 Task: Find connections with filter location Ngozi with filter topic #Crowdfundingwith filter profile language Spanish with filter current company Pristyn Care with filter school Sardar Patel College of Engineering (SPCE),Mumbai with filter industry Artificial Rubber and Synthetic Fiber Manufacturing with filter service category Strategic Planning with filter keywords title Managing Partner
Action: Mouse moved to (211, 252)
Screenshot: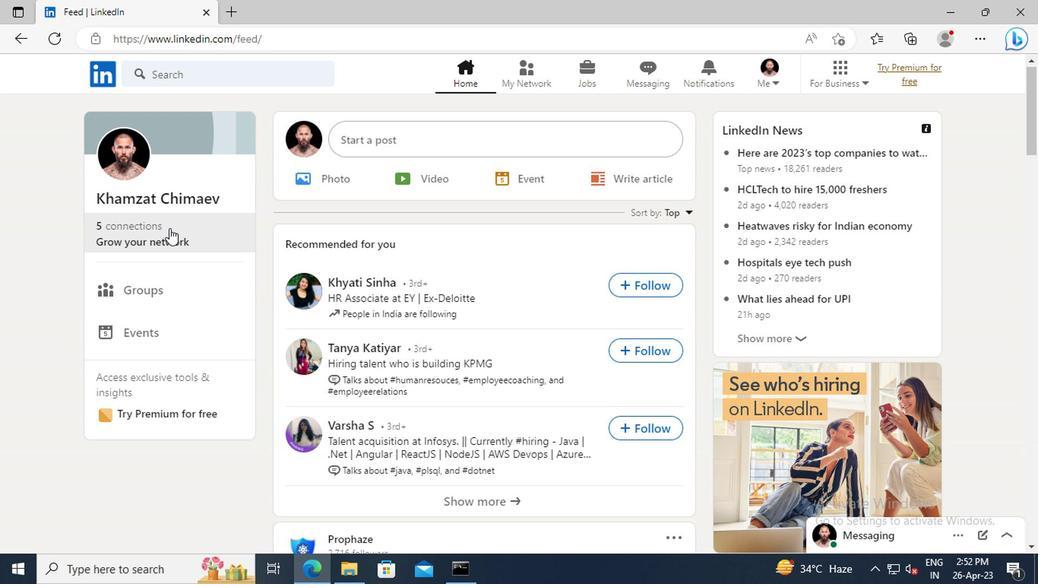 
Action: Mouse pressed left at (211, 252)
Screenshot: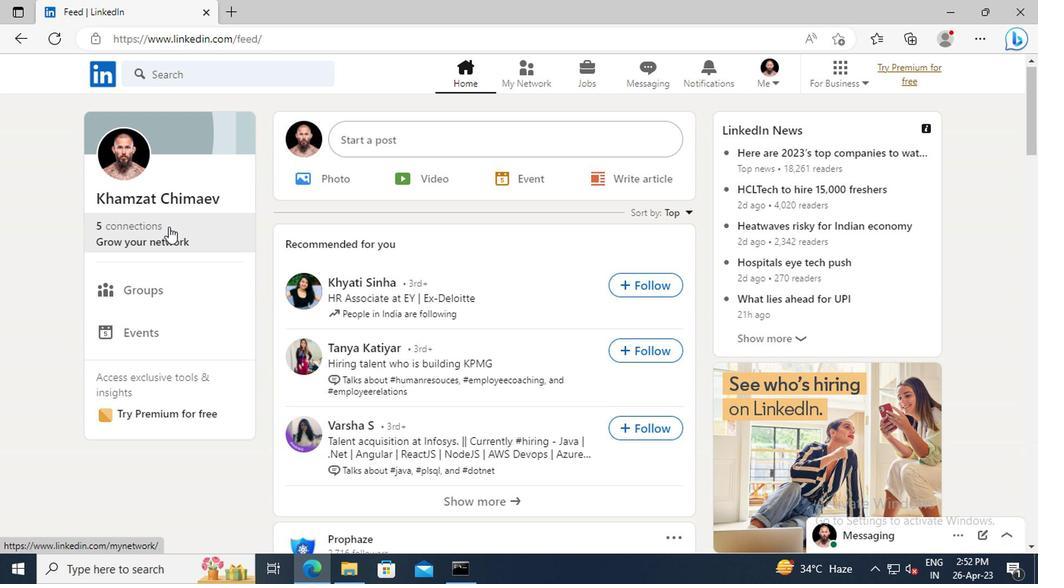 
Action: Mouse moved to (260, 206)
Screenshot: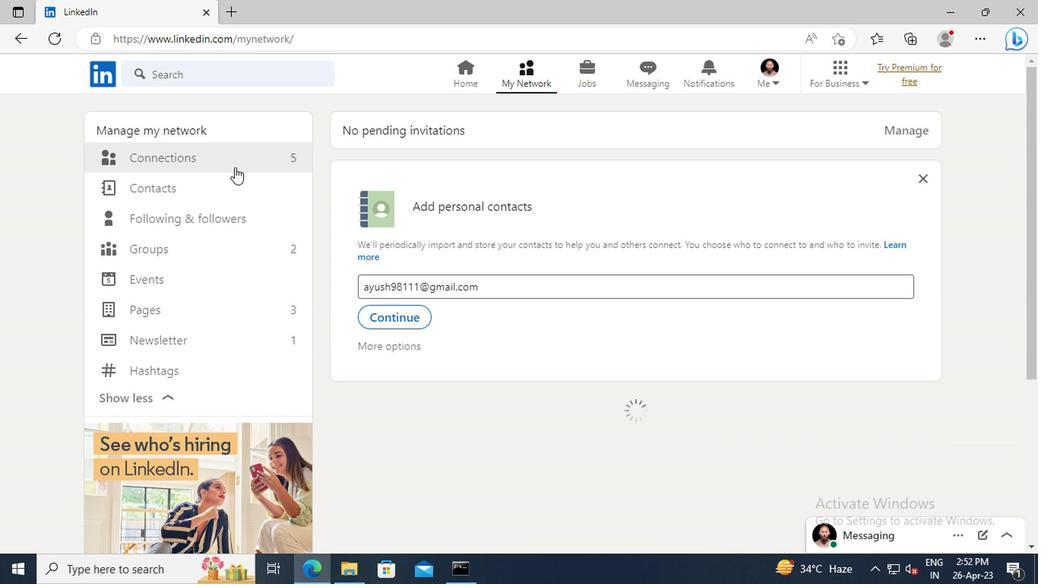 
Action: Mouse pressed left at (260, 206)
Screenshot: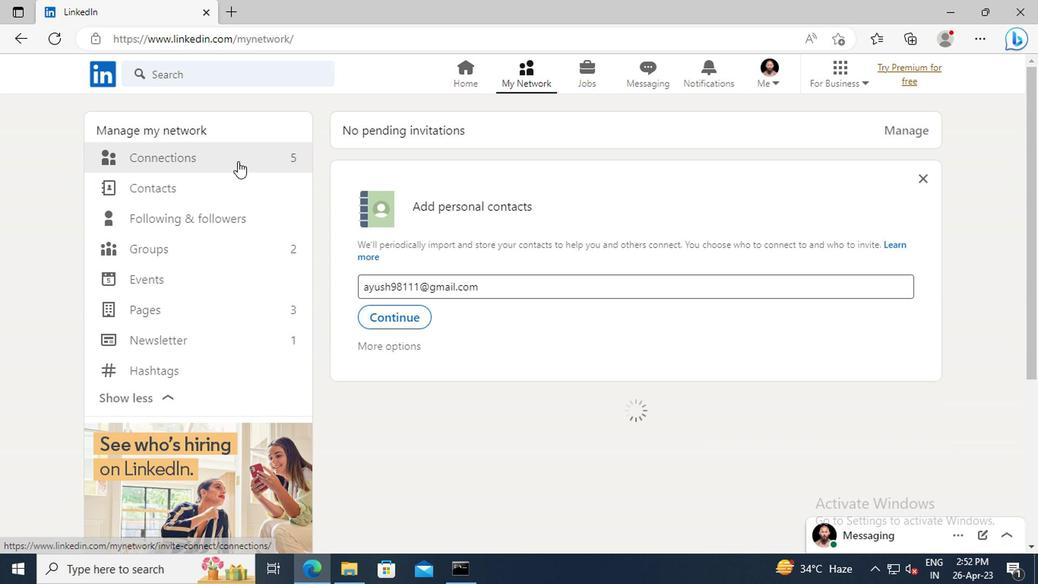 
Action: Mouse moved to (545, 208)
Screenshot: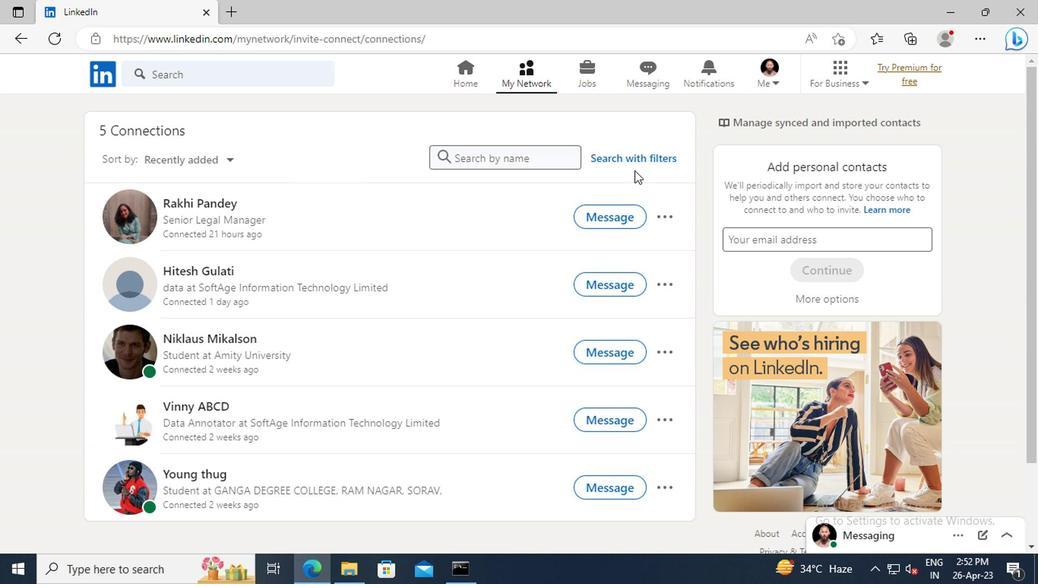 
Action: Mouse pressed left at (545, 208)
Screenshot: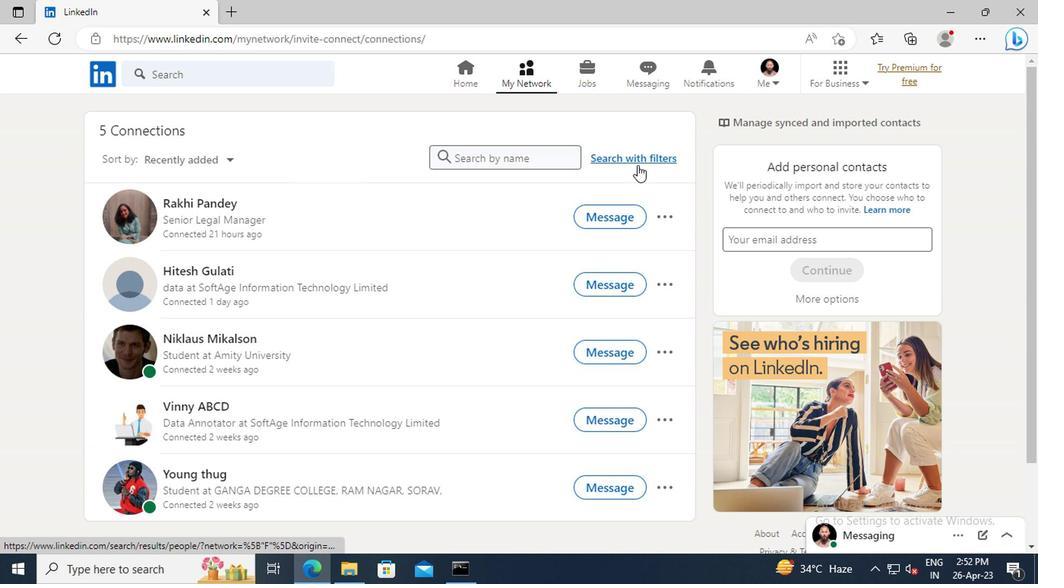 
Action: Mouse moved to (506, 178)
Screenshot: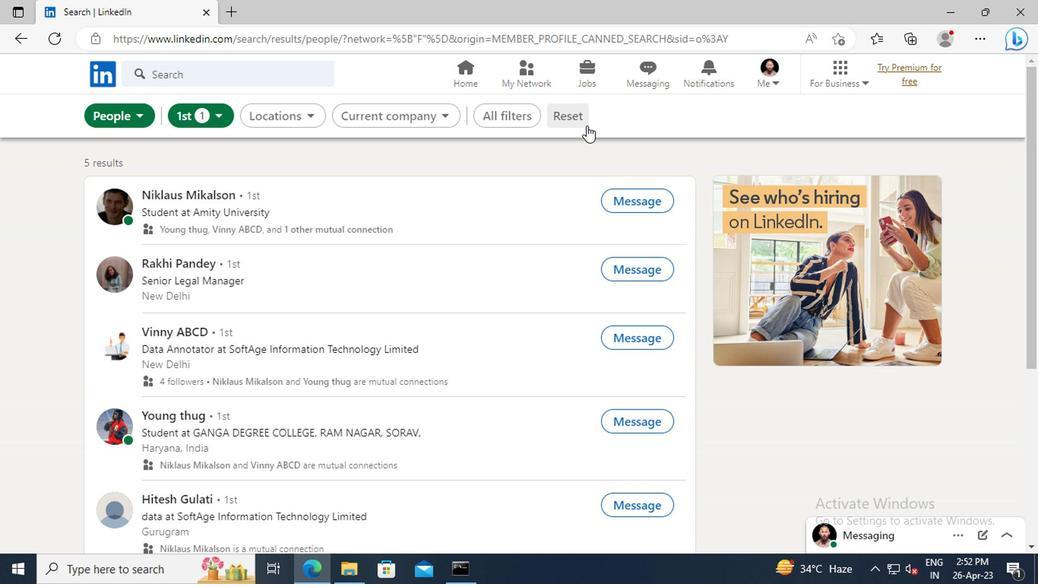 
Action: Mouse pressed left at (506, 178)
Screenshot: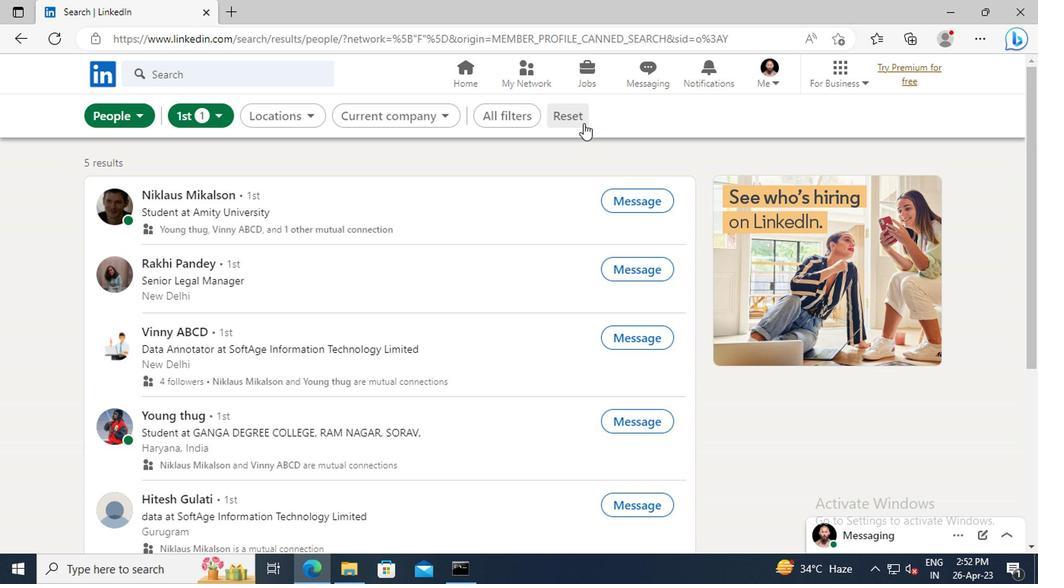 
Action: Mouse moved to (484, 173)
Screenshot: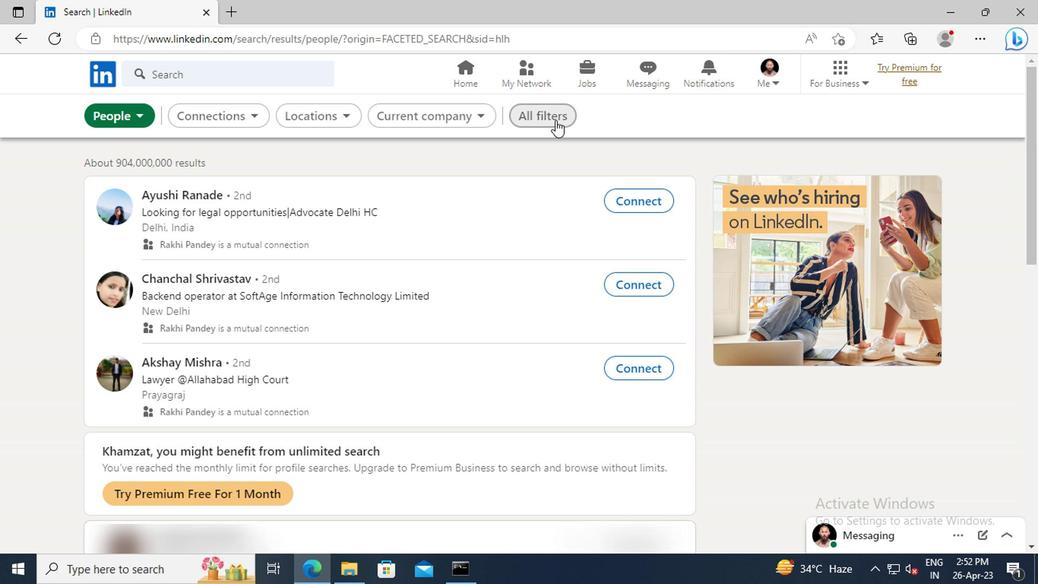 
Action: Mouse pressed left at (484, 173)
Screenshot: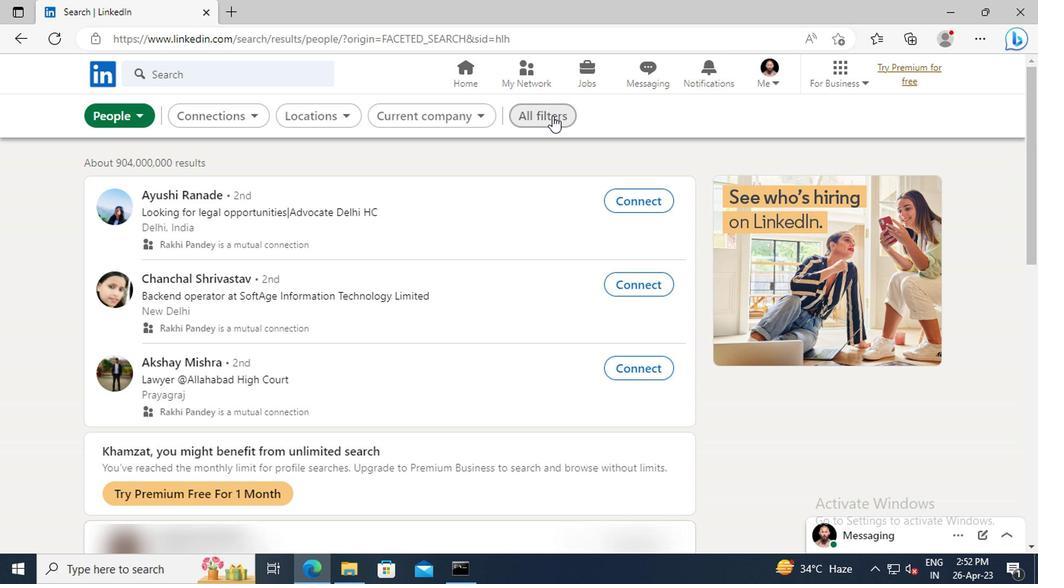
Action: Mouse moved to (696, 281)
Screenshot: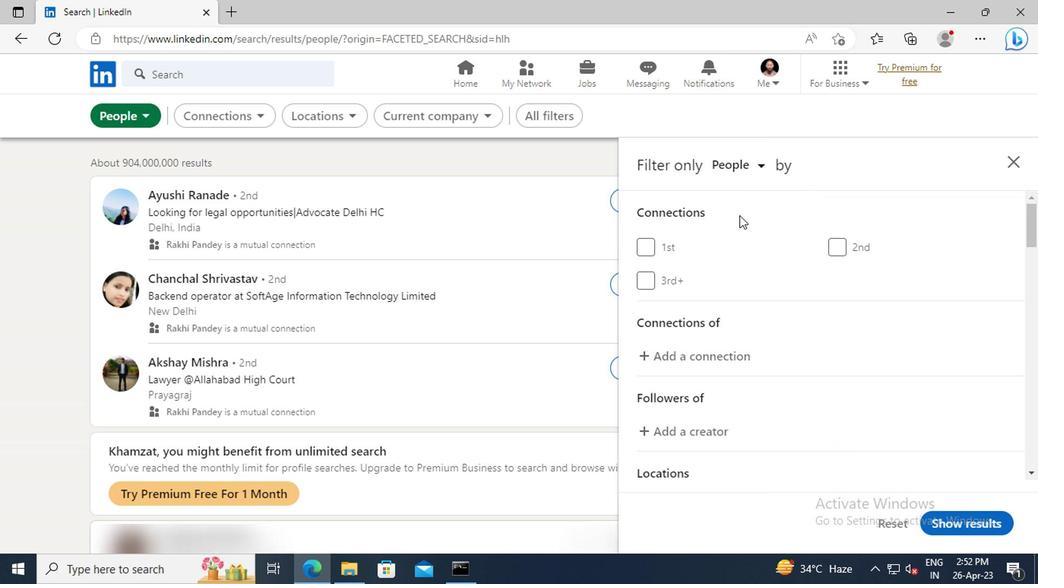 
Action: Mouse scrolled (696, 280) with delta (0, 0)
Screenshot: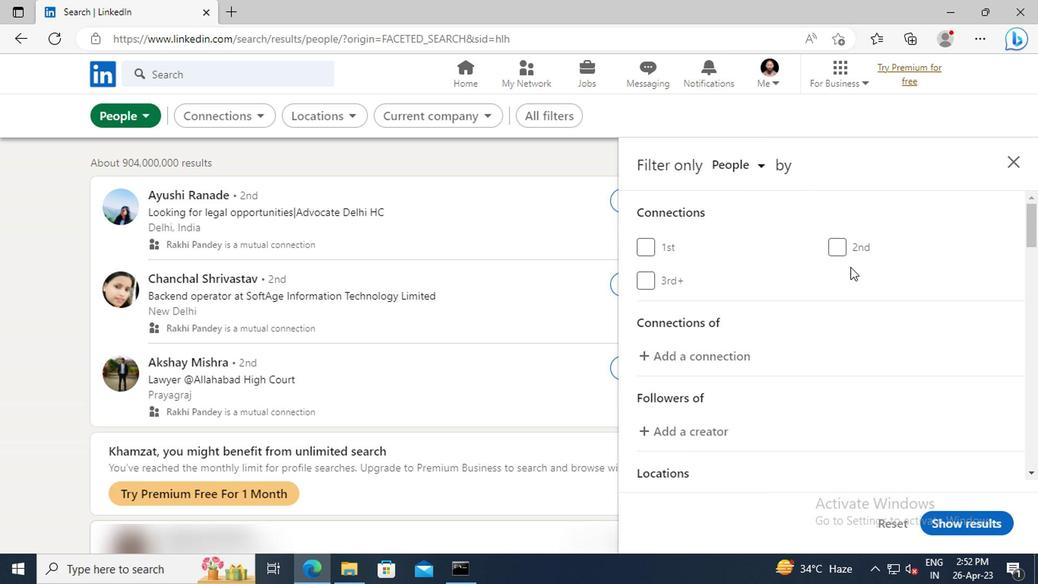 
Action: Mouse scrolled (696, 280) with delta (0, 0)
Screenshot: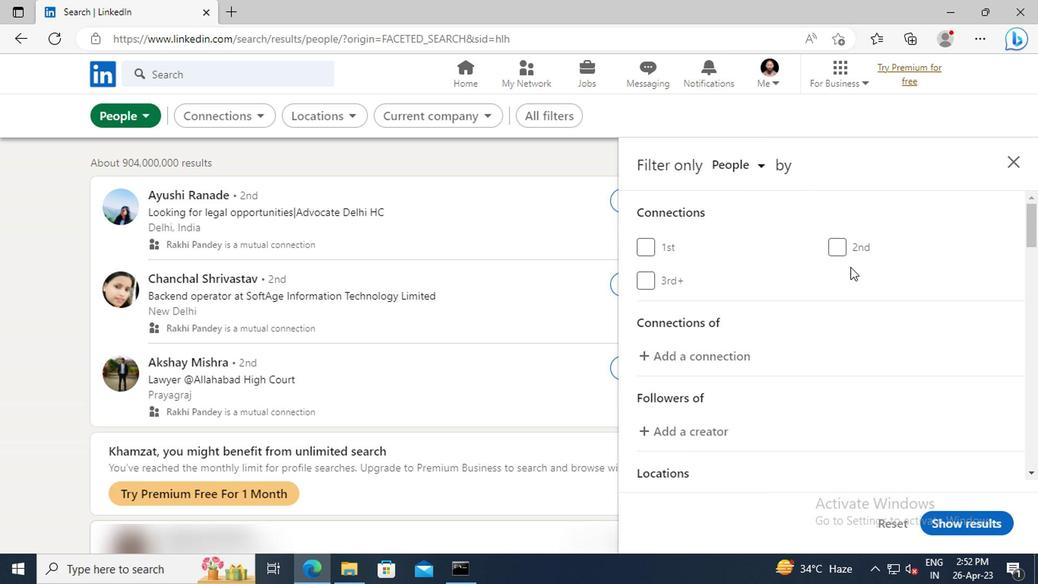 
Action: Mouse scrolled (696, 280) with delta (0, 0)
Screenshot: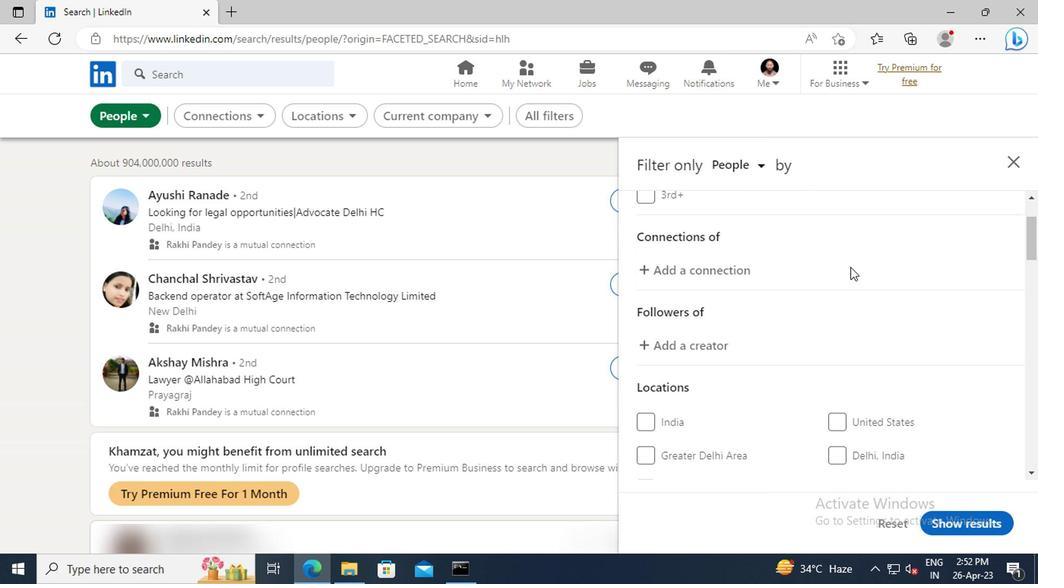 
Action: Mouse scrolled (696, 280) with delta (0, 0)
Screenshot: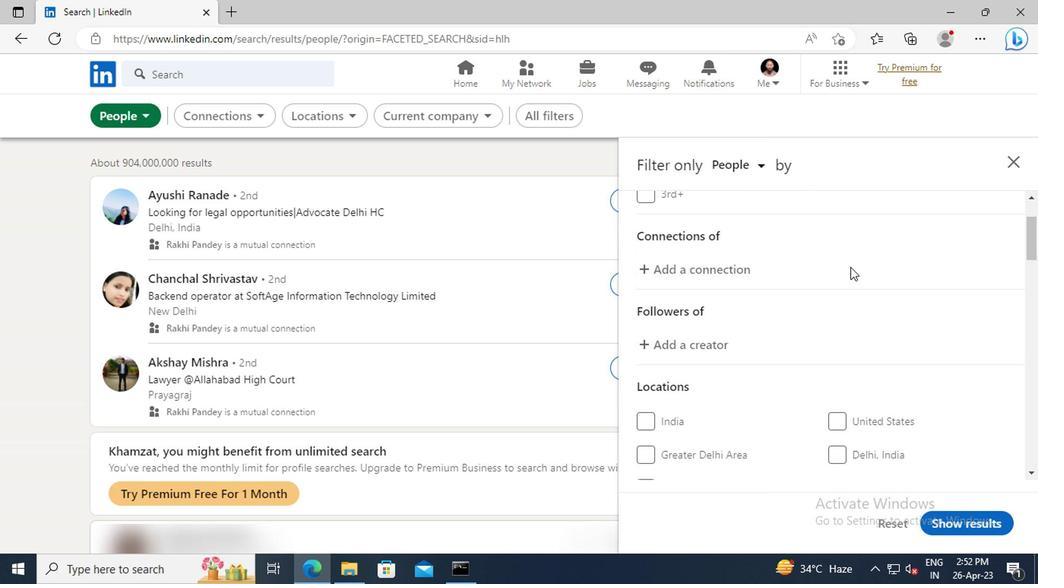 
Action: Mouse scrolled (696, 280) with delta (0, 0)
Screenshot: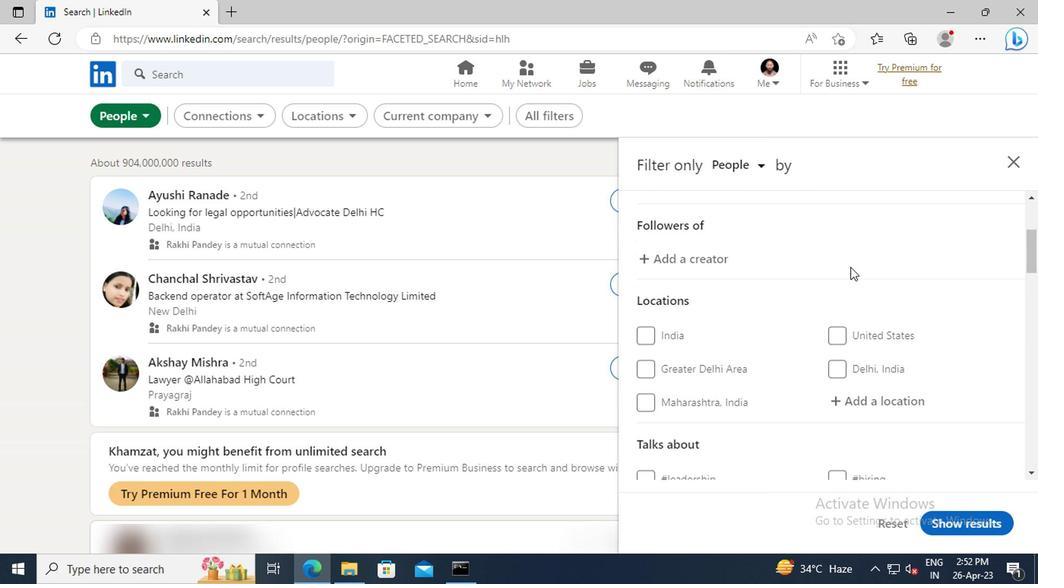 
Action: Mouse scrolled (696, 280) with delta (0, 0)
Screenshot: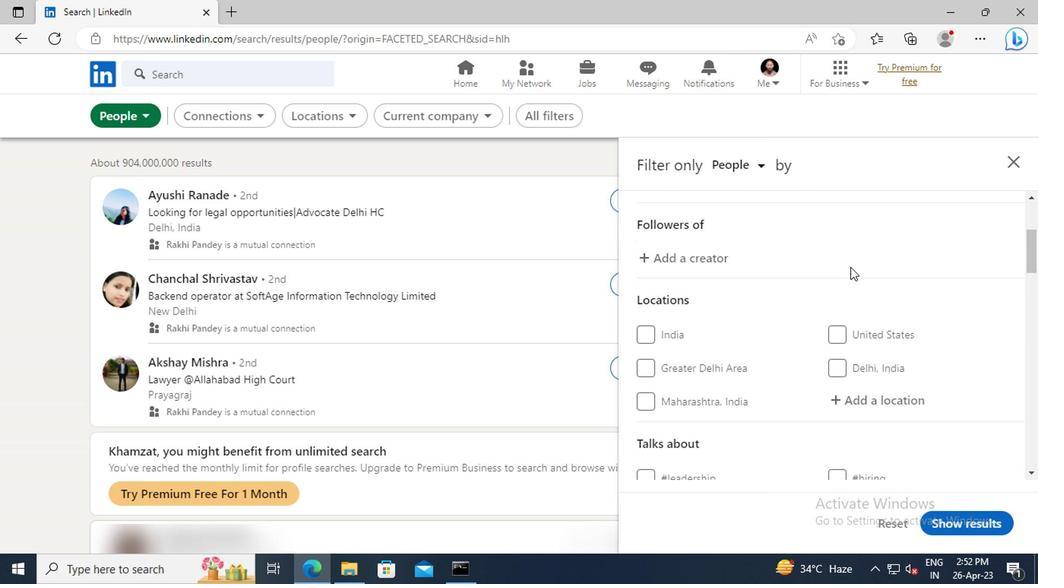 
Action: Mouse moved to (703, 316)
Screenshot: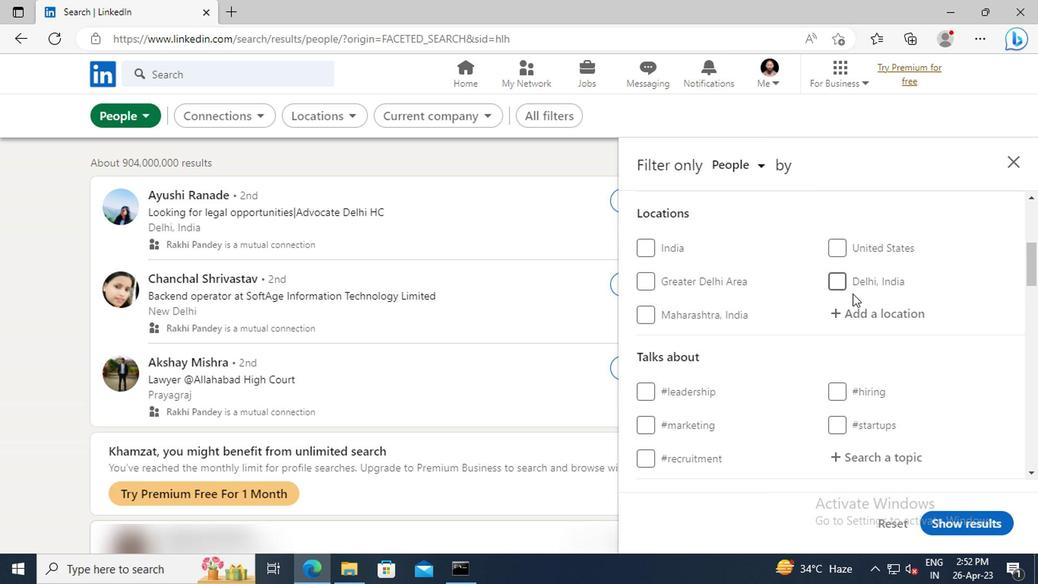 
Action: Mouse pressed left at (703, 316)
Screenshot: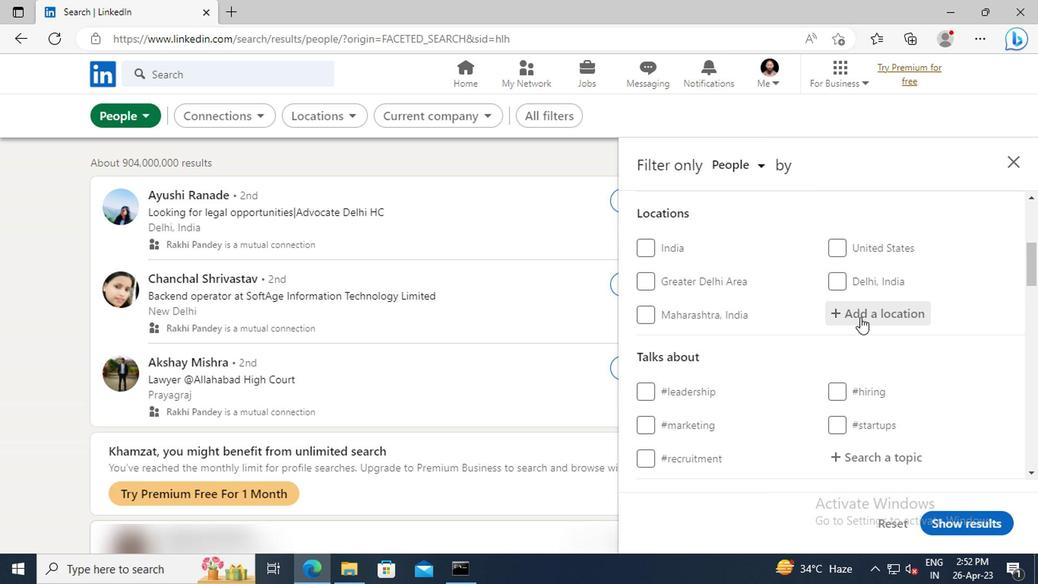 
Action: Key pressed <Key.shift>NGOZI
Screenshot: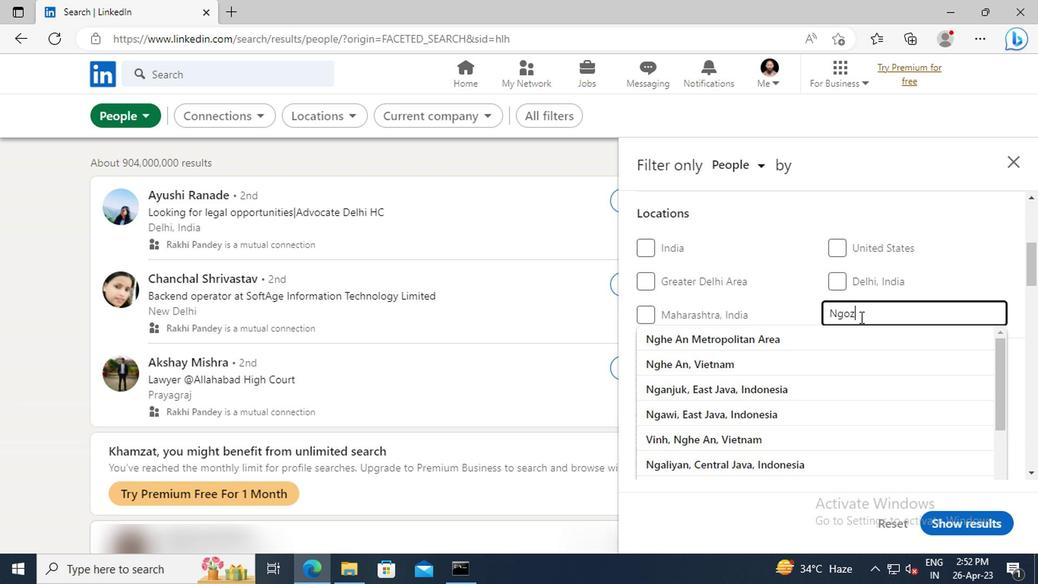 
Action: Mouse moved to (702, 329)
Screenshot: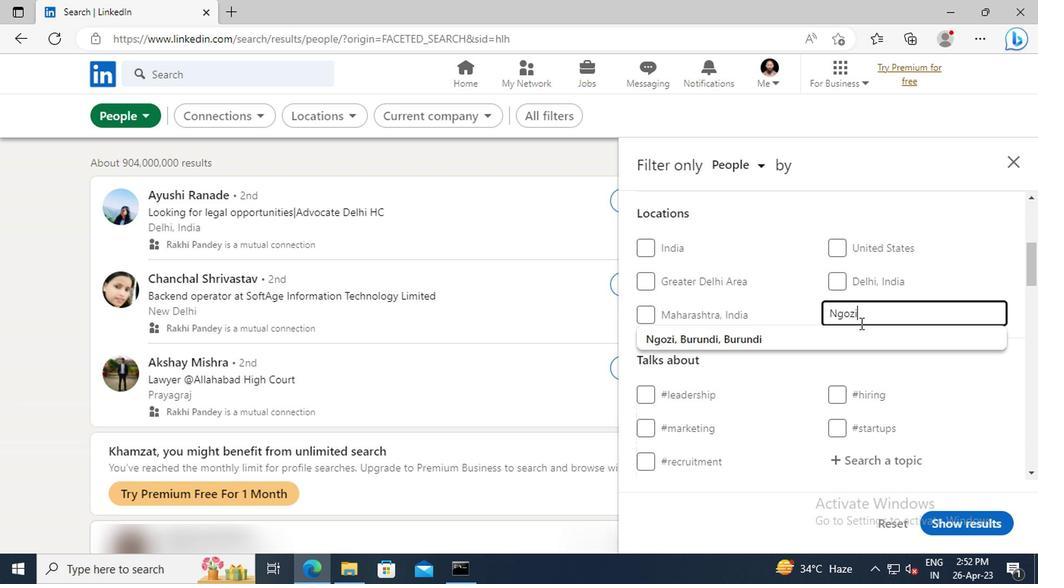
Action: Mouse pressed left at (702, 329)
Screenshot: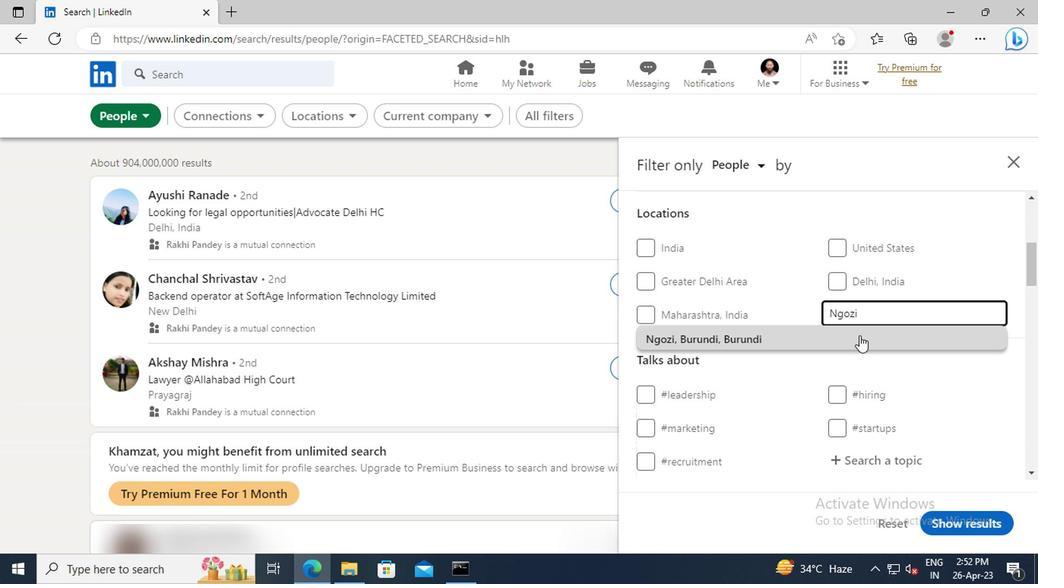 
Action: Mouse moved to (699, 297)
Screenshot: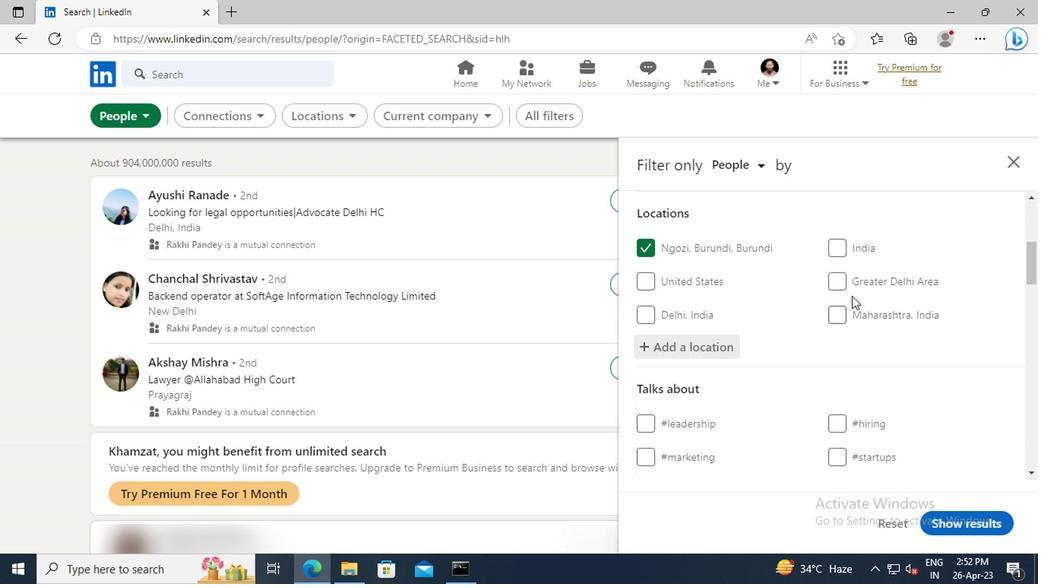 
Action: Mouse scrolled (699, 297) with delta (0, 0)
Screenshot: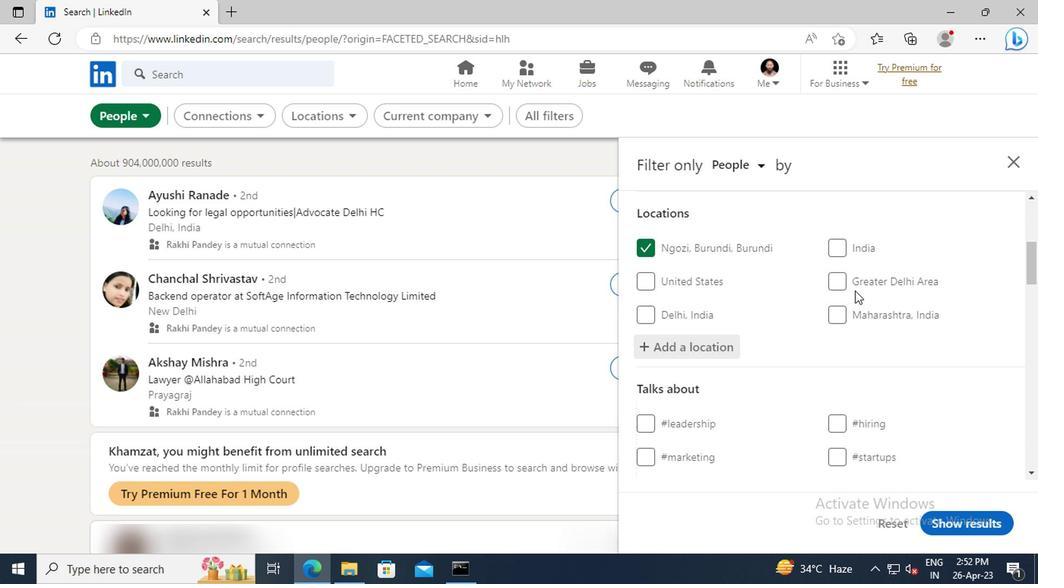 
Action: Mouse scrolled (699, 297) with delta (0, 0)
Screenshot: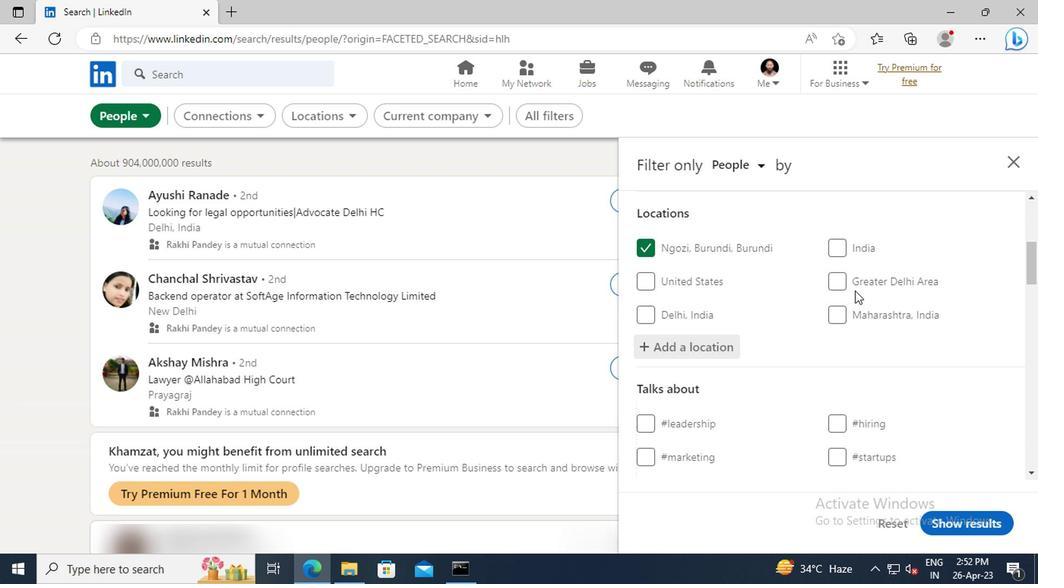 
Action: Mouse scrolled (699, 297) with delta (0, 0)
Screenshot: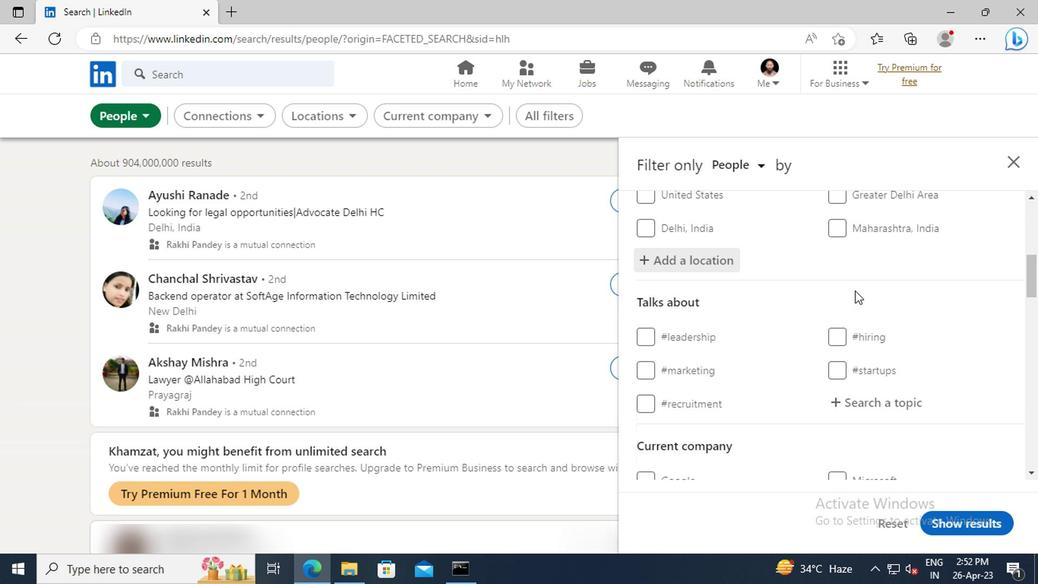 
Action: Mouse scrolled (699, 297) with delta (0, 0)
Screenshot: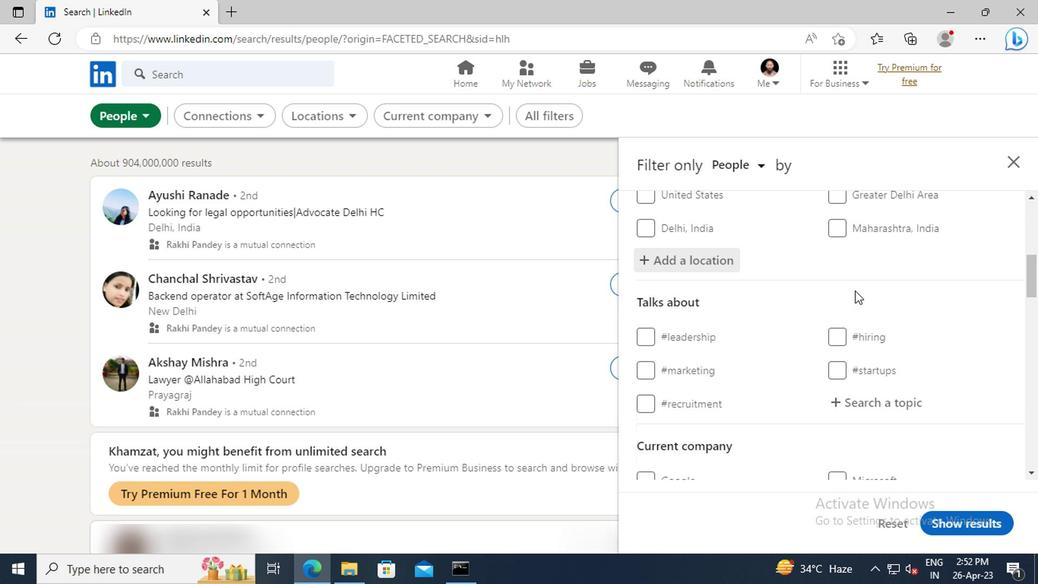
Action: Mouse moved to (707, 315)
Screenshot: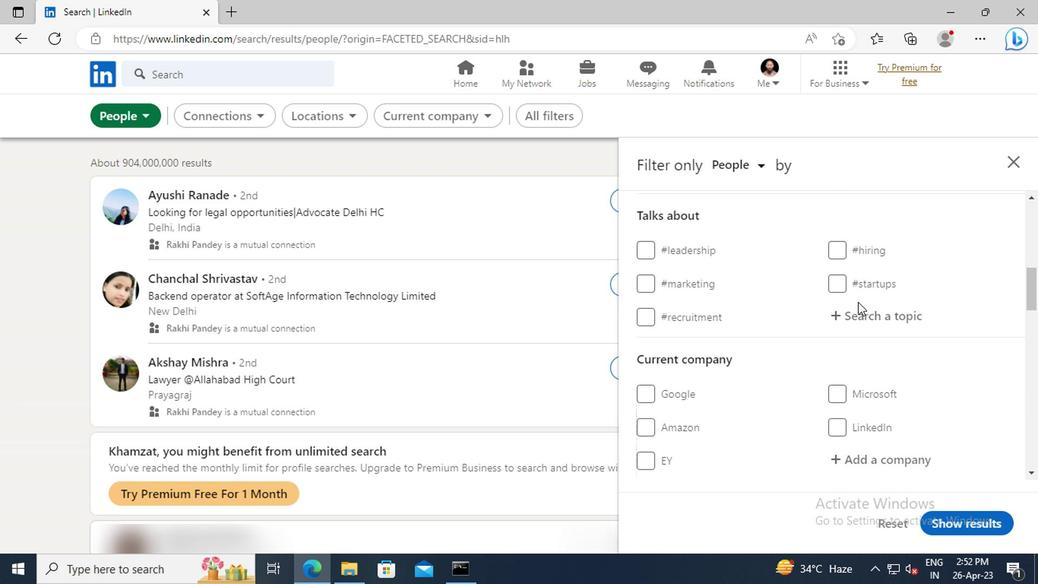 
Action: Mouse pressed left at (707, 315)
Screenshot: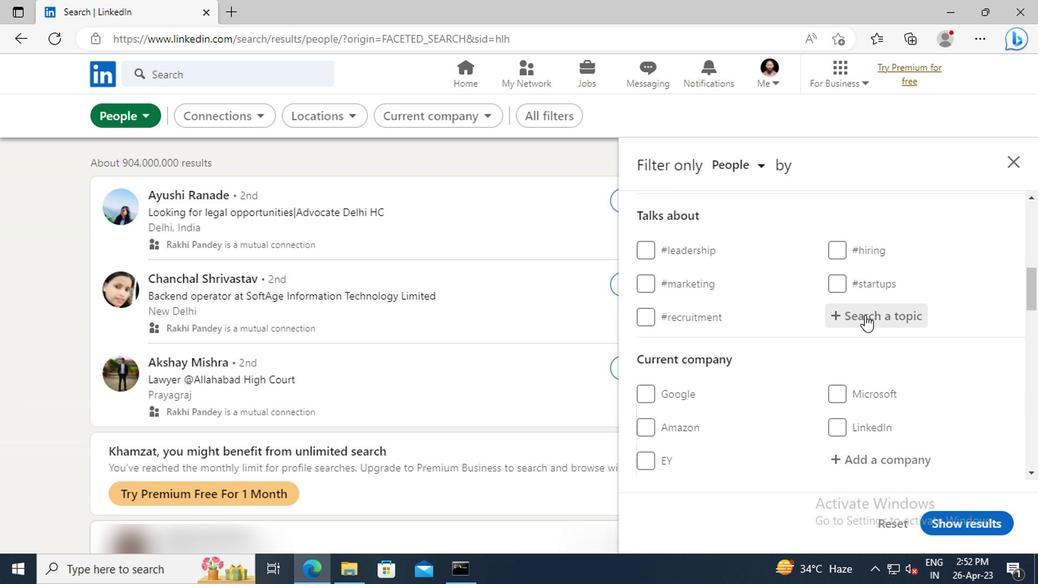 
Action: Key pressed <Key.shift>#<Key.shift>CROWDFUNDINGWITH<Key.enter>
Screenshot: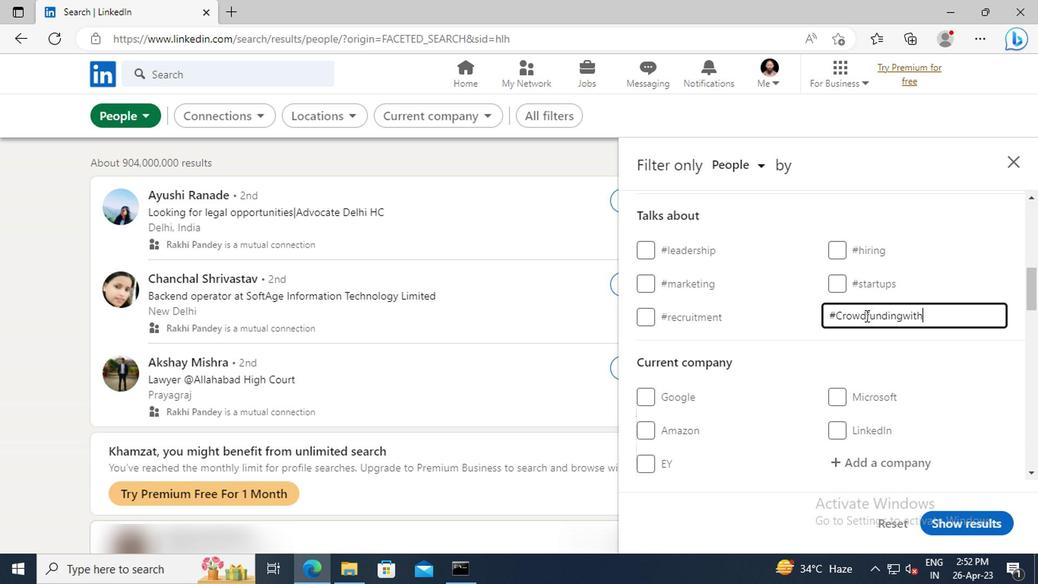 
Action: Mouse moved to (707, 305)
Screenshot: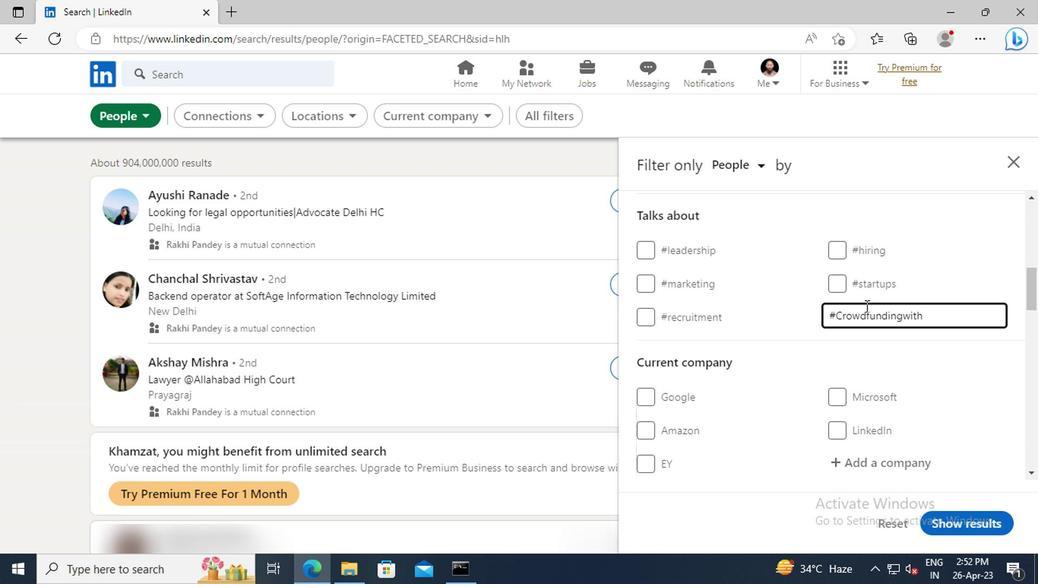 
Action: Mouse scrolled (707, 304) with delta (0, 0)
Screenshot: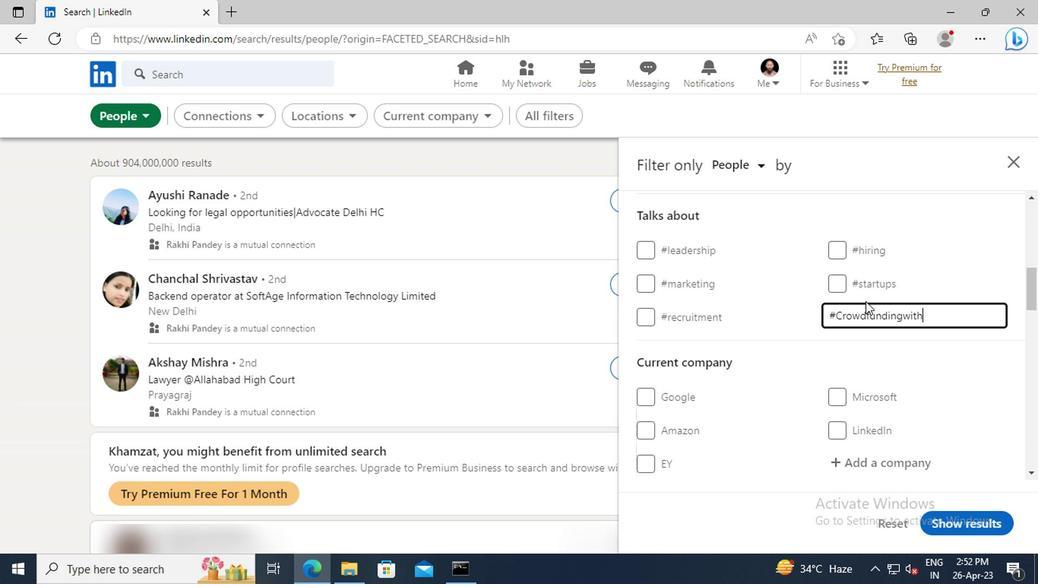 
Action: Mouse scrolled (707, 304) with delta (0, 0)
Screenshot: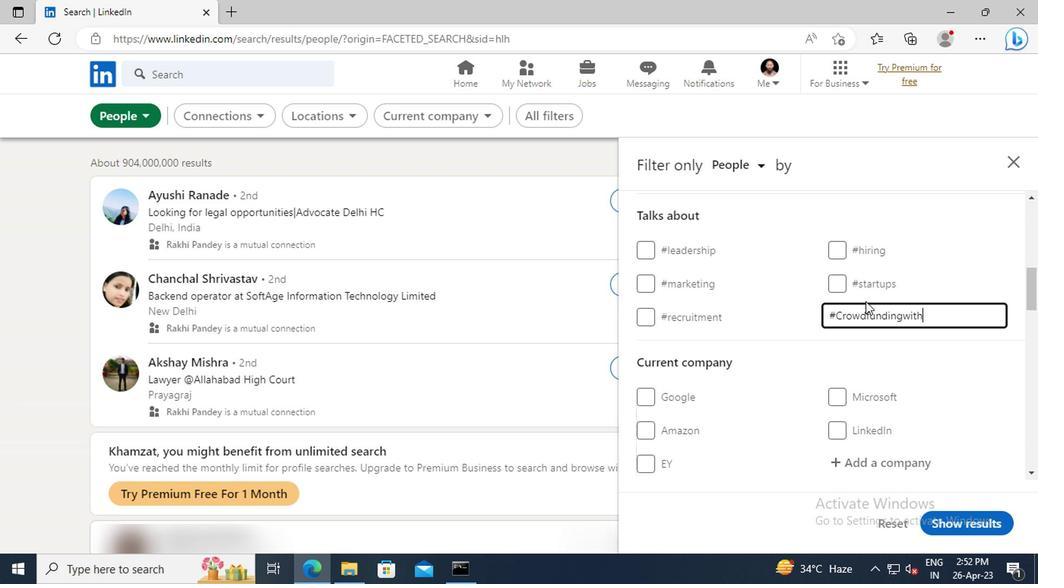 
Action: Mouse scrolled (707, 304) with delta (0, 0)
Screenshot: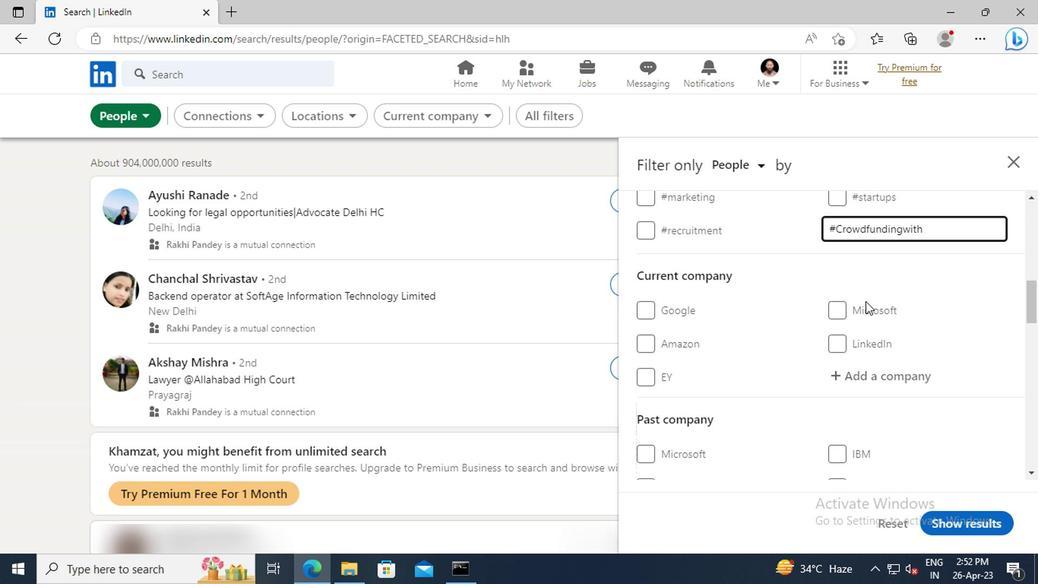
Action: Mouse scrolled (707, 304) with delta (0, 0)
Screenshot: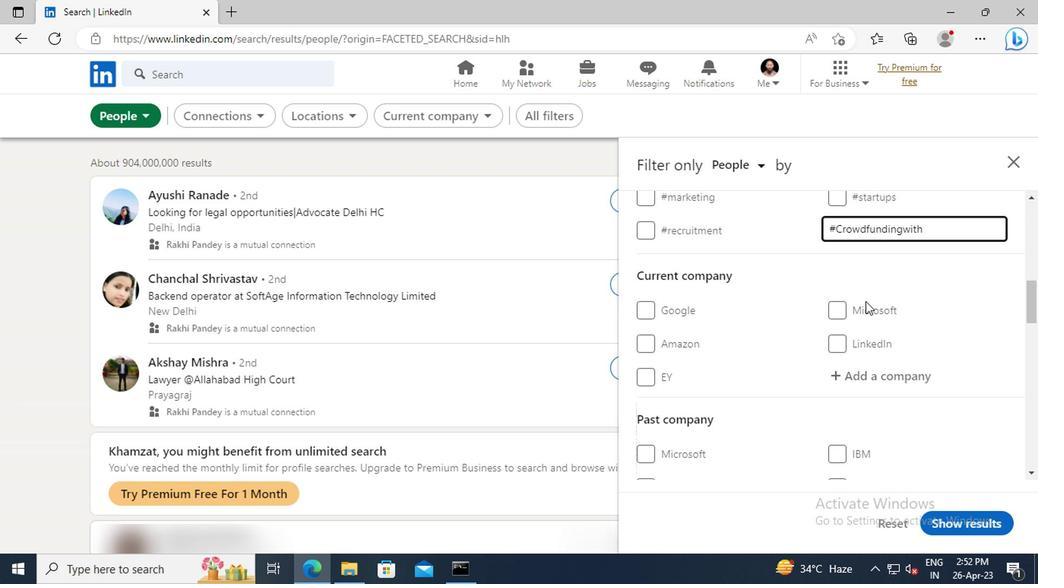 
Action: Mouse scrolled (707, 304) with delta (0, 0)
Screenshot: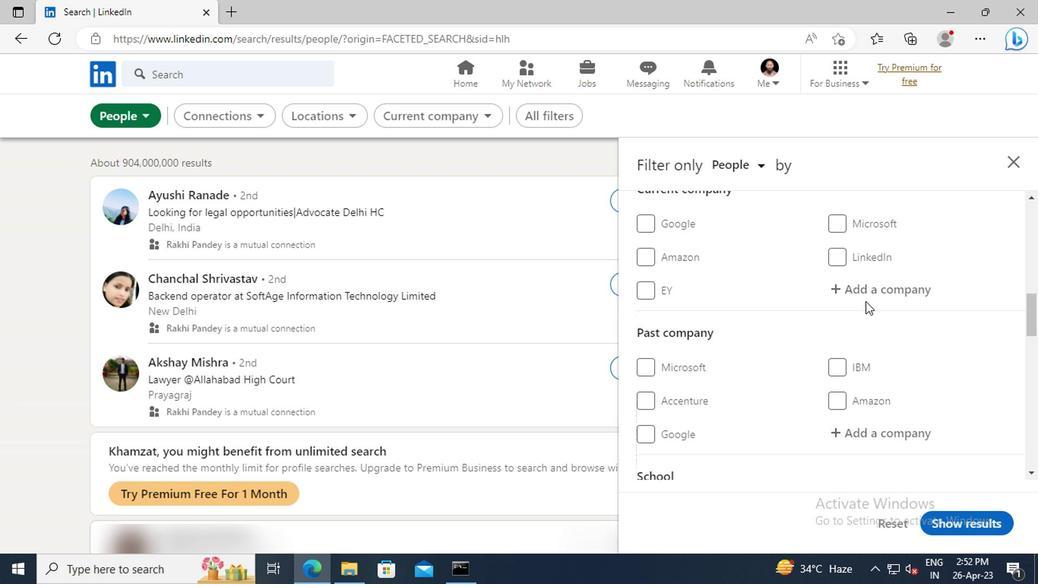 
Action: Mouse scrolled (707, 304) with delta (0, 0)
Screenshot: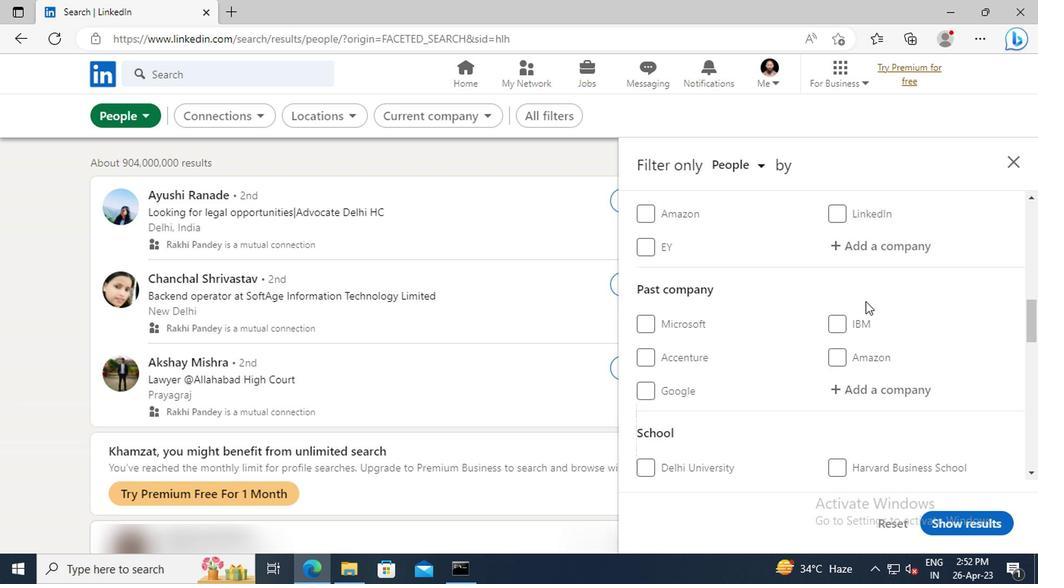 
Action: Mouse scrolled (707, 304) with delta (0, 0)
Screenshot: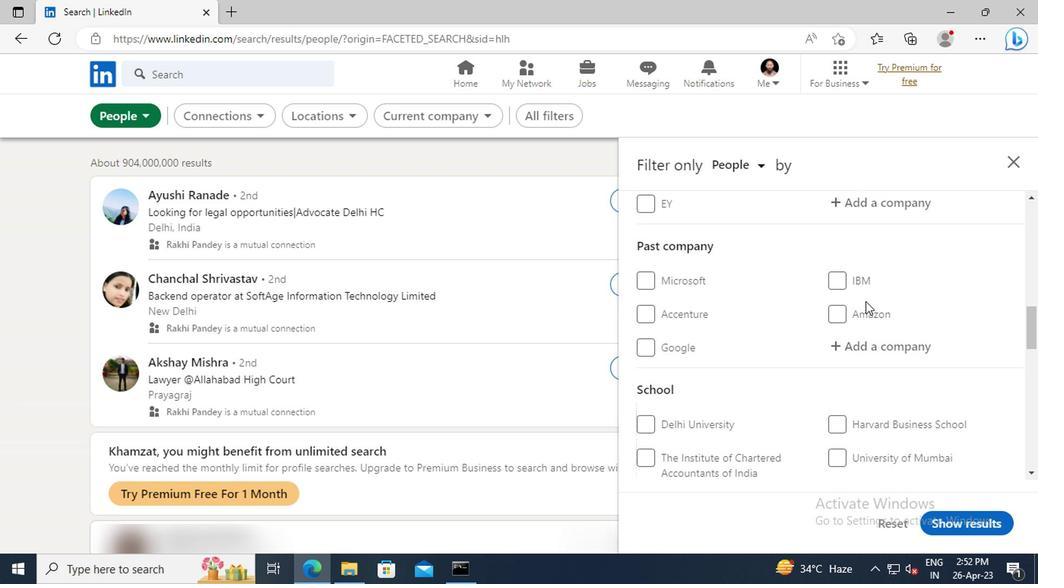 
Action: Mouse scrolled (707, 304) with delta (0, 0)
Screenshot: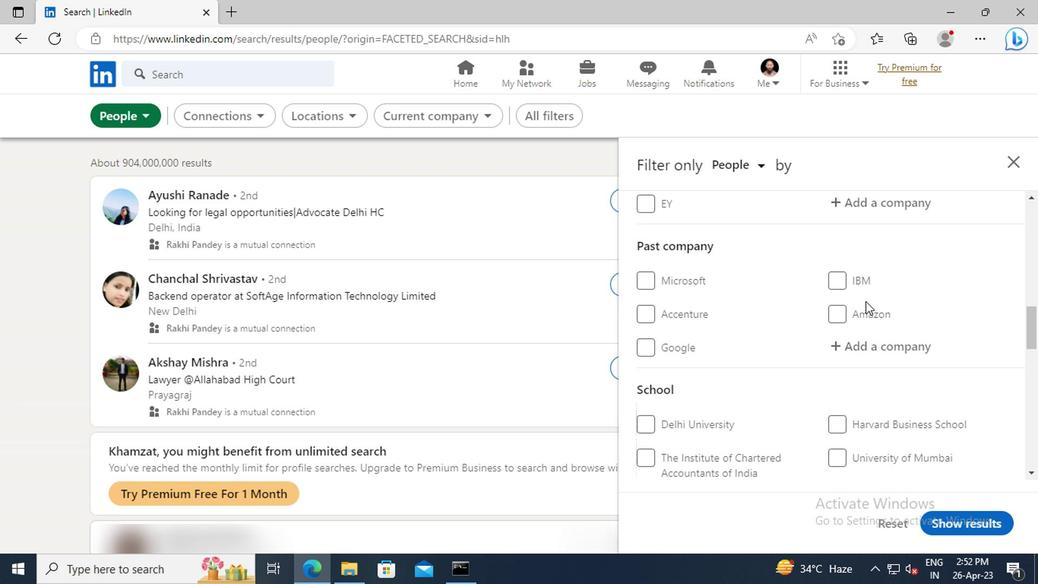 
Action: Mouse scrolled (707, 304) with delta (0, 0)
Screenshot: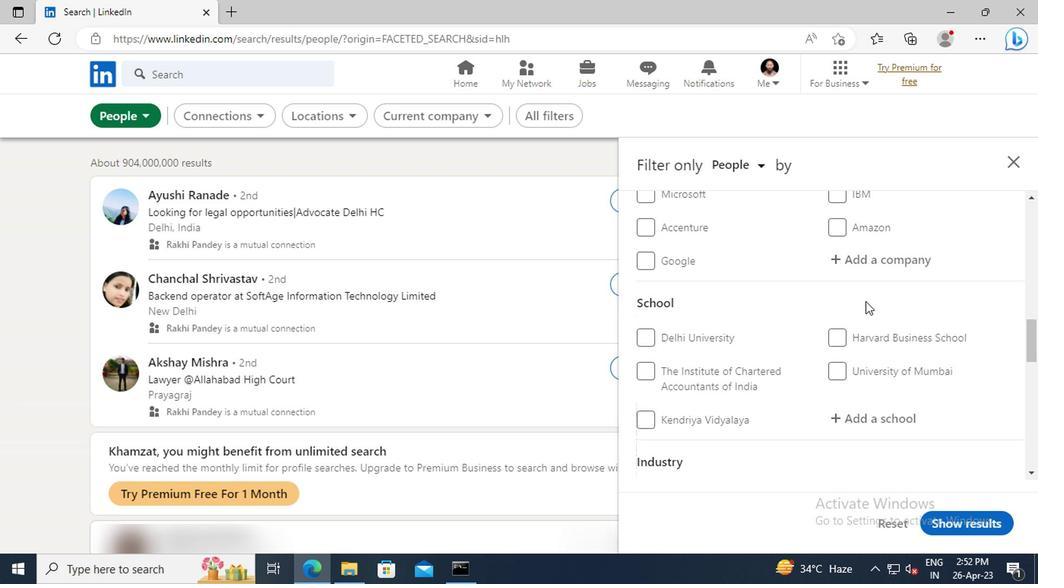 
Action: Mouse scrolled (707, 304) with delta (0, 0)
Screenshot: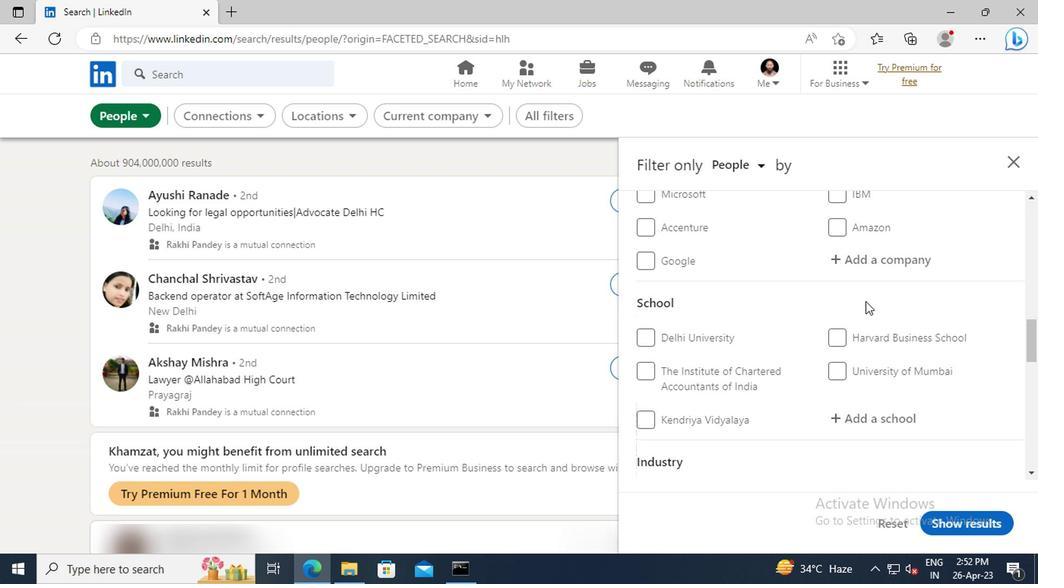 
Action: Mouse scrolled (707, 304) with delta (0, 0)
Screenshot: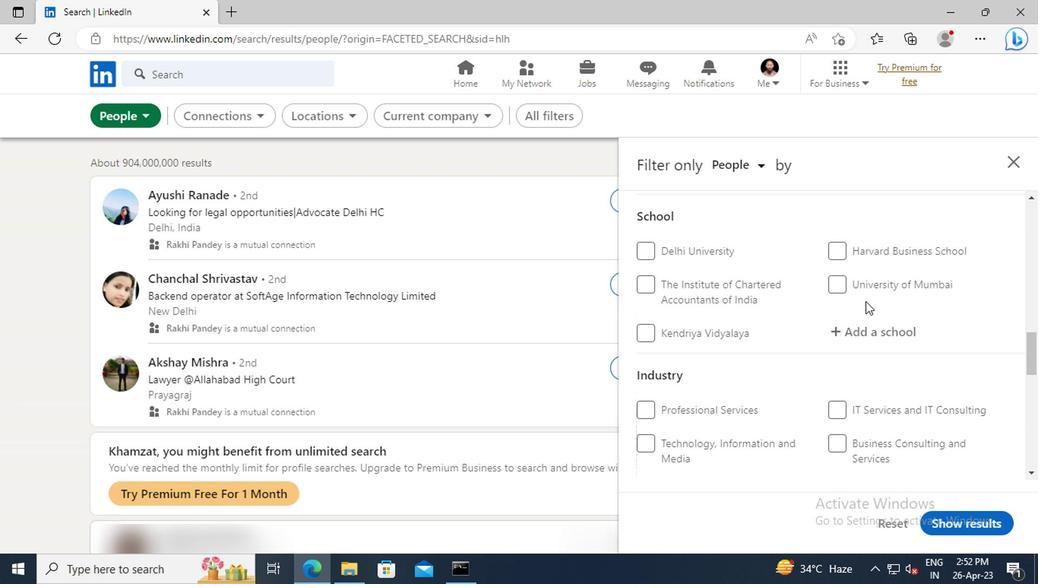 
Action: Mouse scrolled (707, 304) with delta (0, 0)
Screenshot: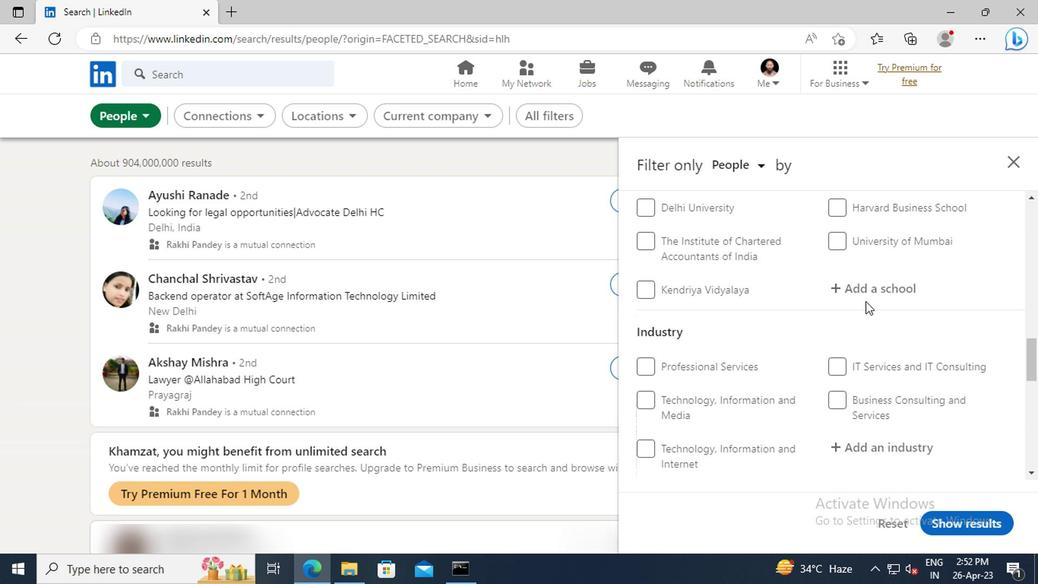 
Action: Mouse scrolled (707, 304) with delta (0, 0)
Screenshot: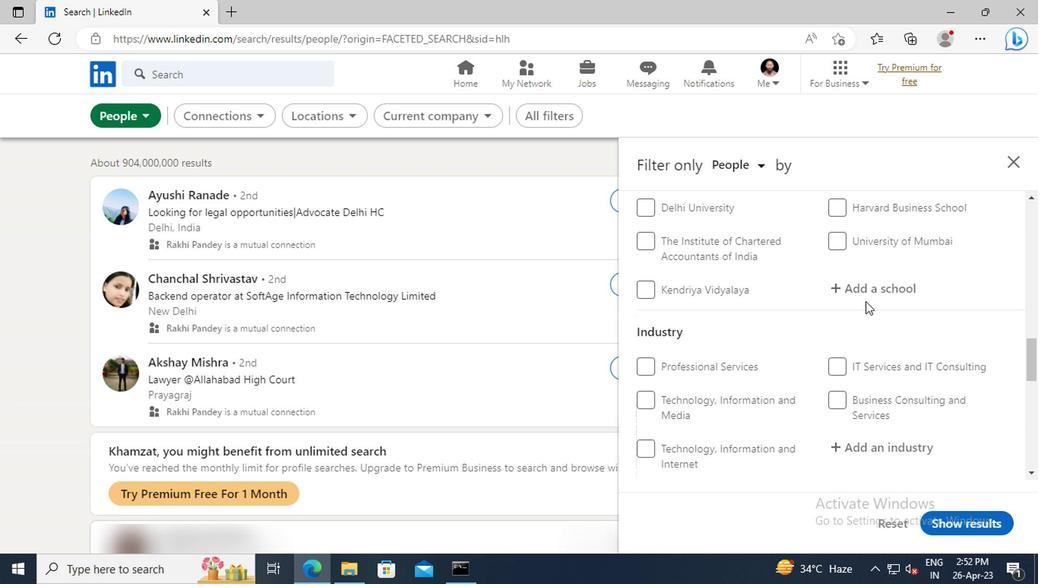 
Action: Mouse scrolled (707, 304) with delta (0, 0)
Screenshot: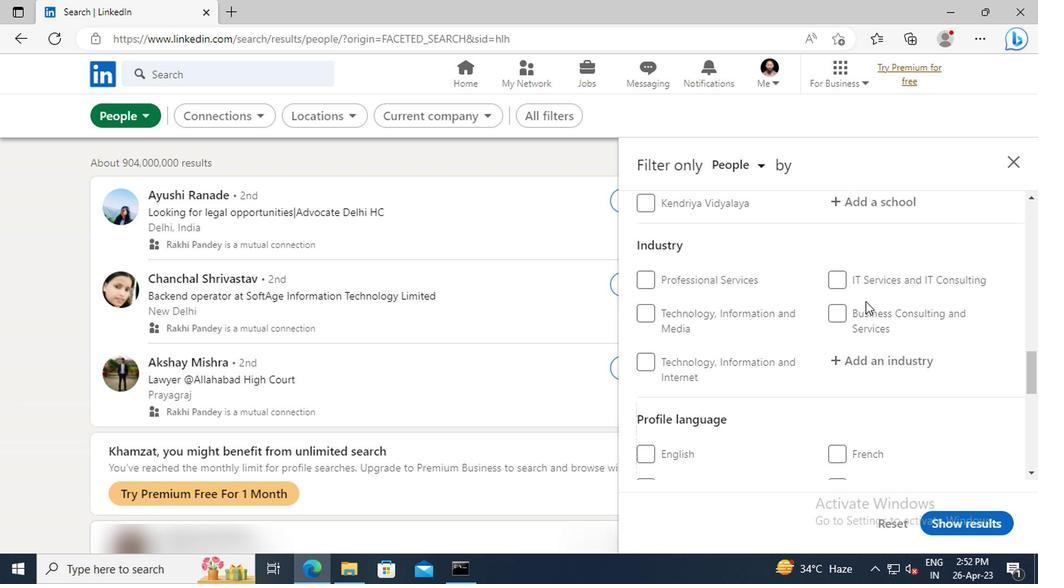 
Action: Mouse scrolled (707, 304) with delta (0, 0)
Screenshot: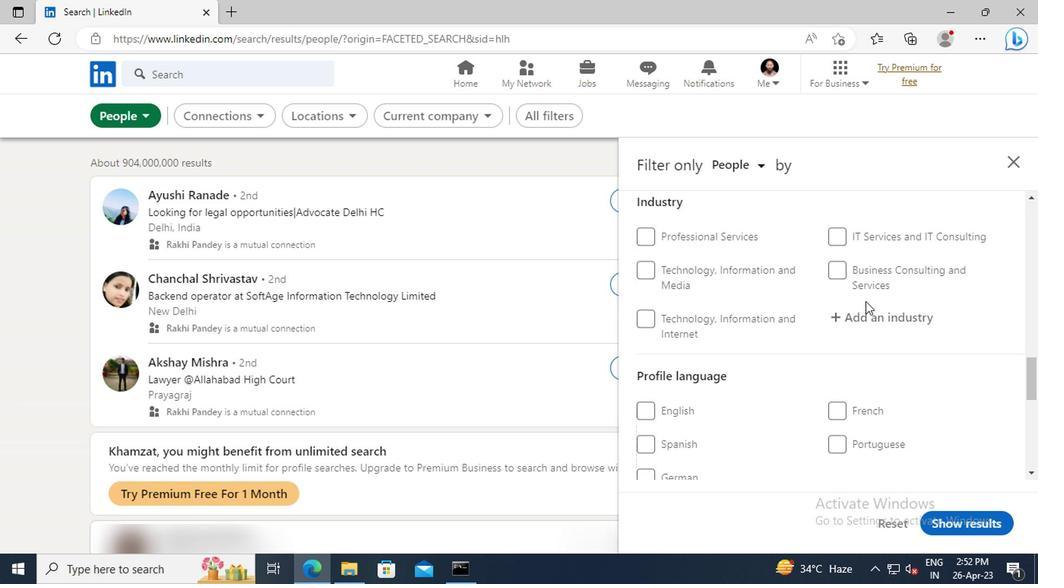 
Action: Mouse scrolled (707, 304) with delta (0, 0)
Screenshot: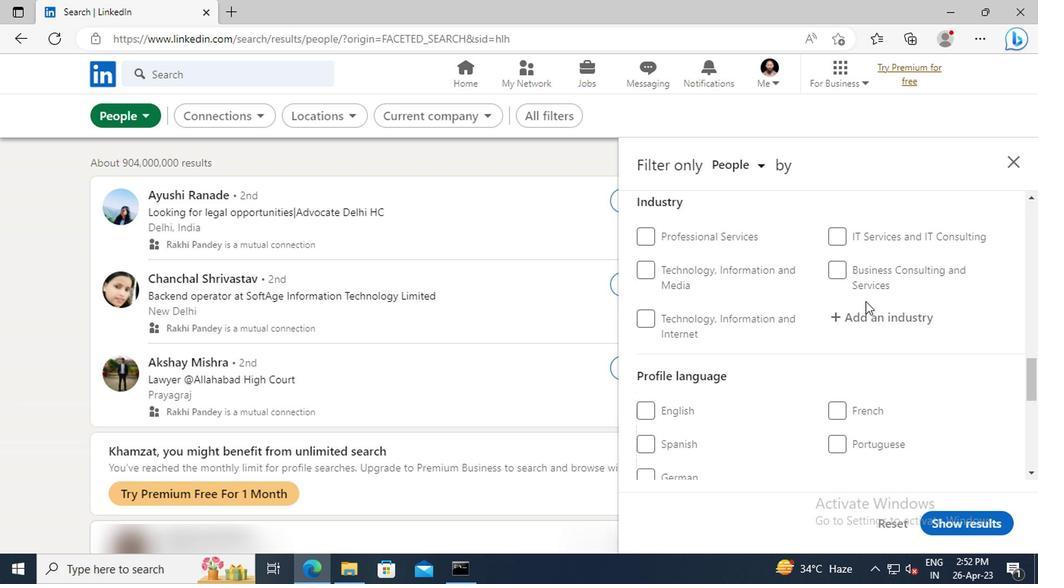 
Action: Mouse moved to (549, 347)
Screenshot: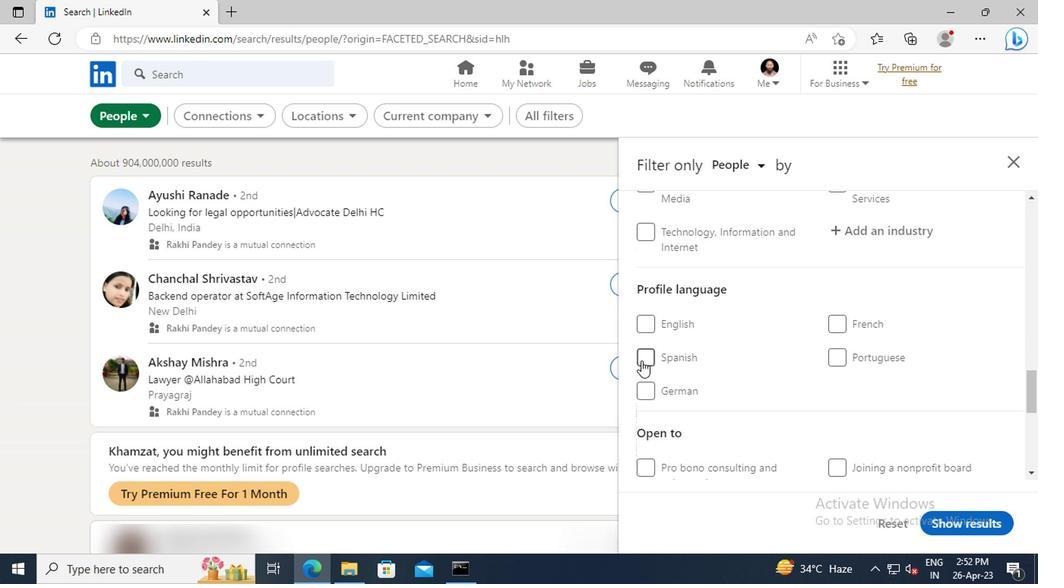 
Action: Mouse pressed left at (549, 347)
Screenshot: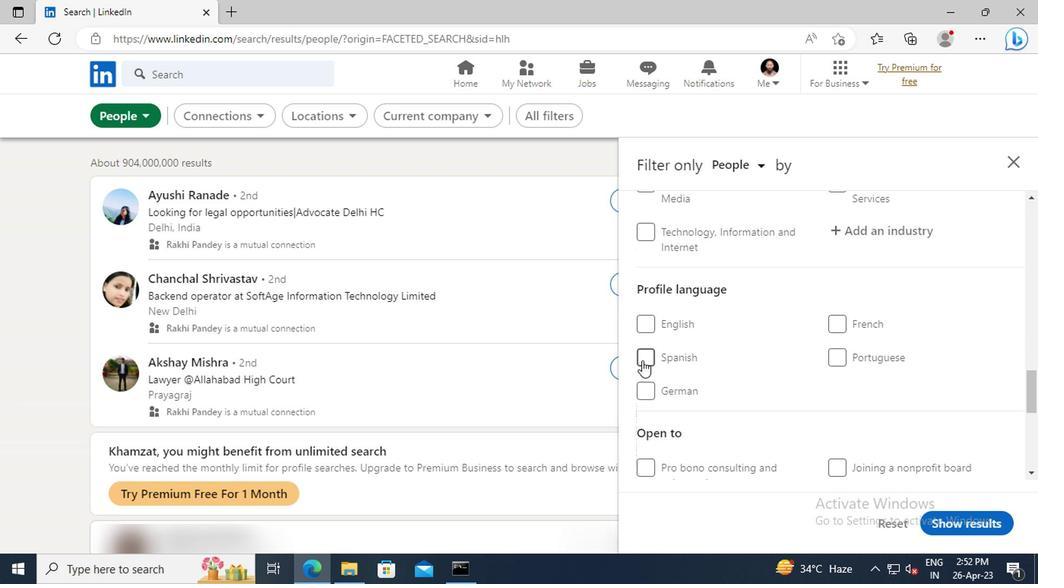 
Action: Mouse moved to (674, 347)
Screenshot: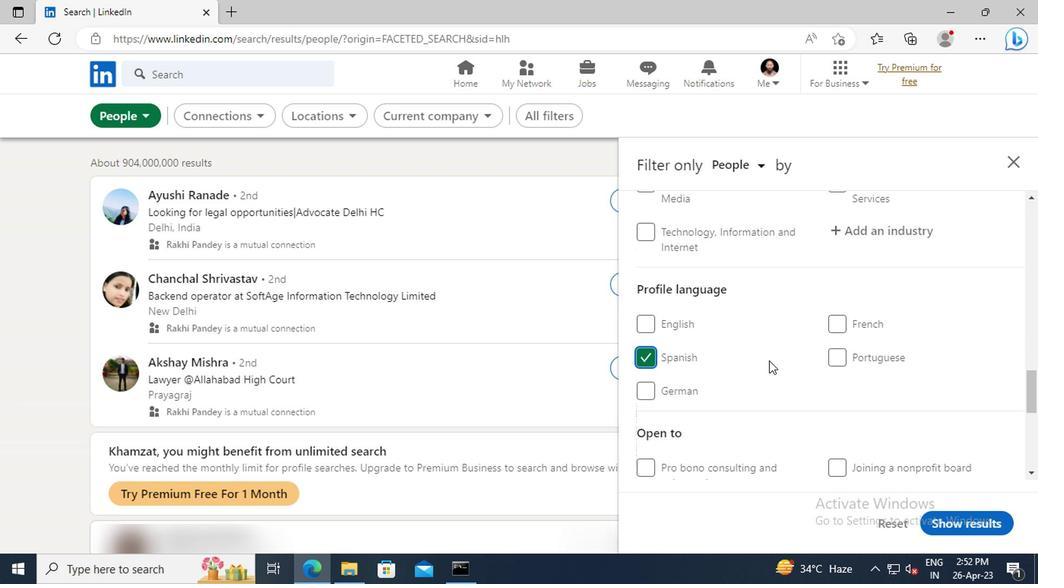 
Action: Mouse scrolled (674, 348) with delta (0, 0)
Screenshot: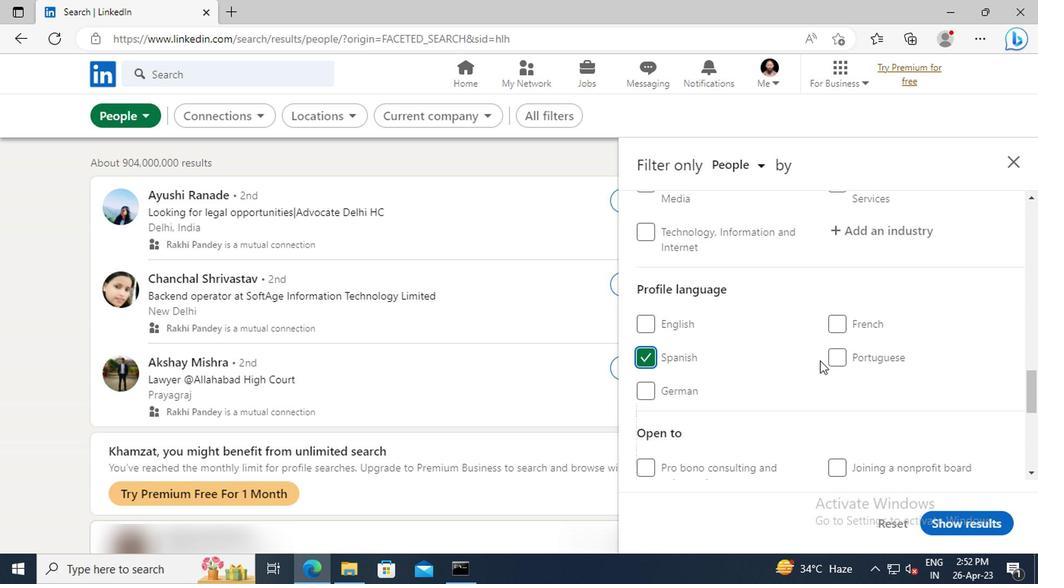 
Action: Mouse scrolled (674, 348) with delta (0, 0)
Screenshot: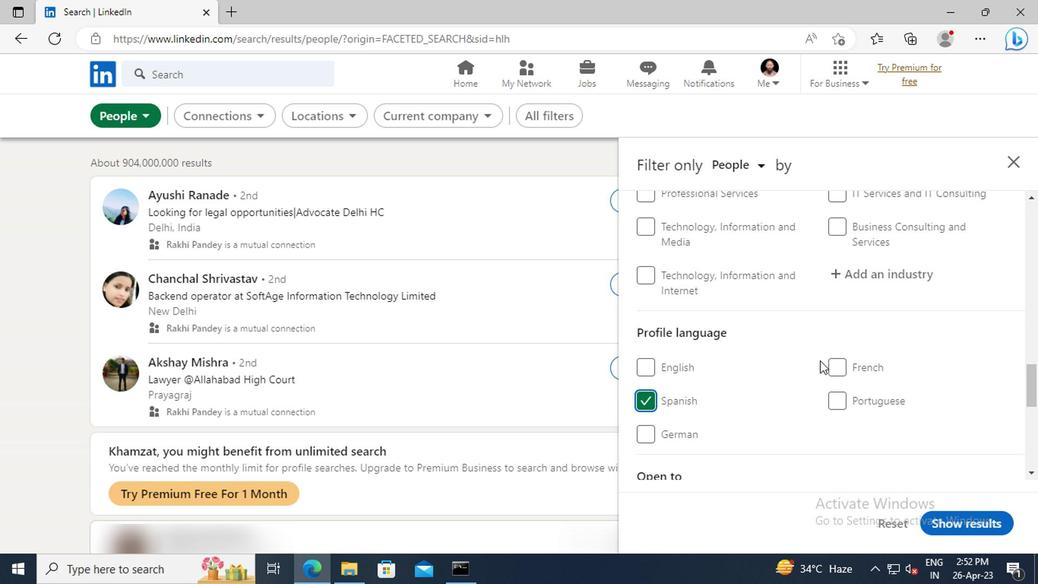 
Action: Mouse scrolled (674, 348) with delta (0, 0)
Screenshot: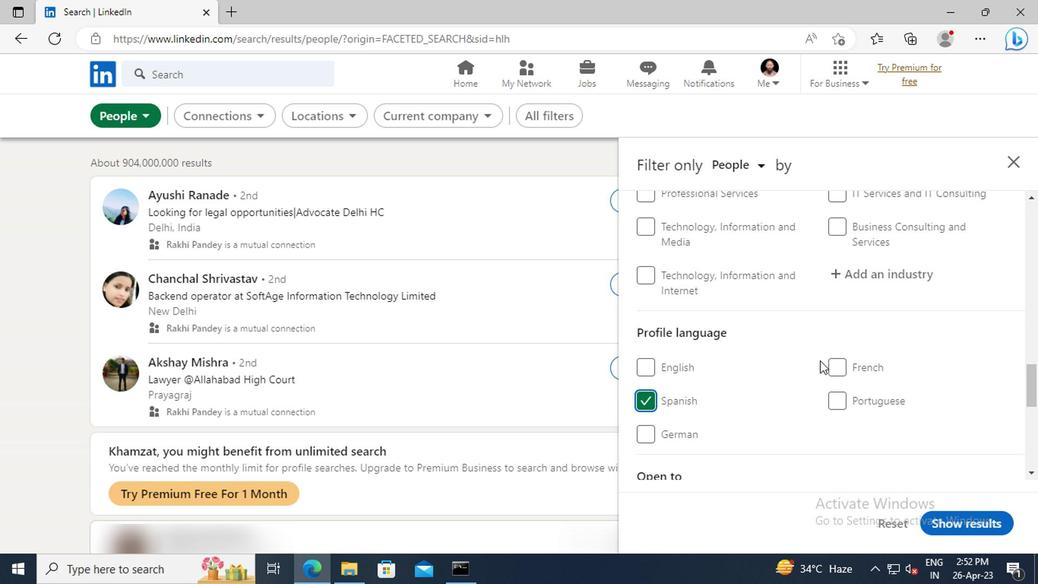 
Action: Mouse scrolled (674, 348) with delta (0, 0)
Screenshot: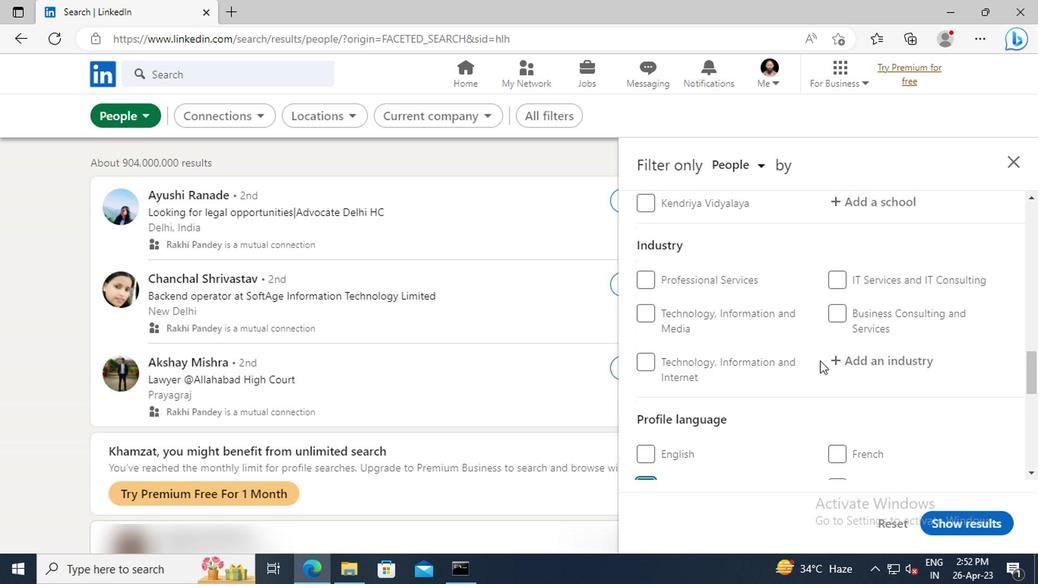 
Action: Mouse scrolled (674, 348) with delta (0, 0)
Screenshot: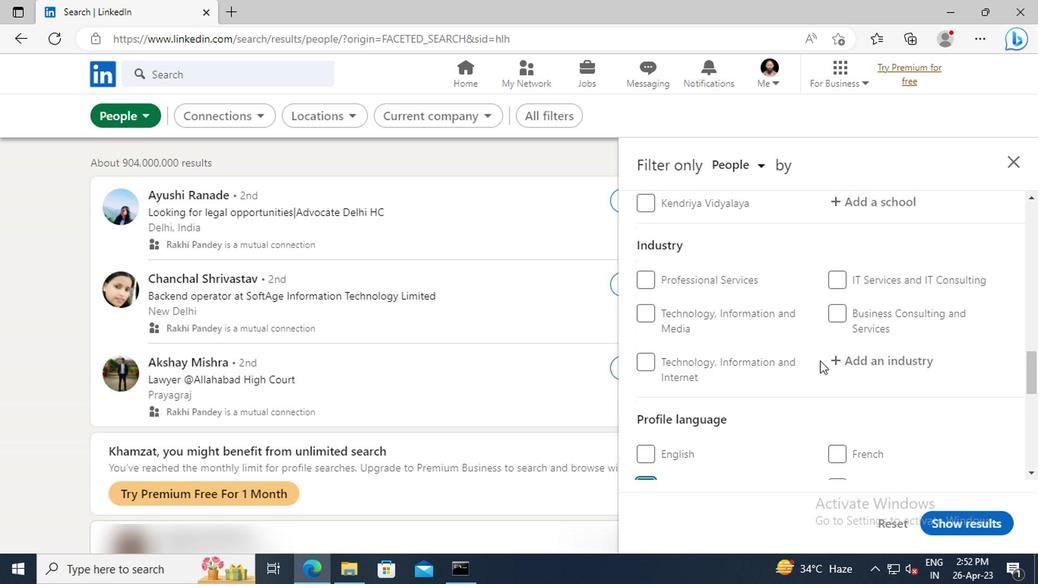 
Action: Mouse scrolled (674, 348) with delta (0, 0)
Screenshot: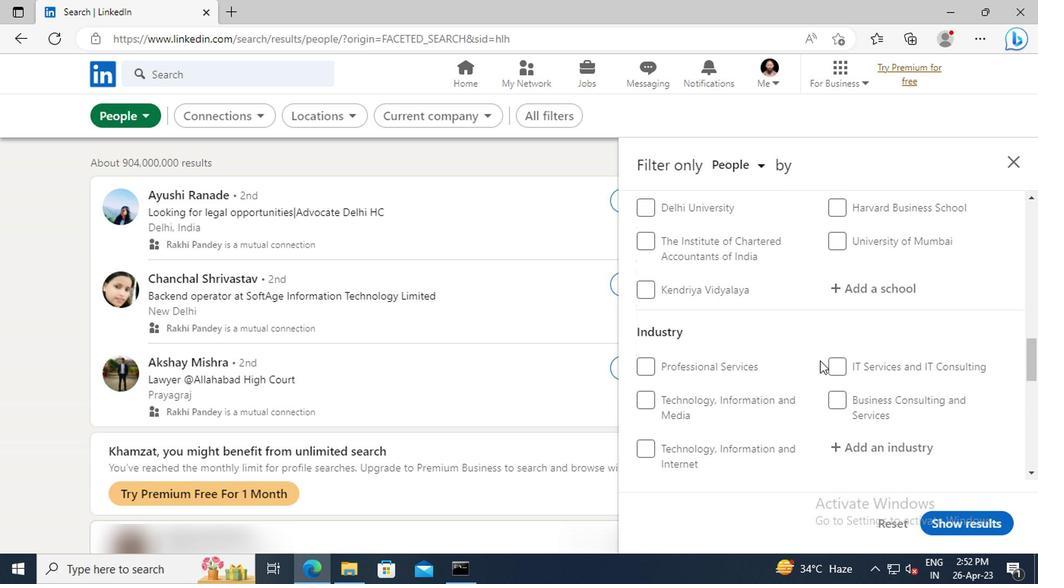 
Action: Mouse scrolled (674, 348) with delta (0, 0)
Screenshot: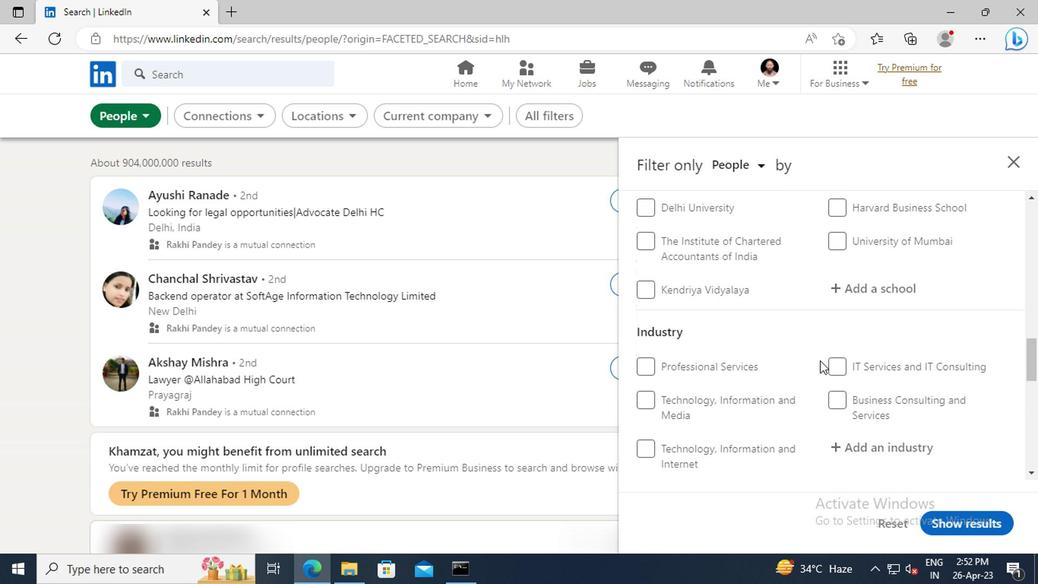 
Action: Mouse scrolled (674, 348) with delta (0, 0)
Screenshot: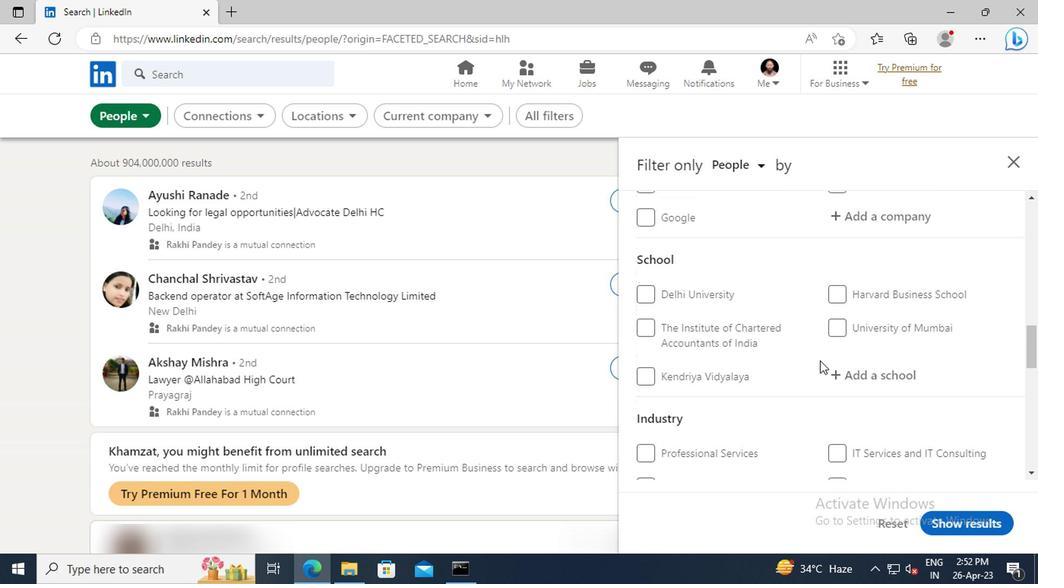 
Action: Mouse scrolled (674, 348) with delta (0, 0)
Screenshot: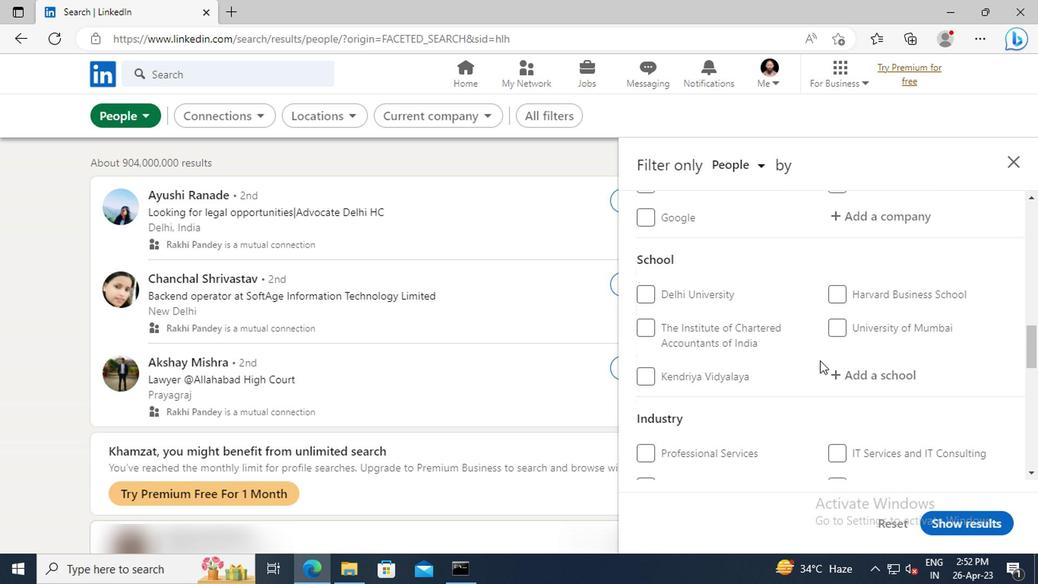 
Action: Mouse scrolled (674, 348) with delta (0, 0)
Screenshot: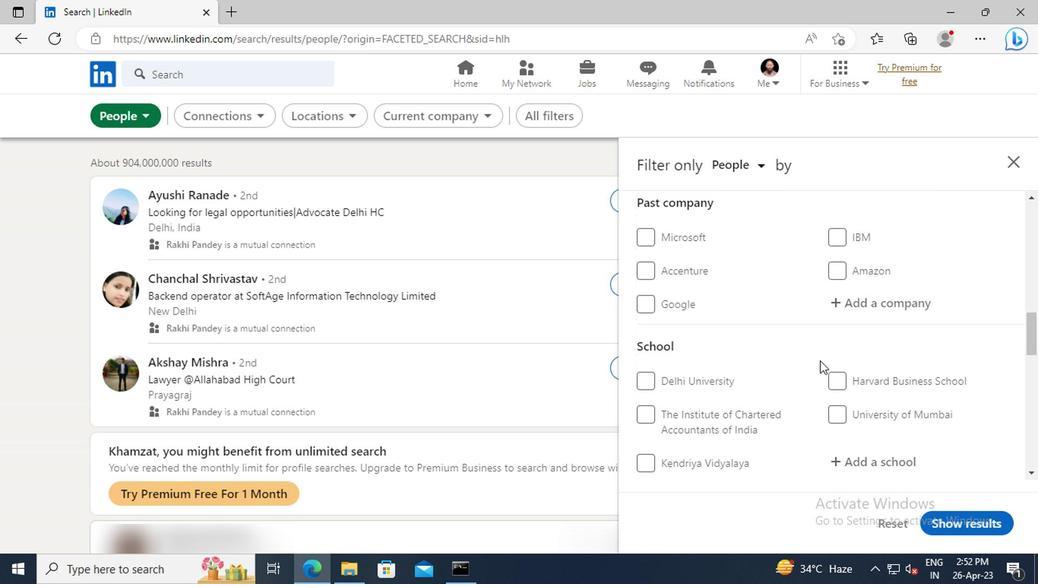 
Action: Mouse scrolled (674, 348) with delta (0, 0)
Screenshot: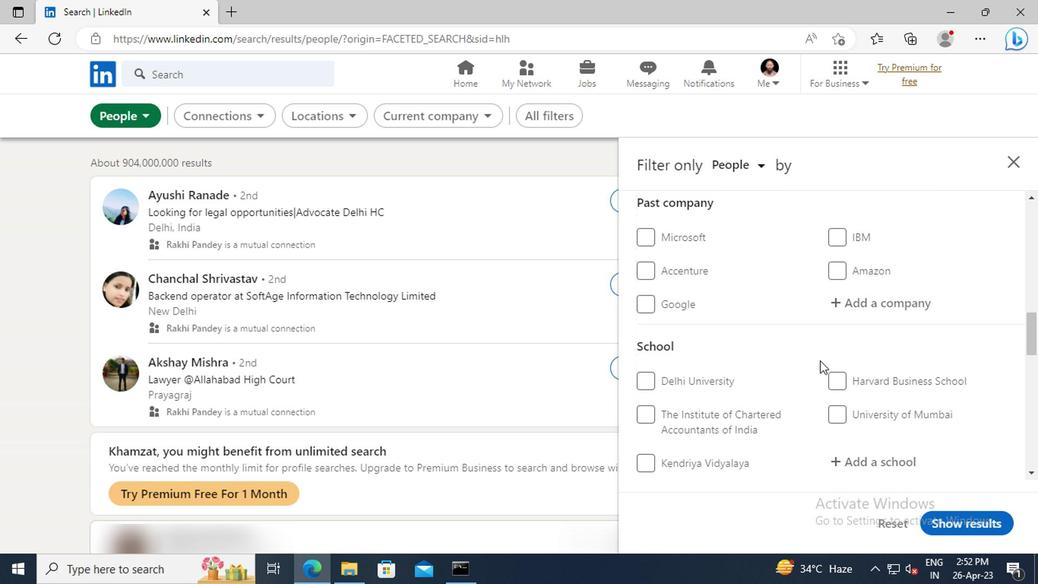 
Action: Mouse scrolled (674, 348) with delta (0, 0)
Screenshot: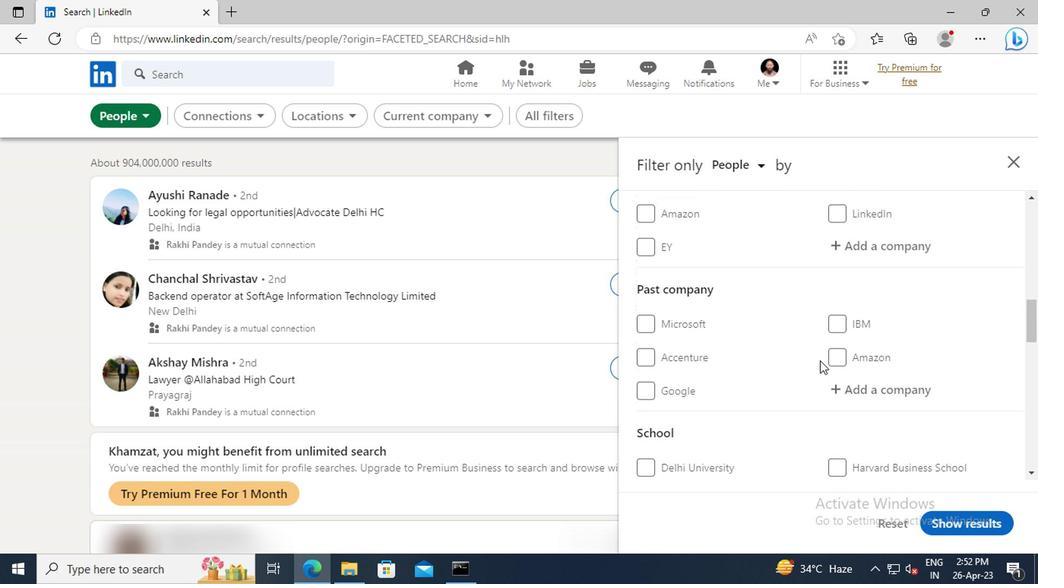 
Action: Mouse scrolled (674, 348) with delta (0, 0)
Screenshot: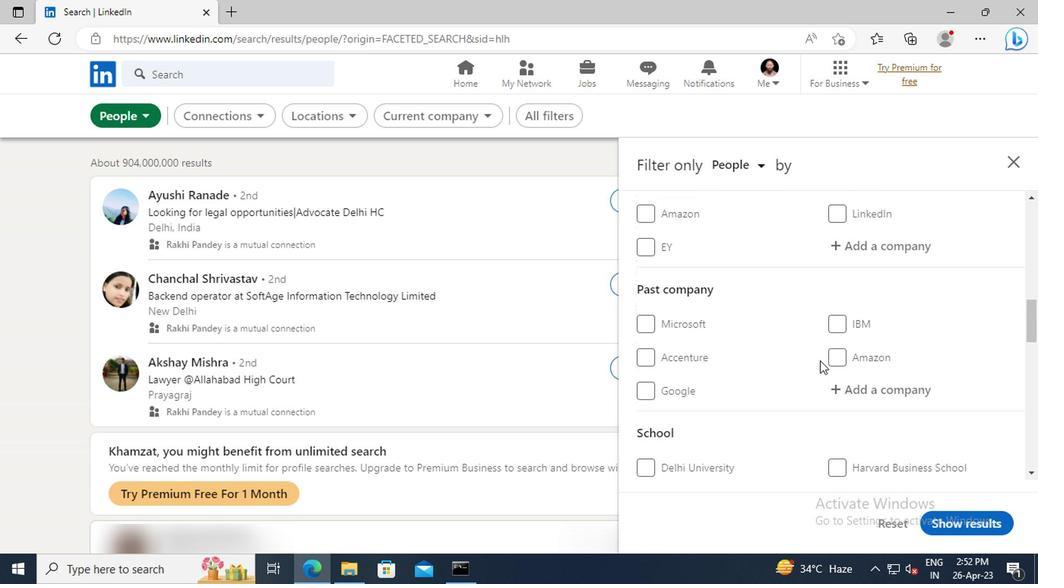 
Action: Mouse moved to (697, 330)
Screenshot: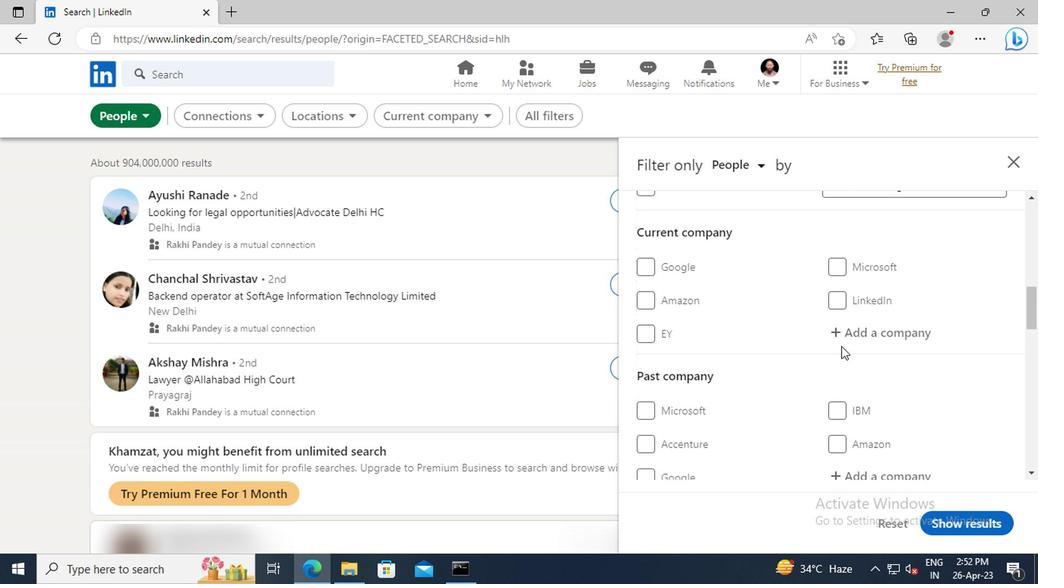 
Action: Mouse pressed left at (697, 330)
Screenshot: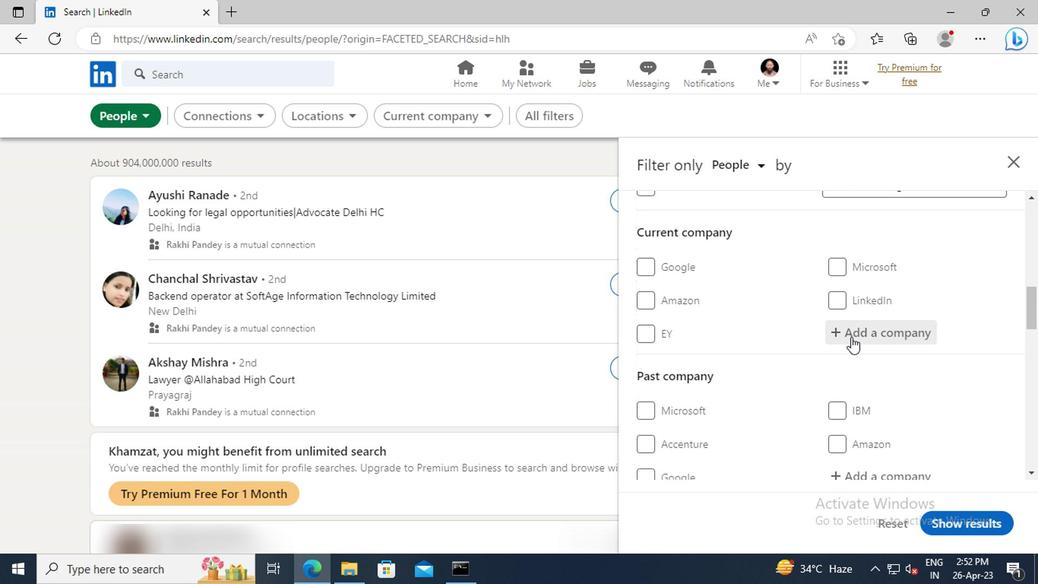 
Action: Mouse moved to (688, 326)
Screenshot: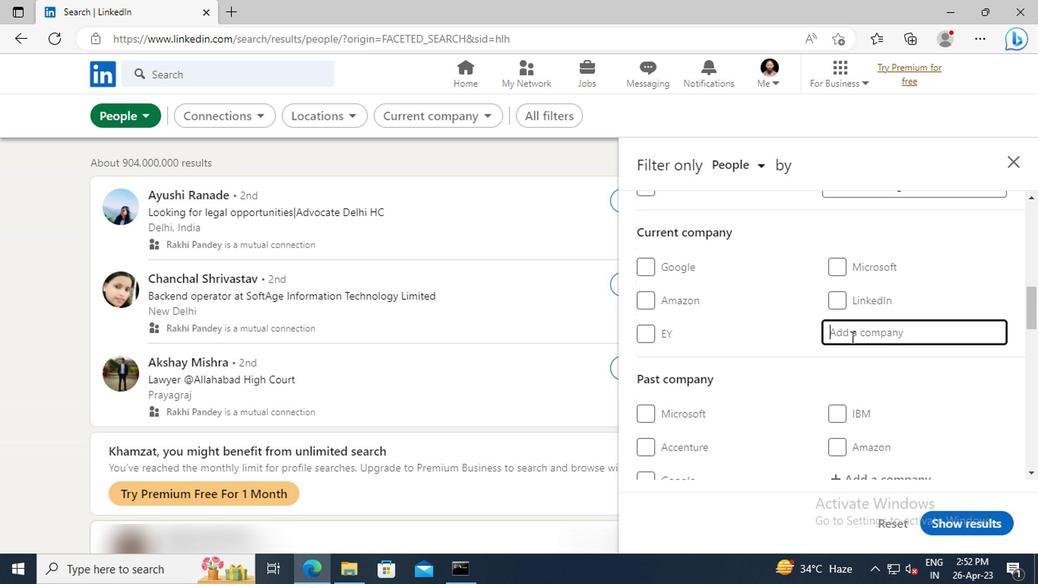 
Action: Key pressed <Key.shift>PRISTYN<Key.space><Key.shift>CARE
Screenshot: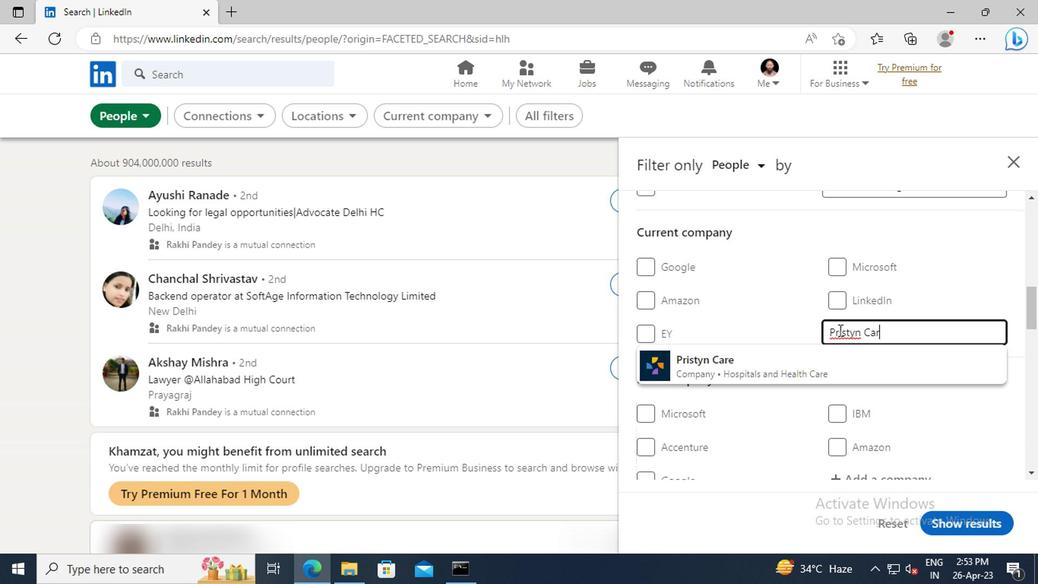 
Action: Mouse moved to (674, 347)
Screenshot: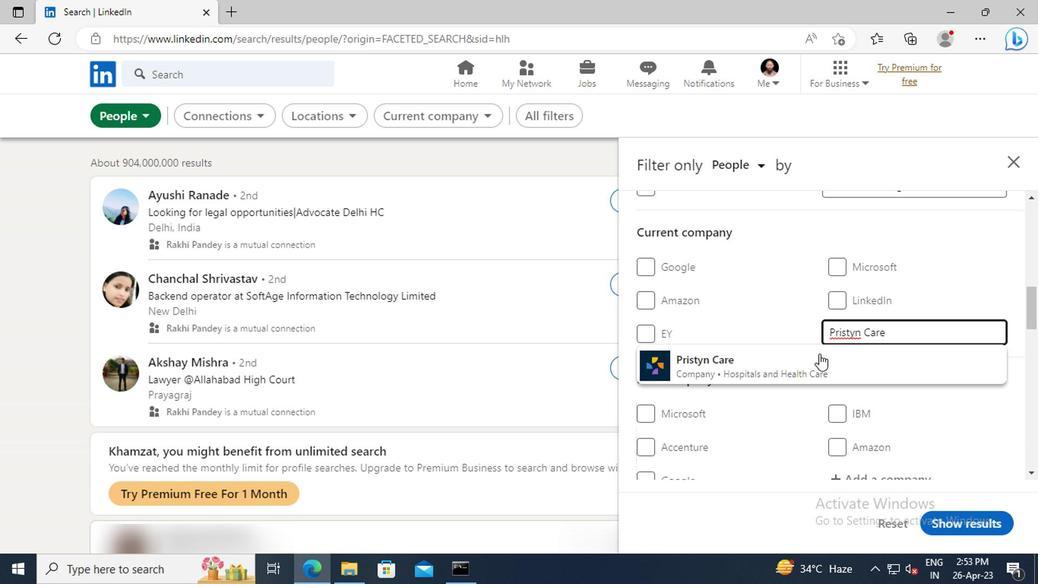 
Action: Mouse pressed left at (674, 347)
Screenshot: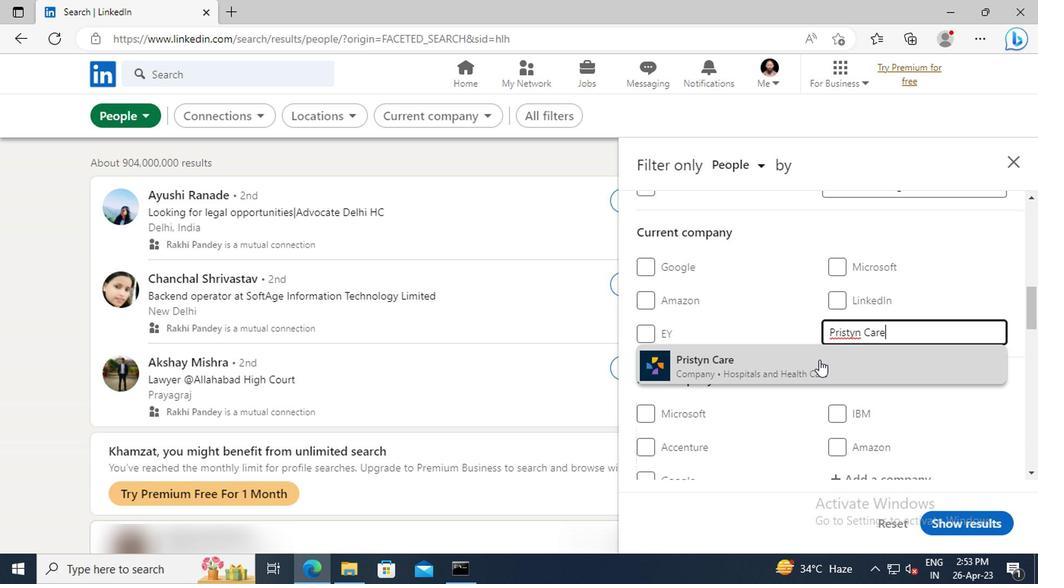 
Action: Mouse moved to (672, 308)
Screenshot: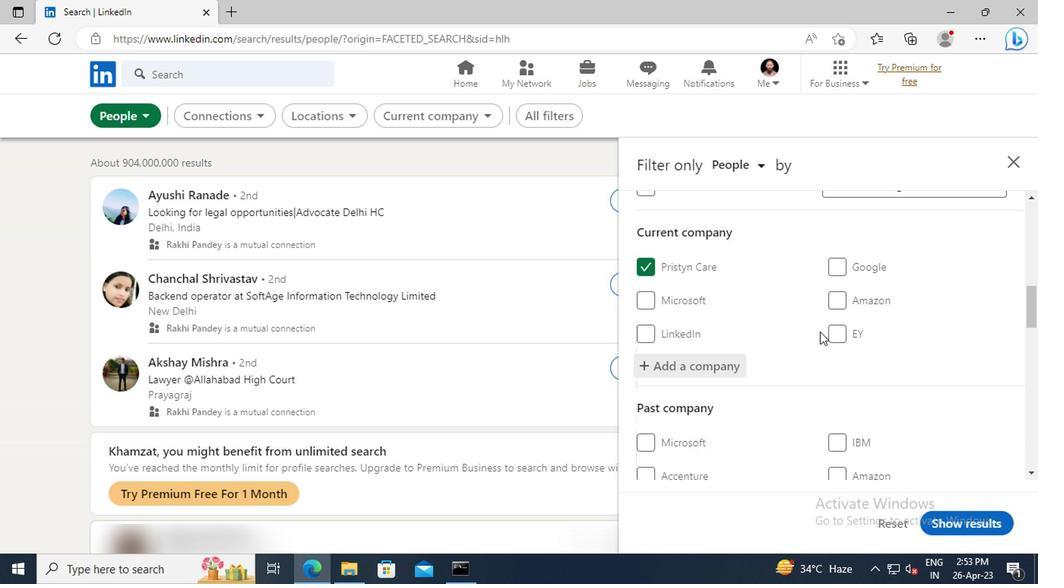 
Action: Mouse scrolled (672, 308) with delta (0, 0)
Screenshot: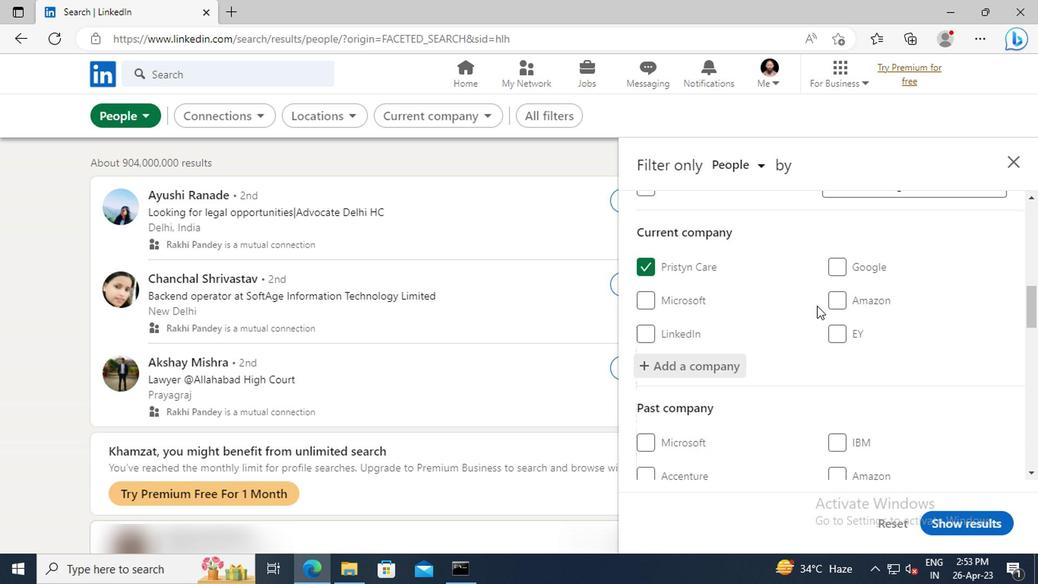 
Action: Mouse scrolled (672, 308) with delta (0, 0)
Screenshot: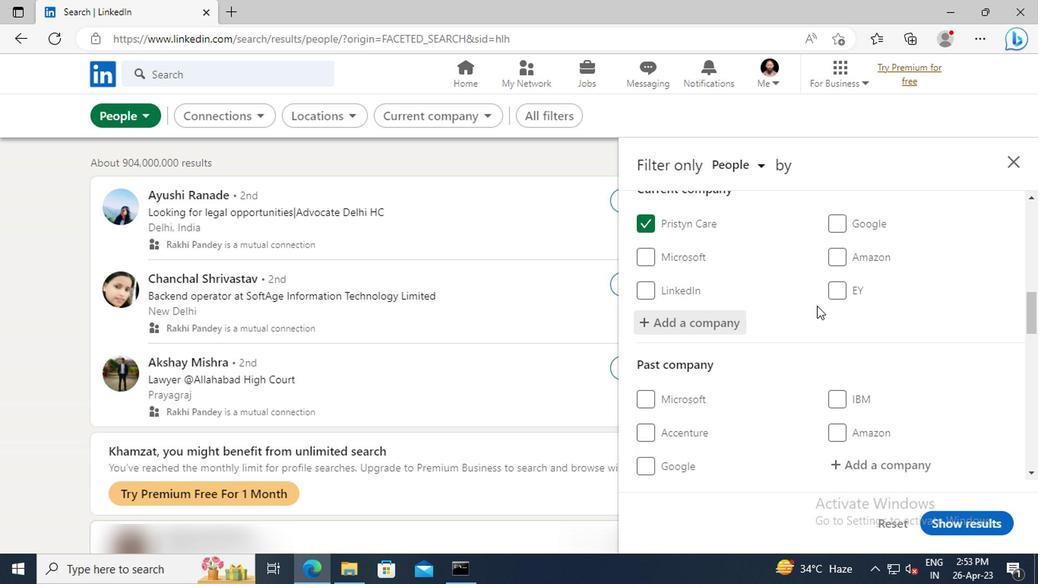 
Action: Mouse scrolled (672, 308) with delta (0, 0)
Screenshot: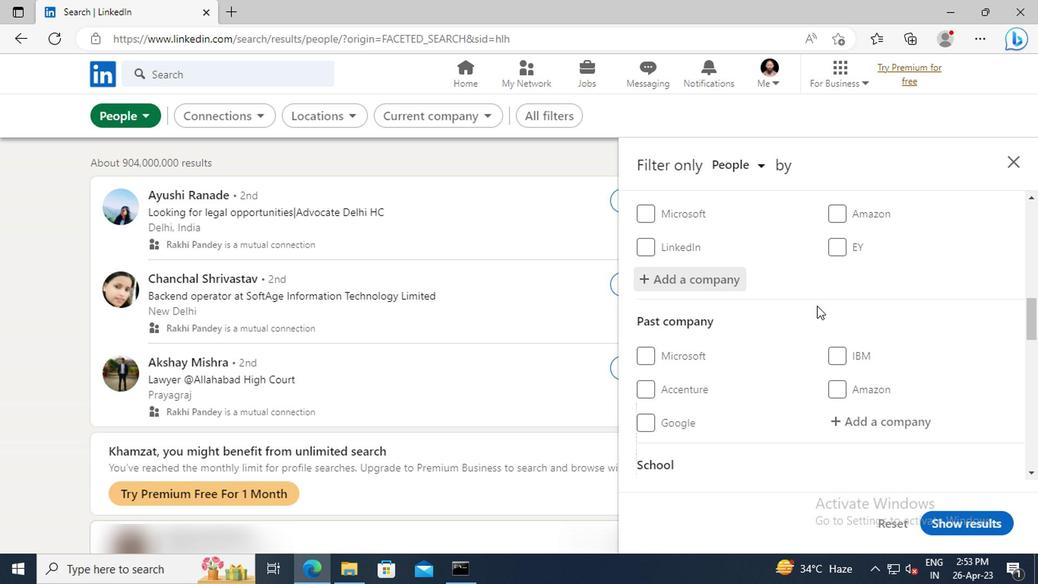 
Action: Mouse scrolled (672, 308) with delta (0, 0)
Screenshot: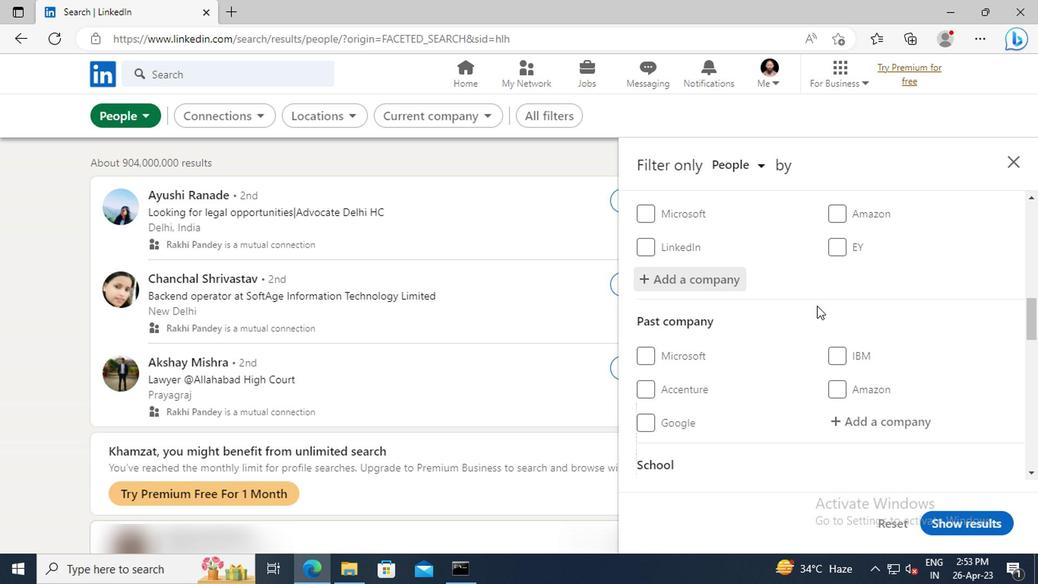 
Action: Mouse scrolled (672, 308) with delta (0, 0)
Screenshot: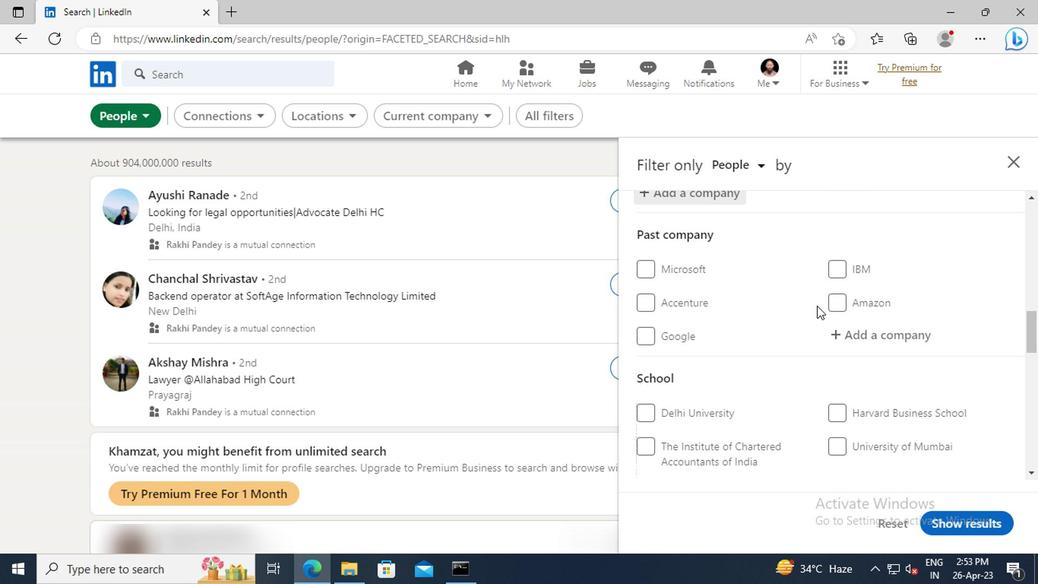 
Action: Mouse scrolled (672, 308) with delta (0, 0)
Screenshot: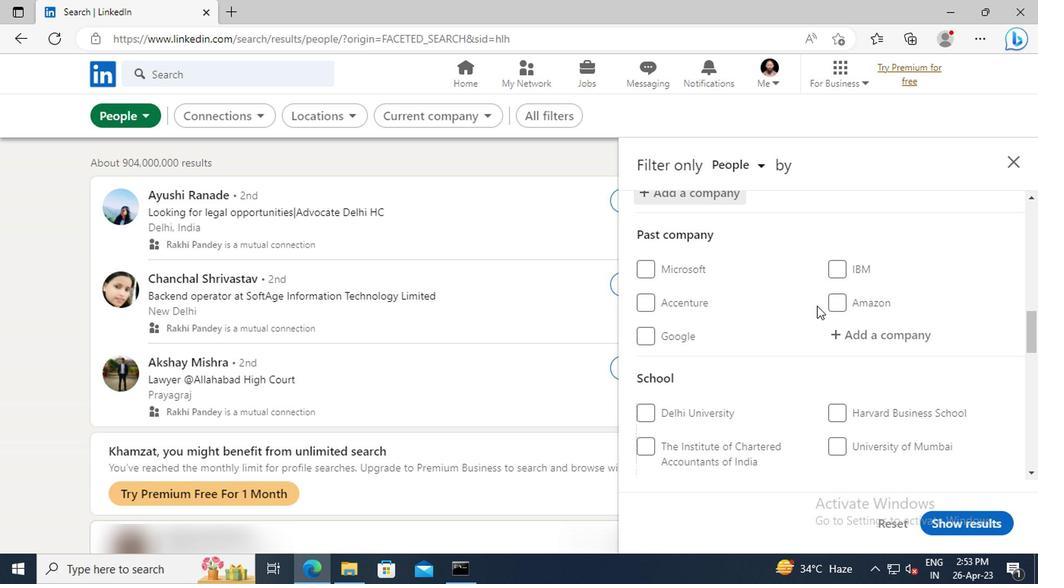 
Action: Mouse scrolled (672, 308) with delta (0, 0)
Screenshot: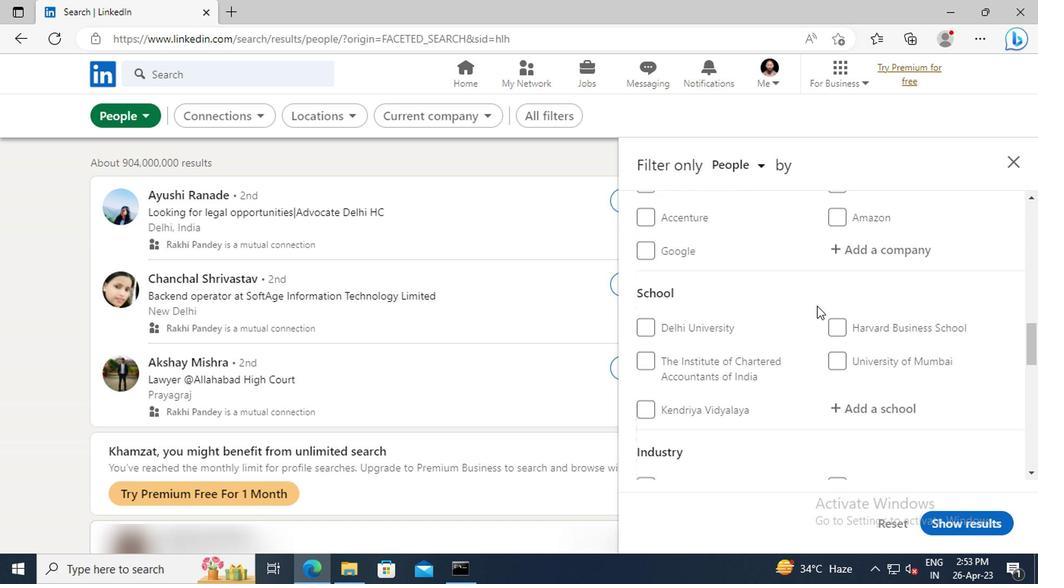 
Action: Mouse moved to (674, 315)
Screenshot: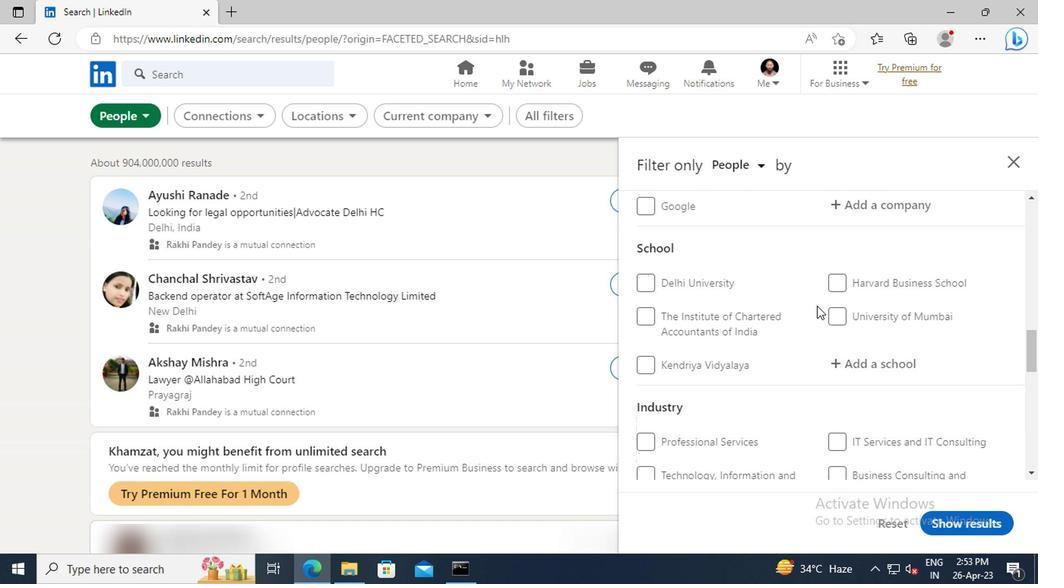 
Action: Mouse scrolled (674, 315) with delta (0, 0)
Screenshot: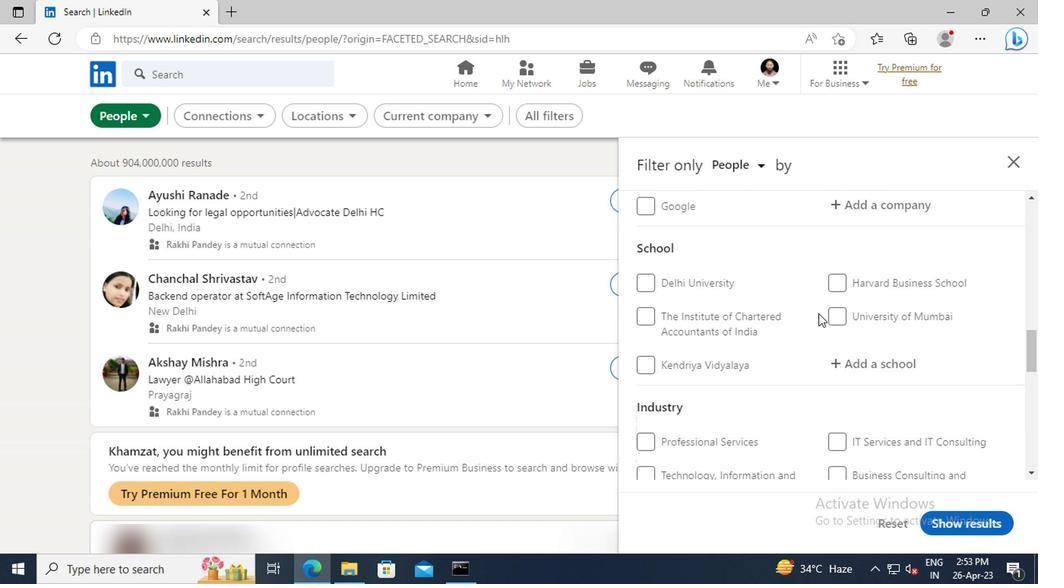
Action: Mouse moved to (713, 320)
Screenshot: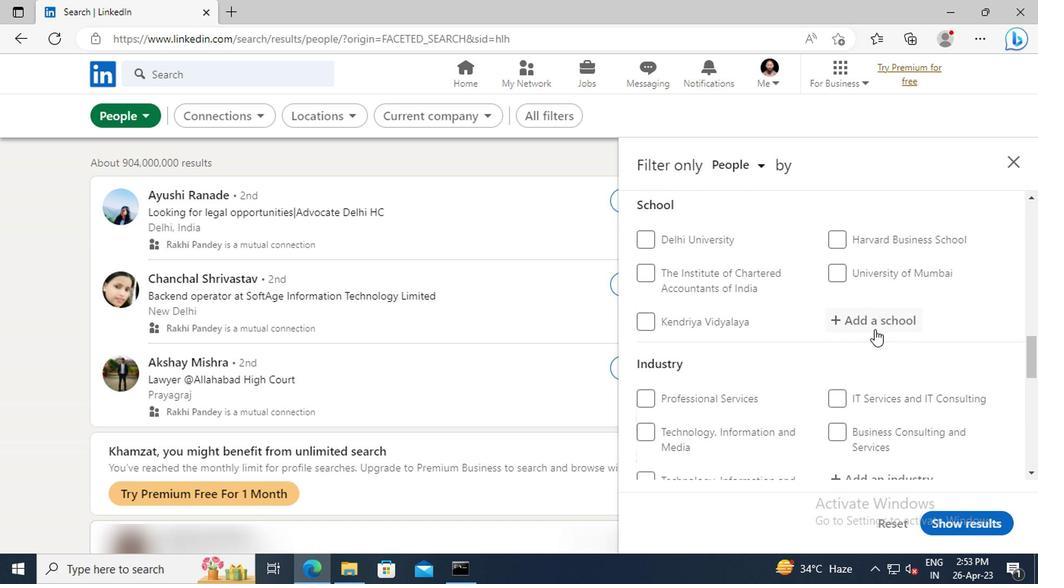 
Action: Mouse pressed left at (713, 320)
Screenshot: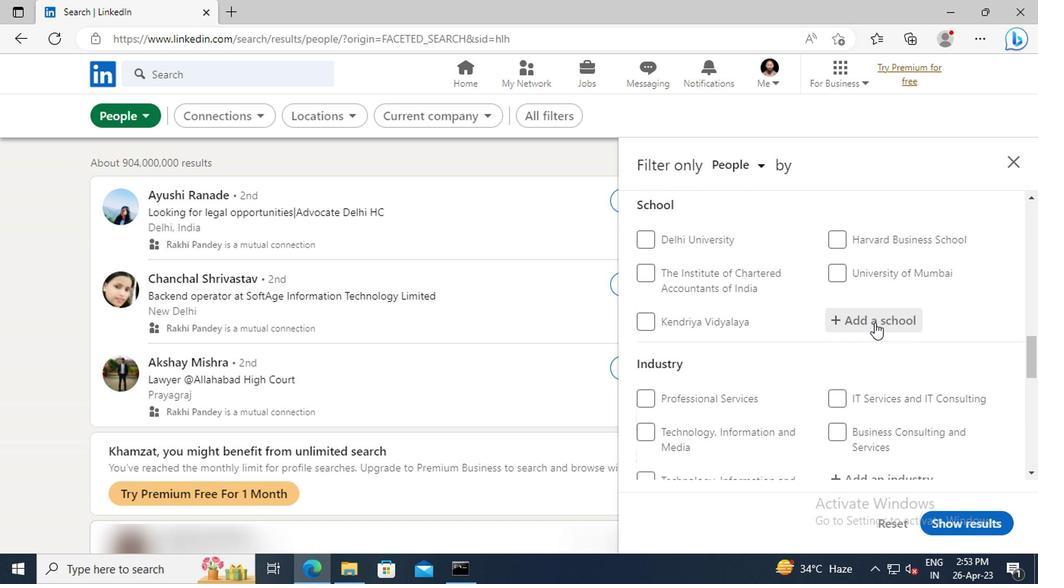 
Action: Key pressed <Key.shift>SARDAR<Key.space><Key.shift>PATEL<Key.space><Key.shift>COLLEGE<Key.space>OF<Key.space><Key.shift>ENGINEERING<Key.space><Key.shift>(SPCE),<Key.space><Key.shift>MUMBAI
Screenshot: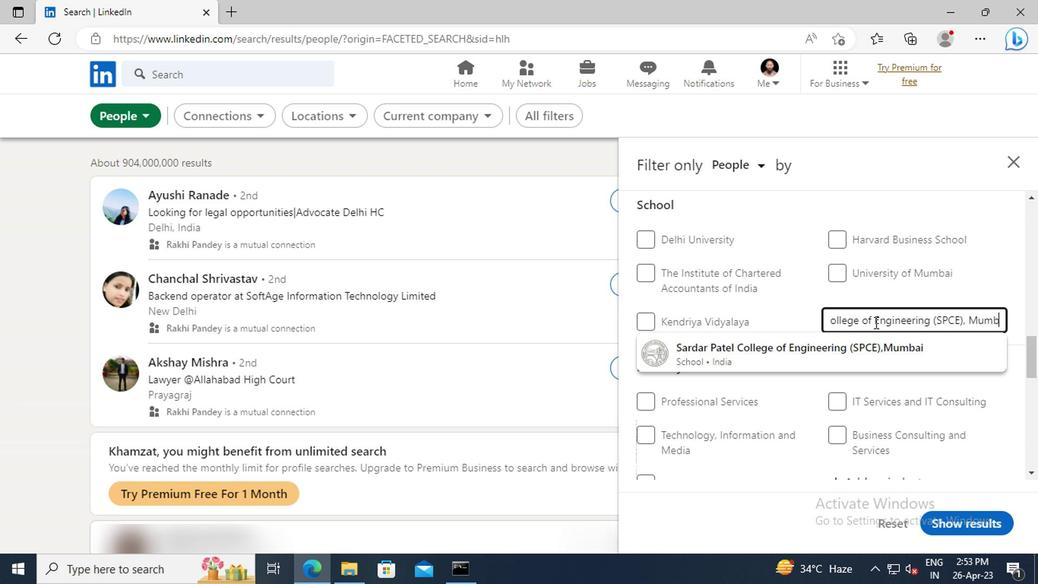 
Action: Mouse moved to (709, 342)
Screenshot: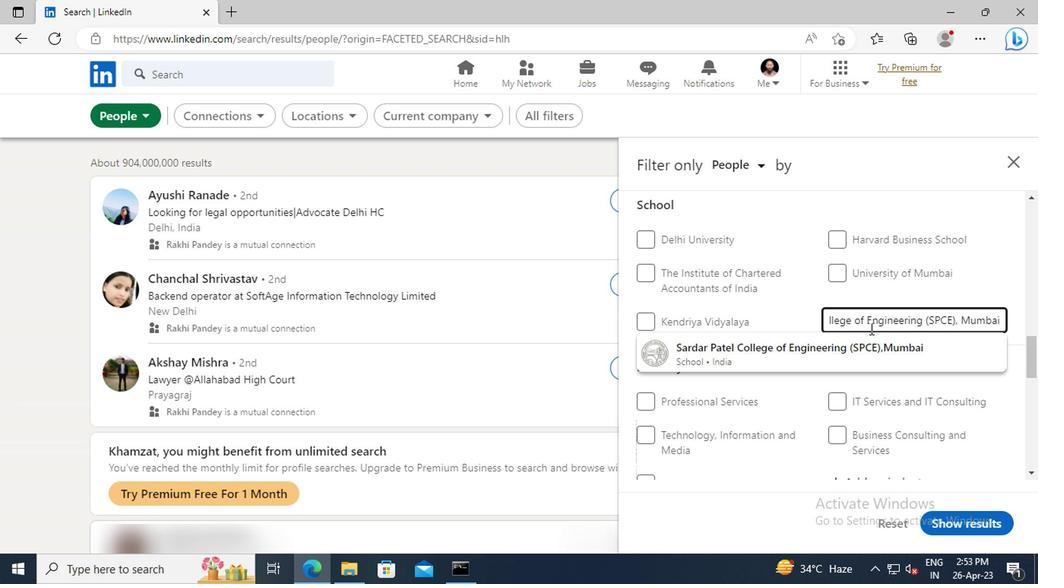 
Action: Mouse pressed left at (709, 342)
Screenshot: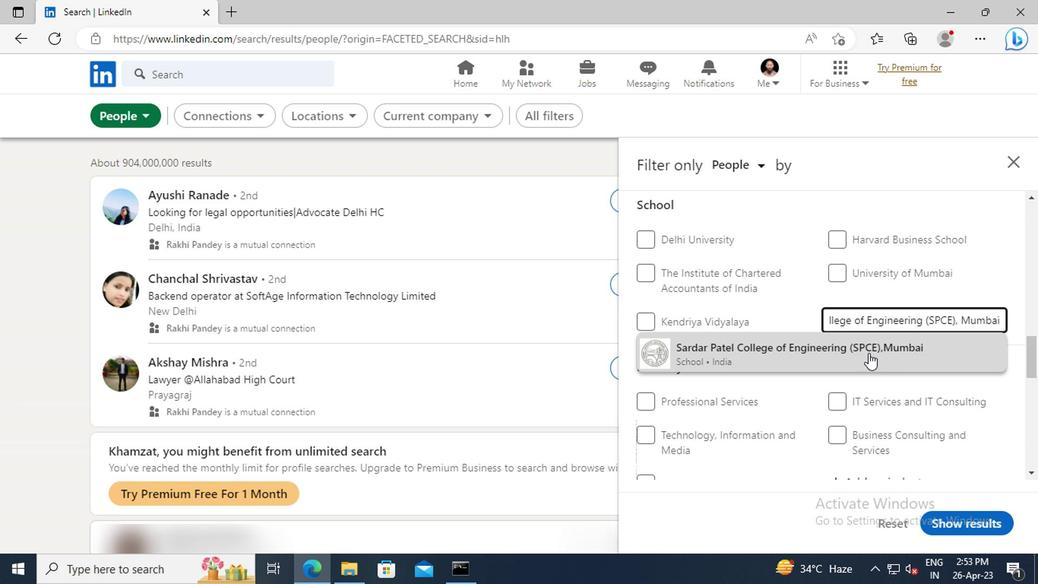 
Action: Mouse moved to (649, 307)
Screenshot: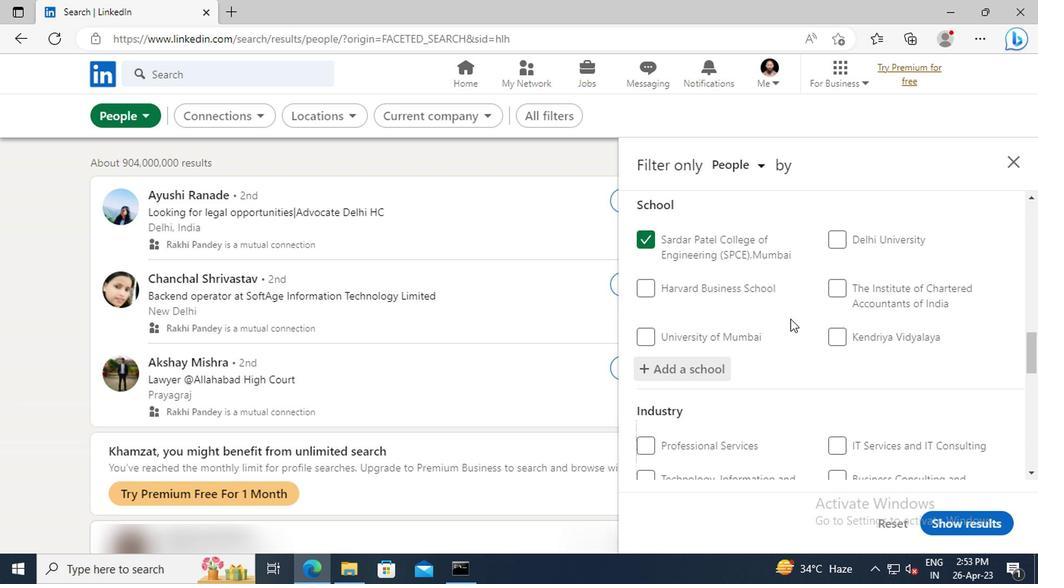 
Action: Mouse scrolled (649, 306) with delta (0, 0)
Screenshot: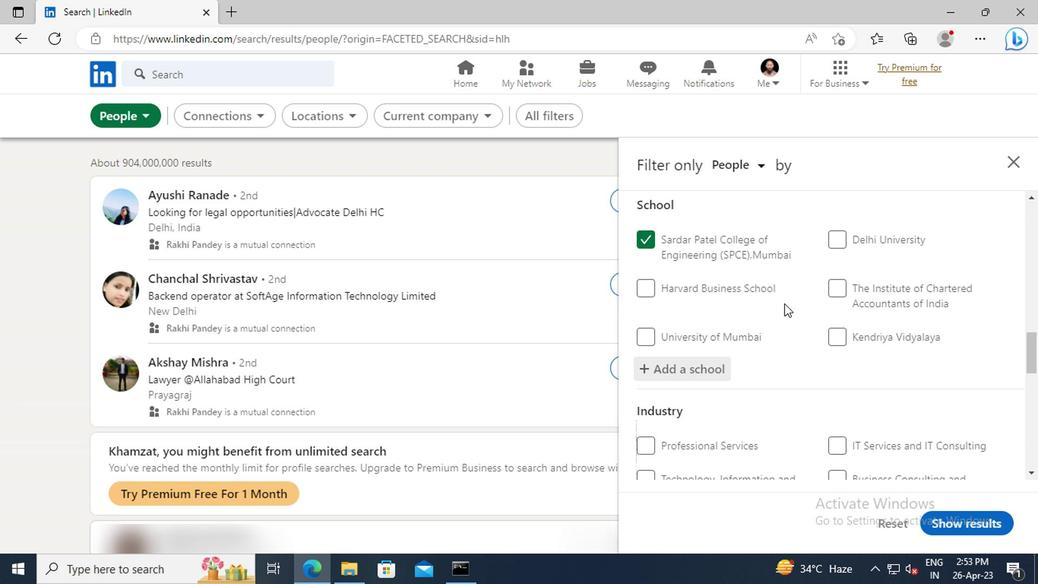 
Action: Mouse scrolled (649, 306) with delta (0, 0)
Screenshot: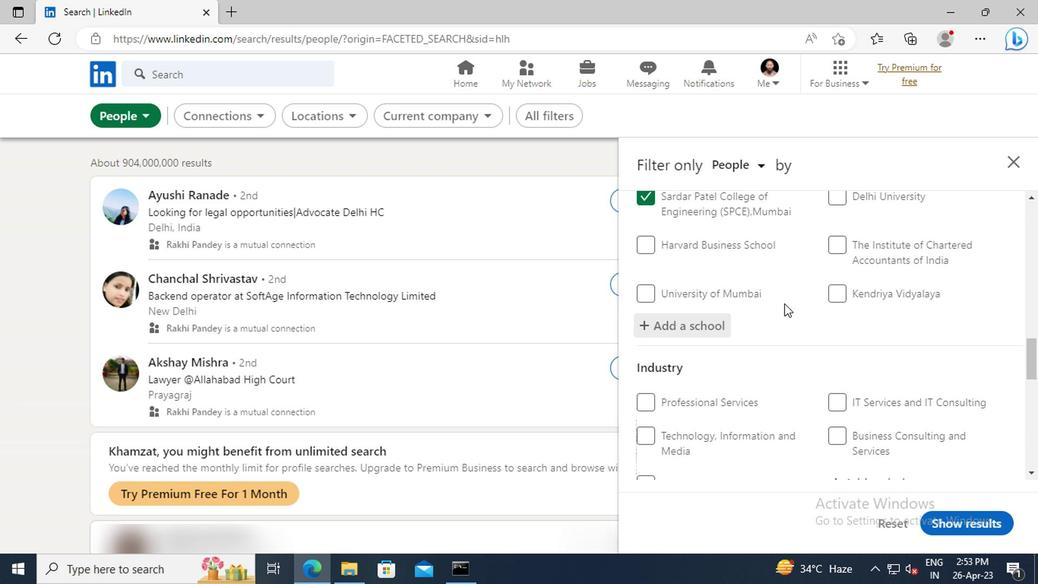 
Action: Mouse scrolled (649, 306) with delta (0, 0)
Screenshot: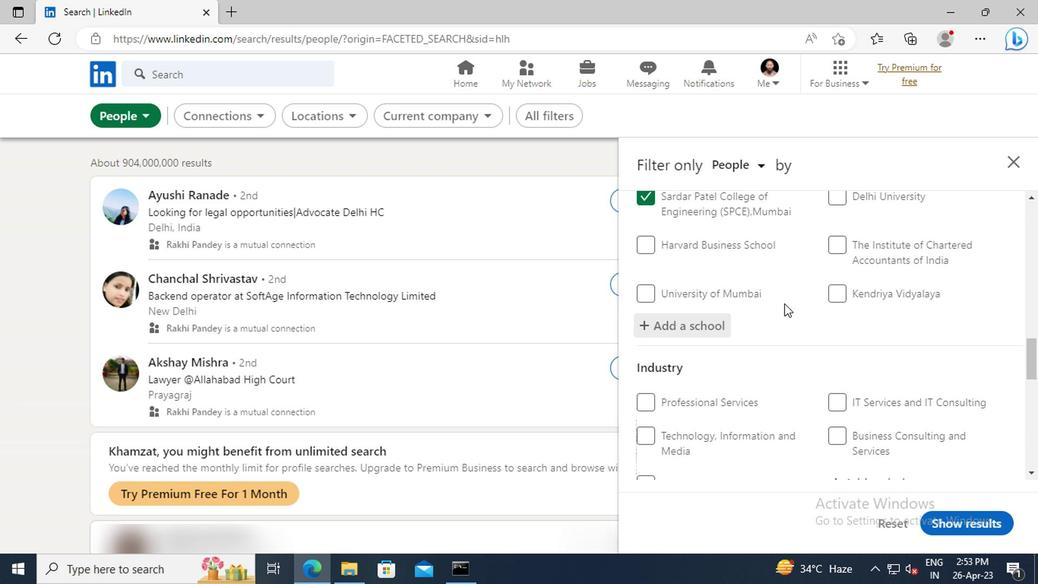 
Action: Mouse scrolled (649, 306) with delta (0, 0)
Screenshot: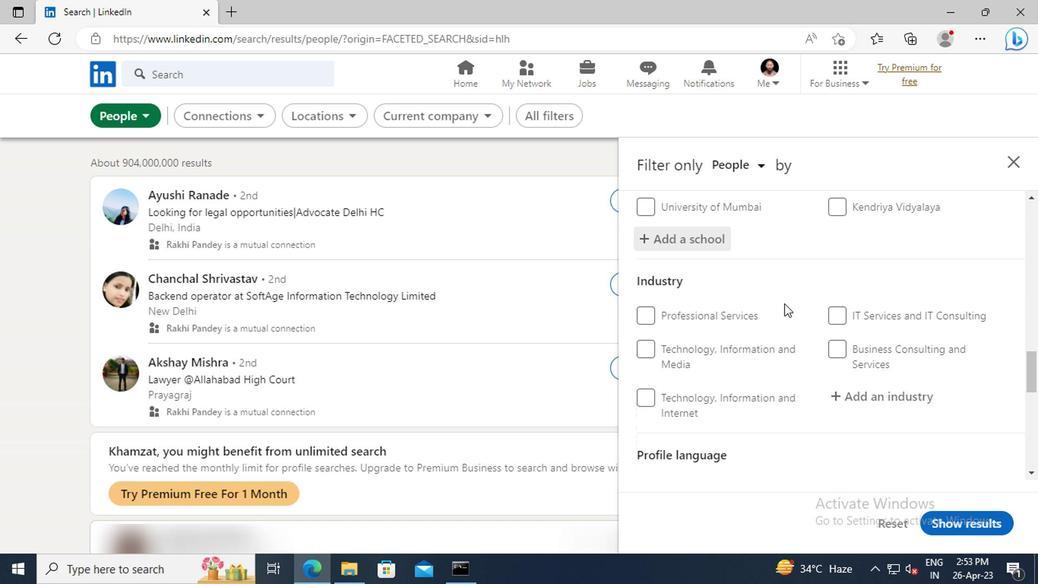 
Action: Mouse moved to (701, 339)
Screenshot: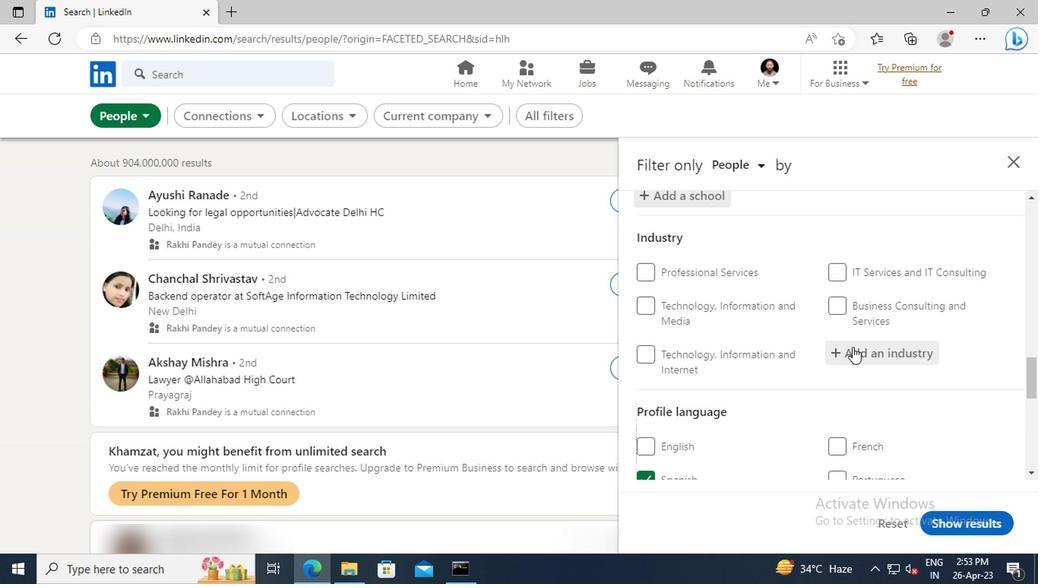 
Action: Mouse pressed left at (701, 339)
Screenshot: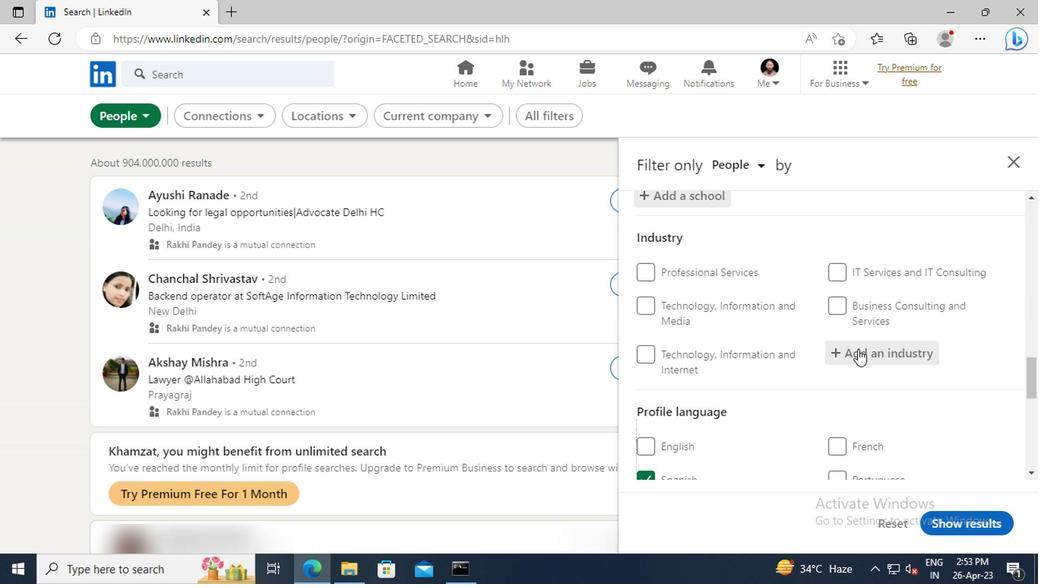 
Action: Key pressed <Key.shift>ARTIFICIAL<Key.space><Key.shift>RUBBER<Key.space>AND<Key.space><Key.shift>SYNTHETIC<Key.space><Key.shift>FIBER<Key.space><Key.shift>MANUFACTURING
Screenshot: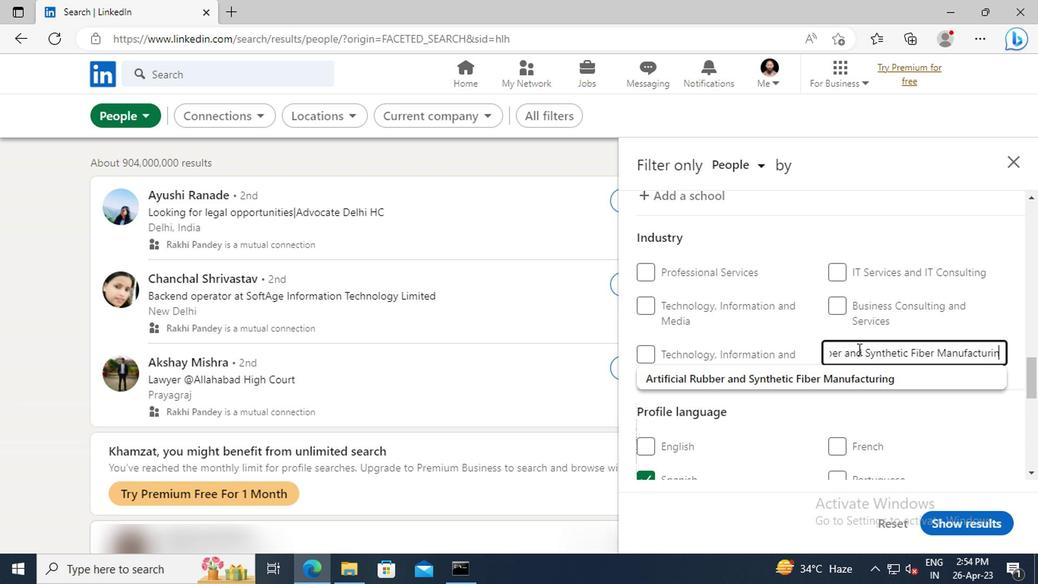 
Action: Mouse moved to (700, 360)
Screenshot: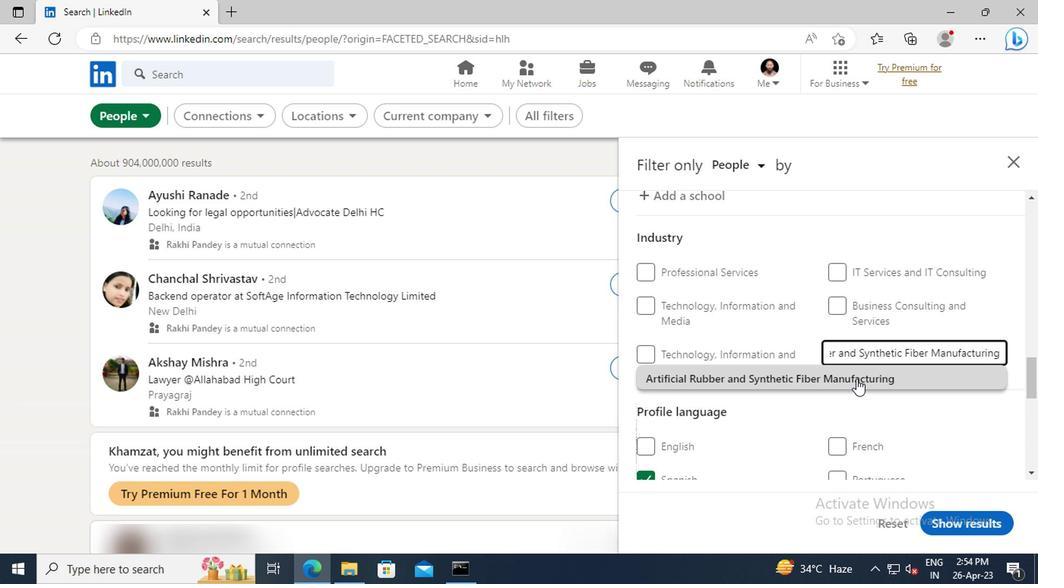 
Action: Mouse pressed left at (700, 360)
Screenshot: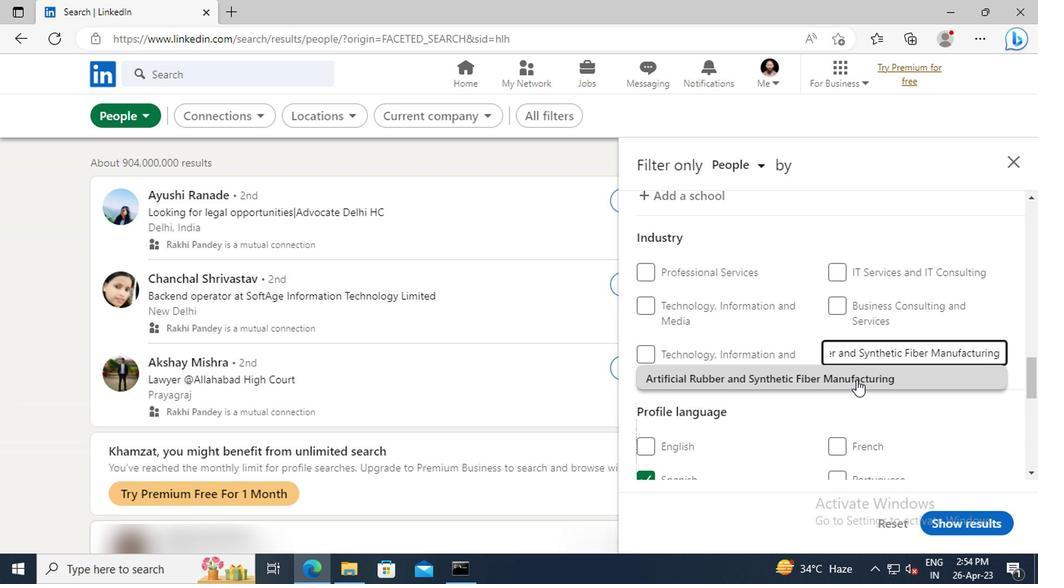 
Action: Mouse moved to (671, 324)
Screenshot: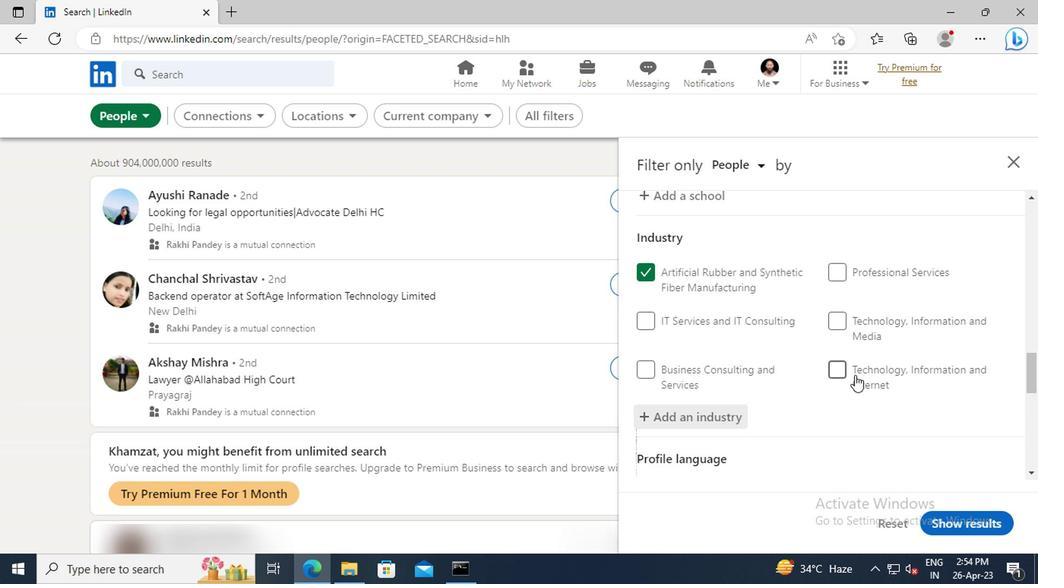 
Action: Mouse scrolled (671, 324) with delta (0, 0)
Screenshot: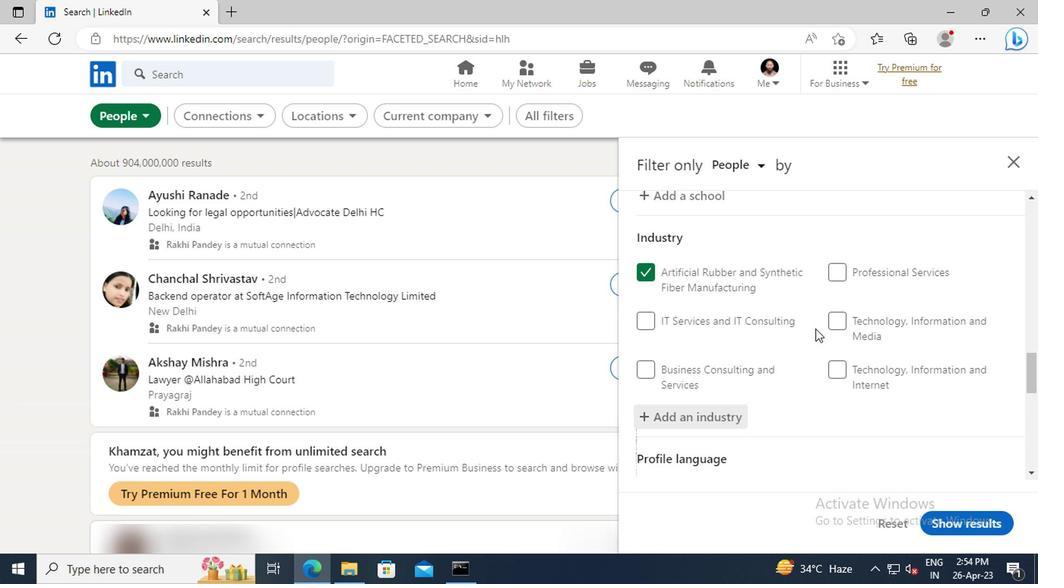 
Action: Mouse scrolled (671, 324) with delta (0, 0)
Screenshot: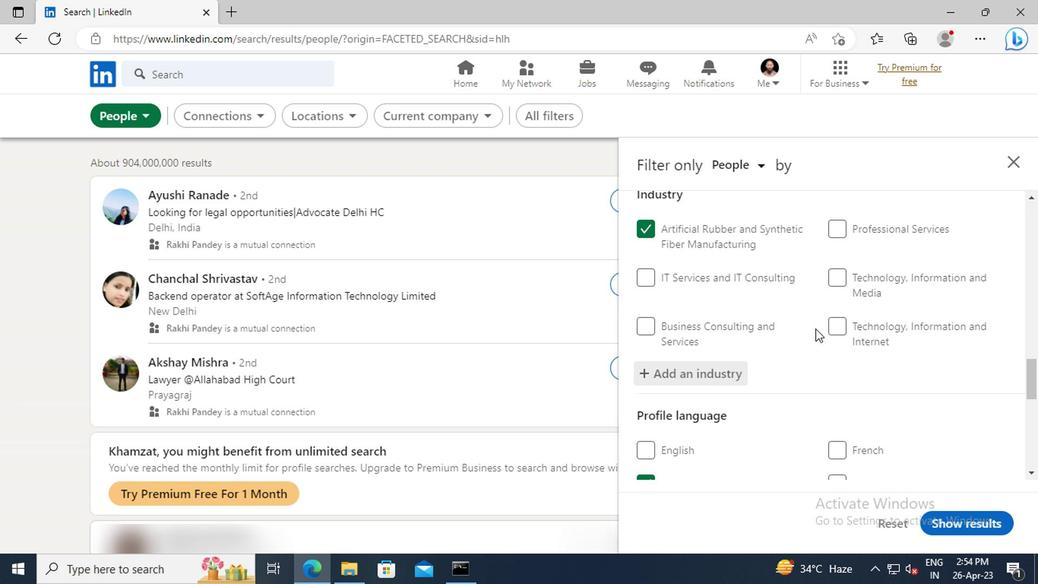 
Action: Mouse scrolled (671, 324) with delta (0, 0)
Screenshot: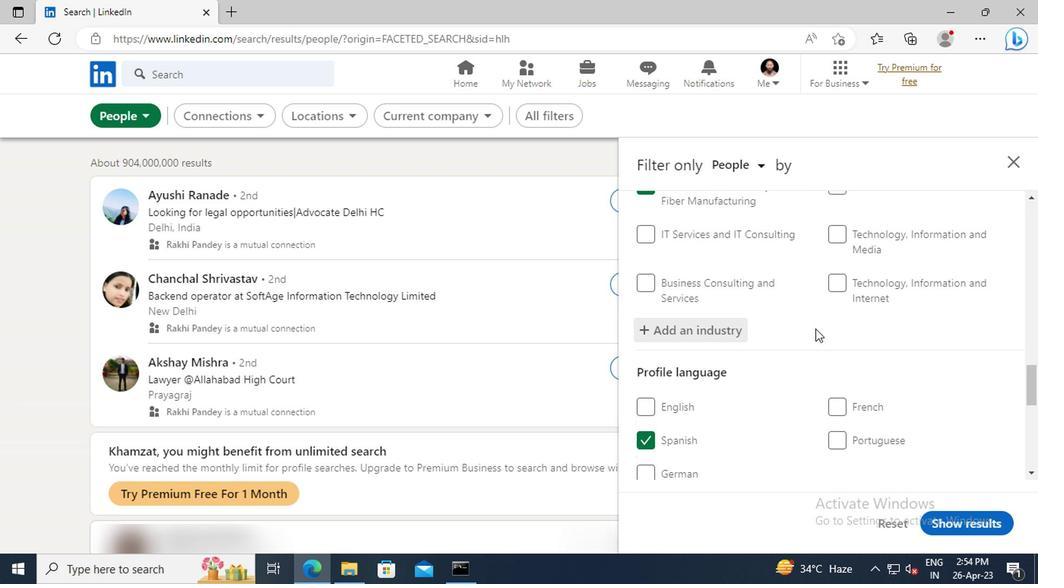 
Action: Mouse scrolled (671, 324) with delta (0, 0)
Screenshot: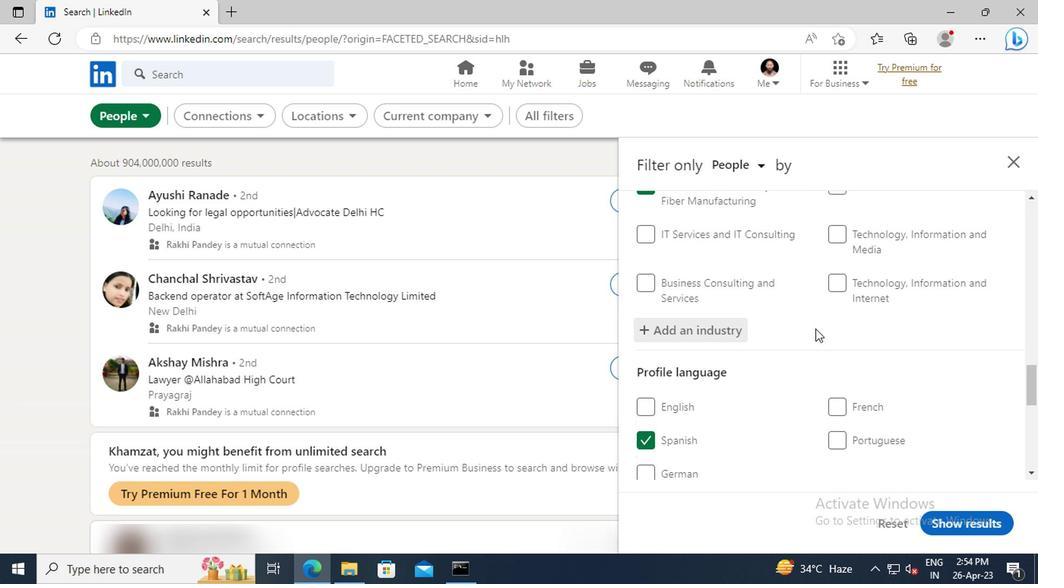 
Action: Mouse scrolled (671, 324) with delta (0, 0)
Screenshot: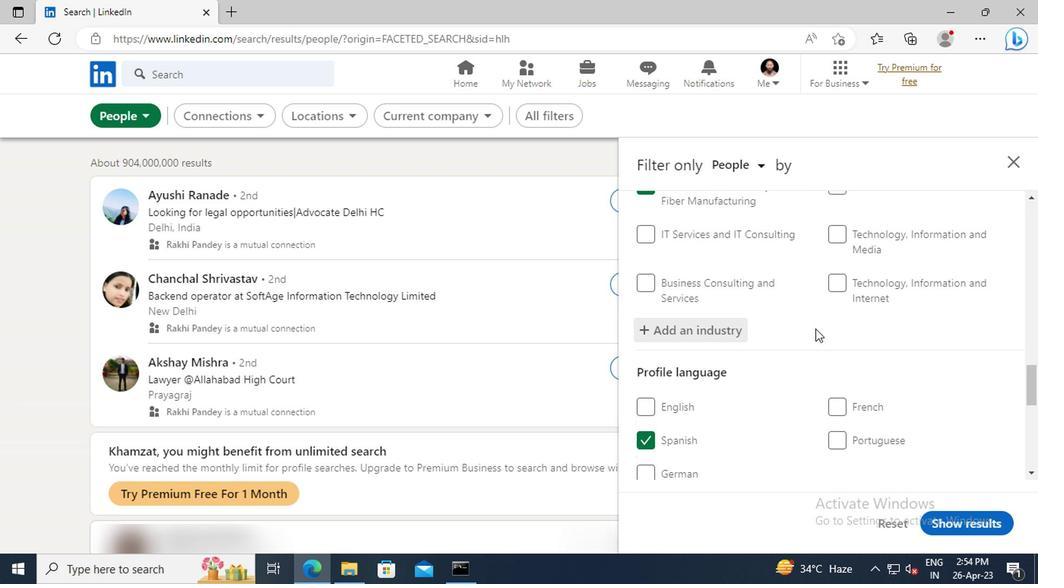 
Action: Mouse scrolled (671, 324) with delta (0, 0)
Screenshot: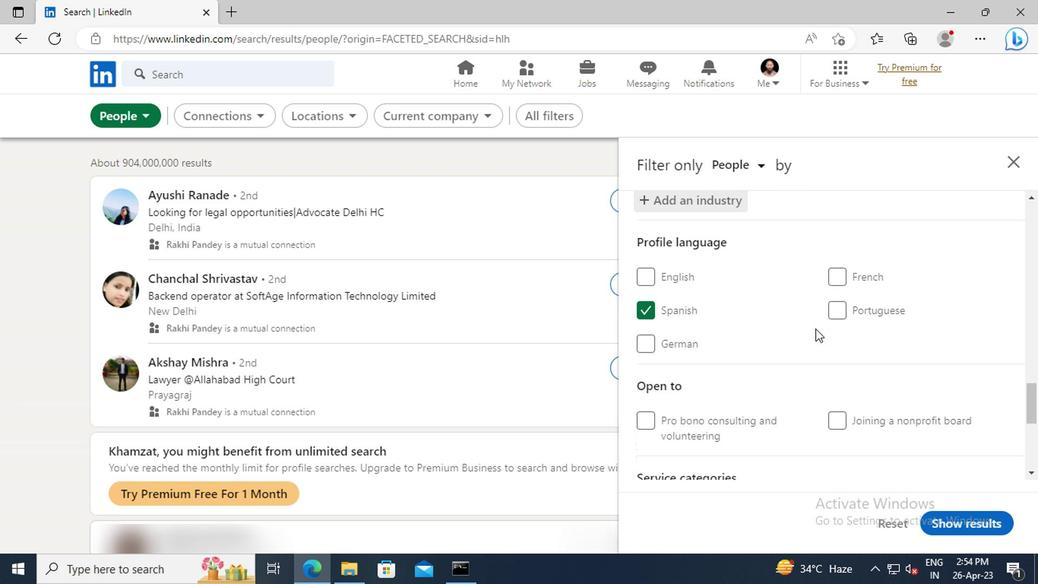 
Action: Mouse scrolled (671, 324) with delta (0, 0)
Screenshot: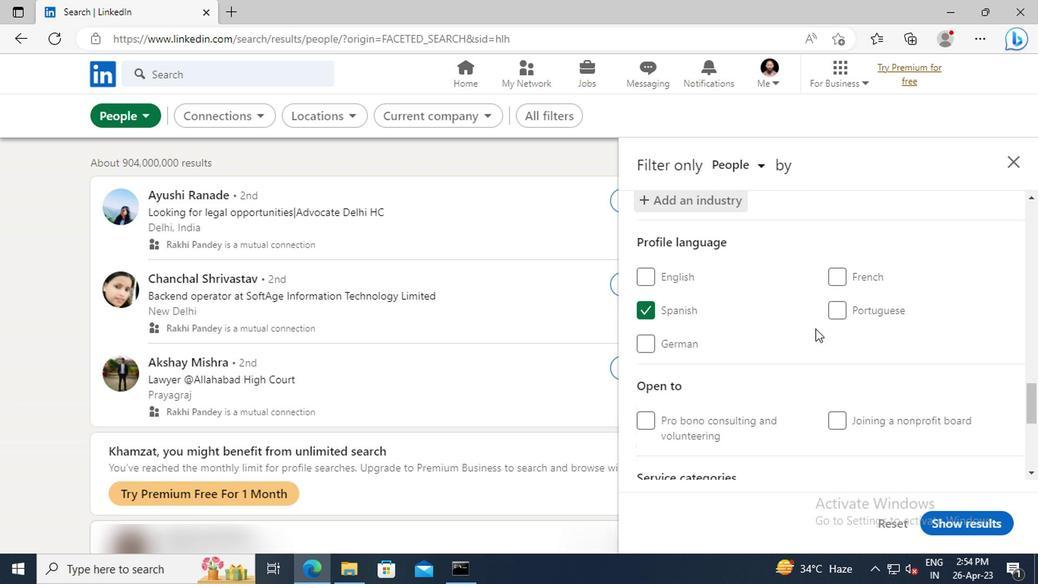 
Action: Mouse scrolled (671, 324) with delta (0, 0)
Screenshot: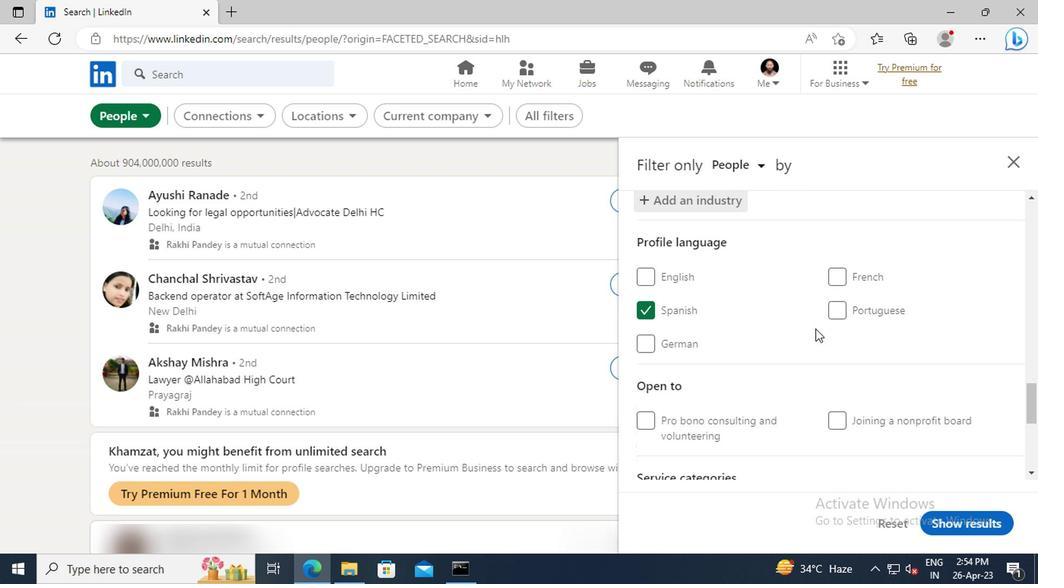 
Action: Mouse scrolled (671, 324) with delta (0, 0)
Screenshot: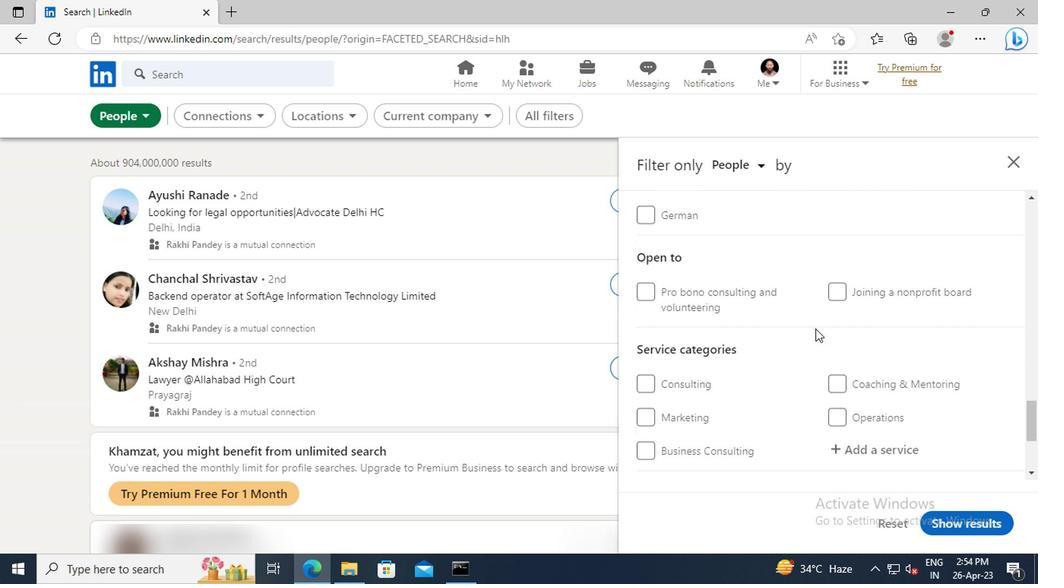
Action: Mouse scrolled (671, 324) with delta (0, 0)
Screenshot: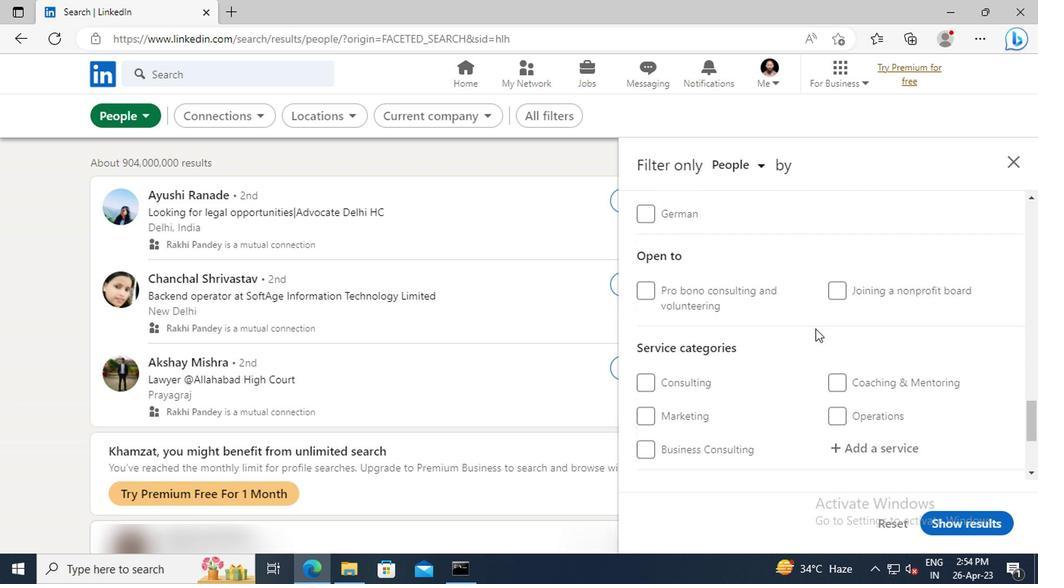 
Action: Mouse moved to (693, 346)
Screenshot: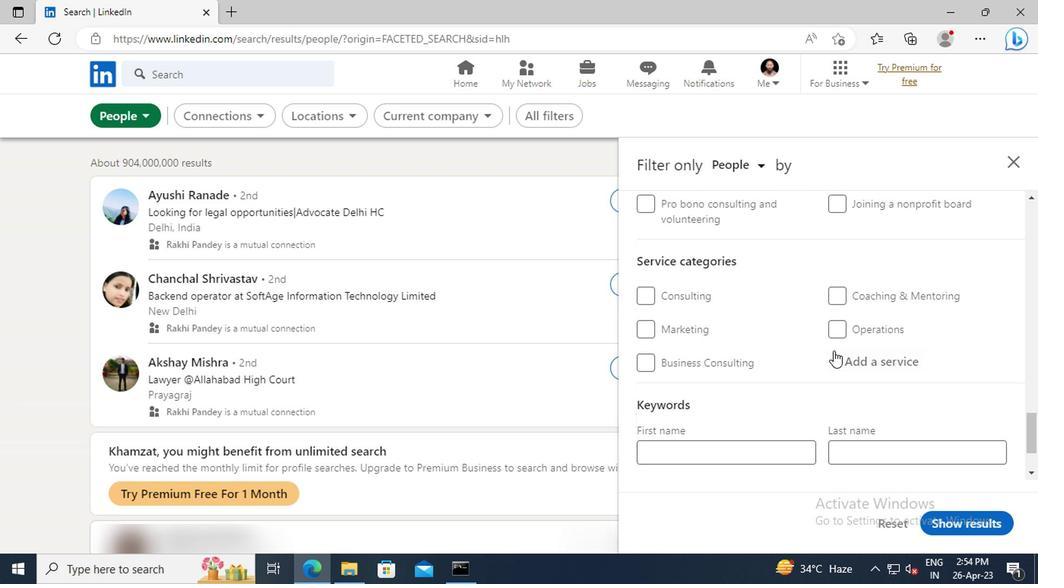 
Action: Mouse pressed left at (693, 346)
Screenshot: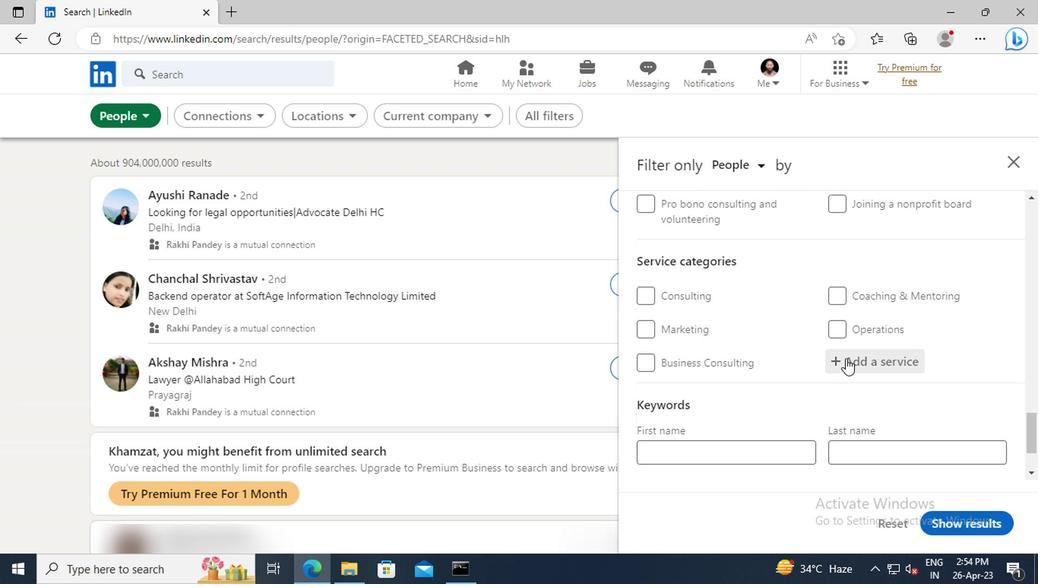 
Action: Key pressed <Key.shift>TAX<Key.space><Key.shift>LAW
Screenshot: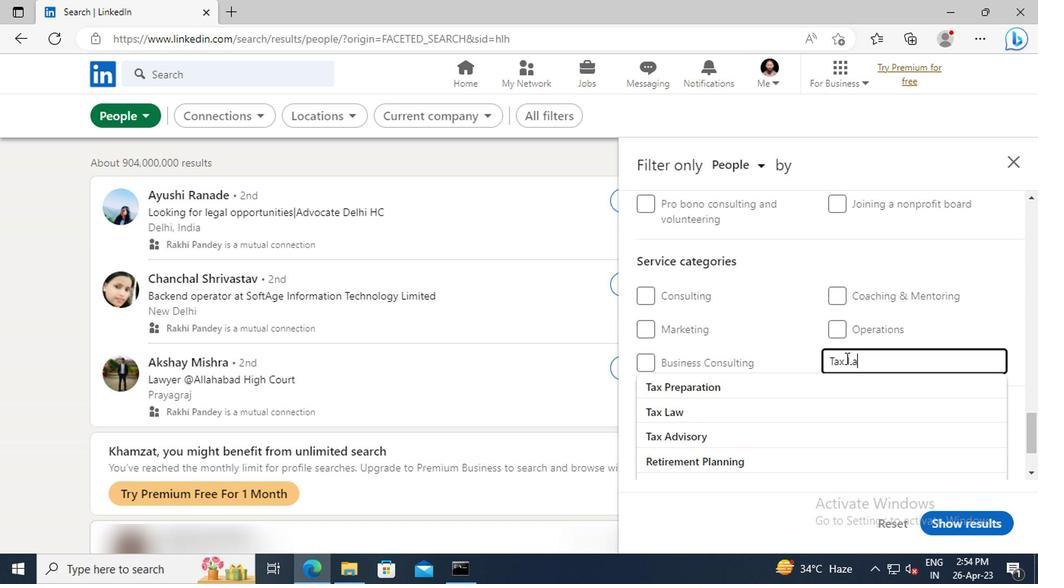 
Action: Mouse moved to (695, 362)
Screenshot: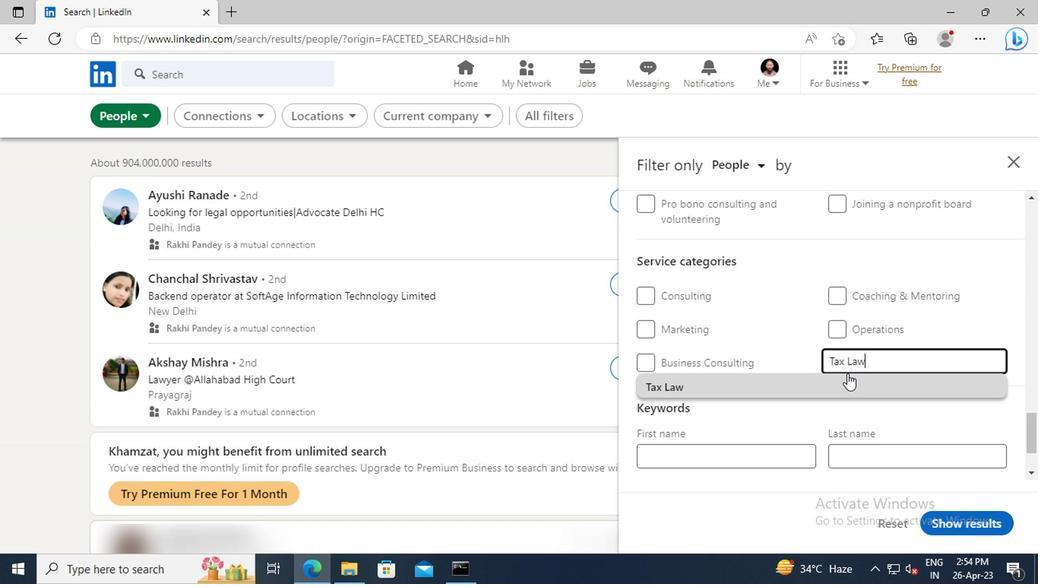 
Action: Mouse pressed left at (695, 362)
Screenshot: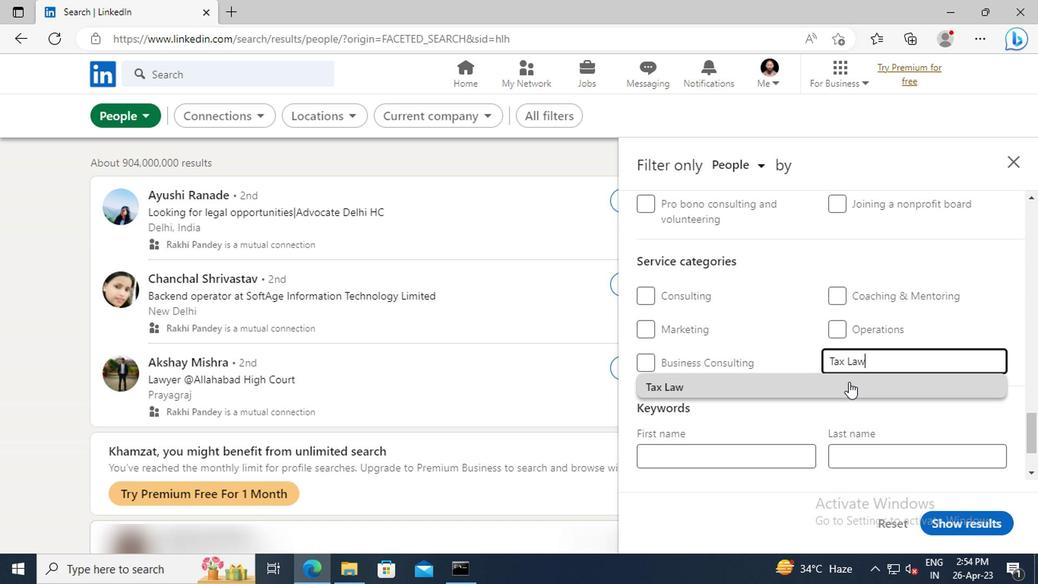 
Action: Mouse moved to (662, 327)
Screenshot: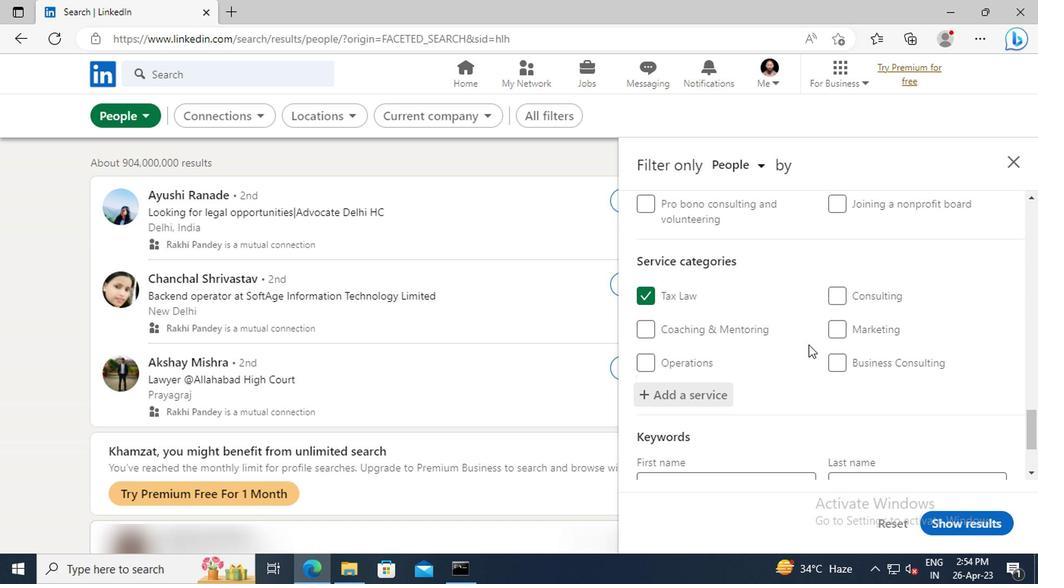 
Action: Mouse scrolled (662, 326) with delta (0, 0)
Screenshot: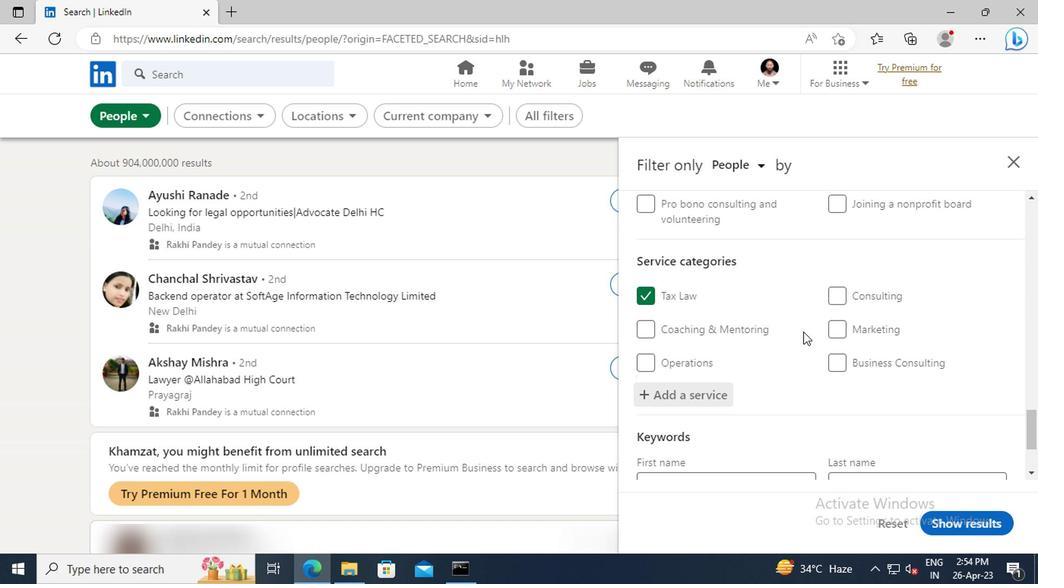 
Action: Mouse scrolled (662, 326) with delta (0, 0)
Screenshot: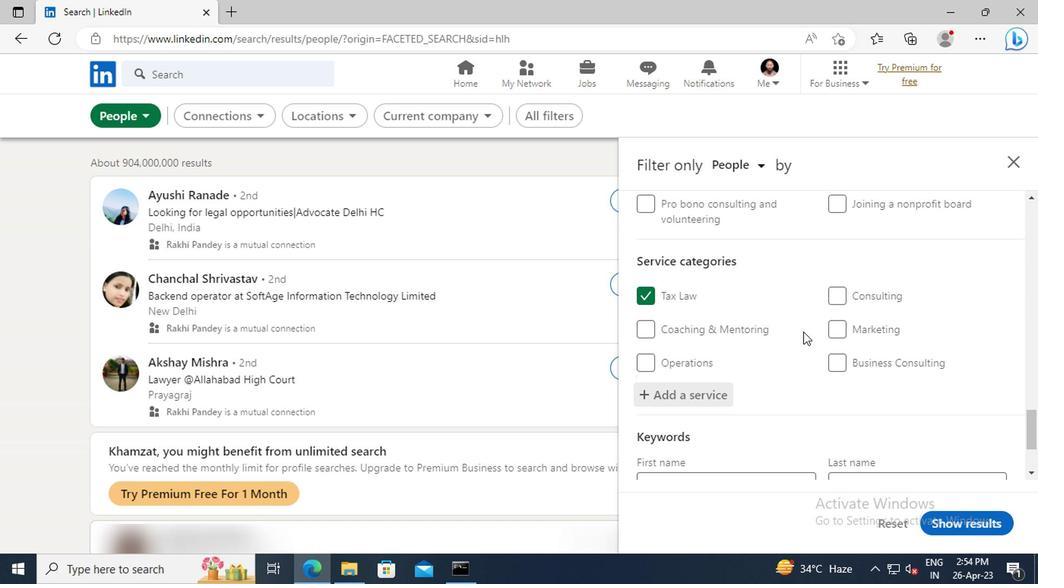 
Action: Mouse scrolled (662, 326) with delta (0, 0)
Screenshot: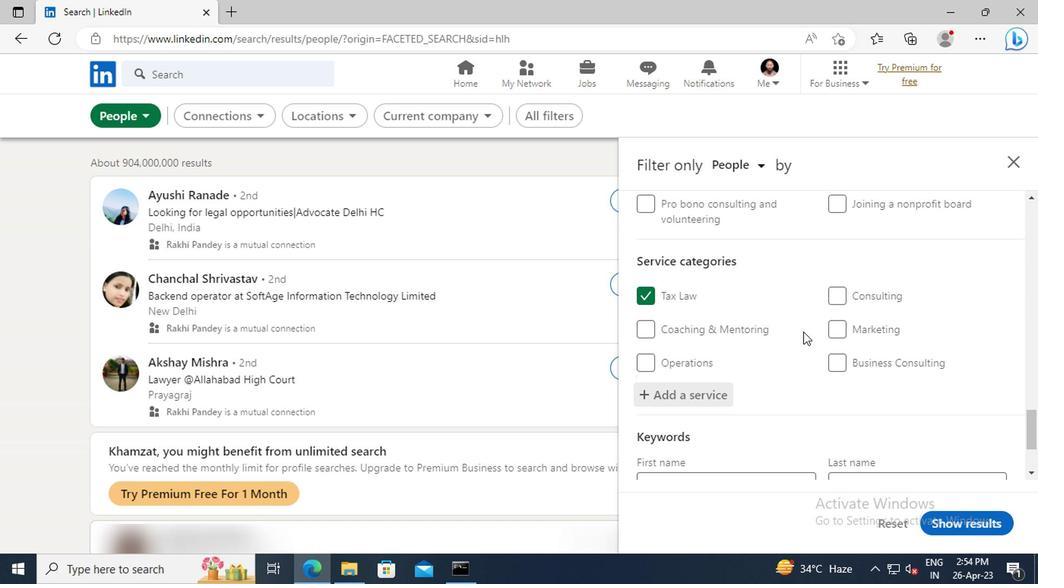 
Action: Mouse scrolled (662, 326) with delta (0, 0)
Screenshot: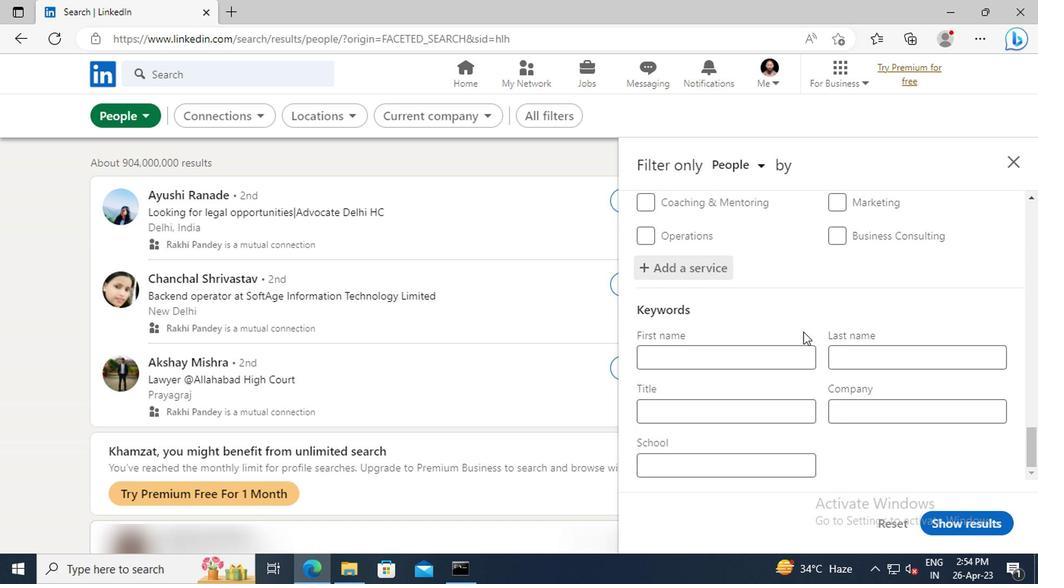 
Action: Mouse scrolled (662, 326) with delta (0, 0)
Screenshot: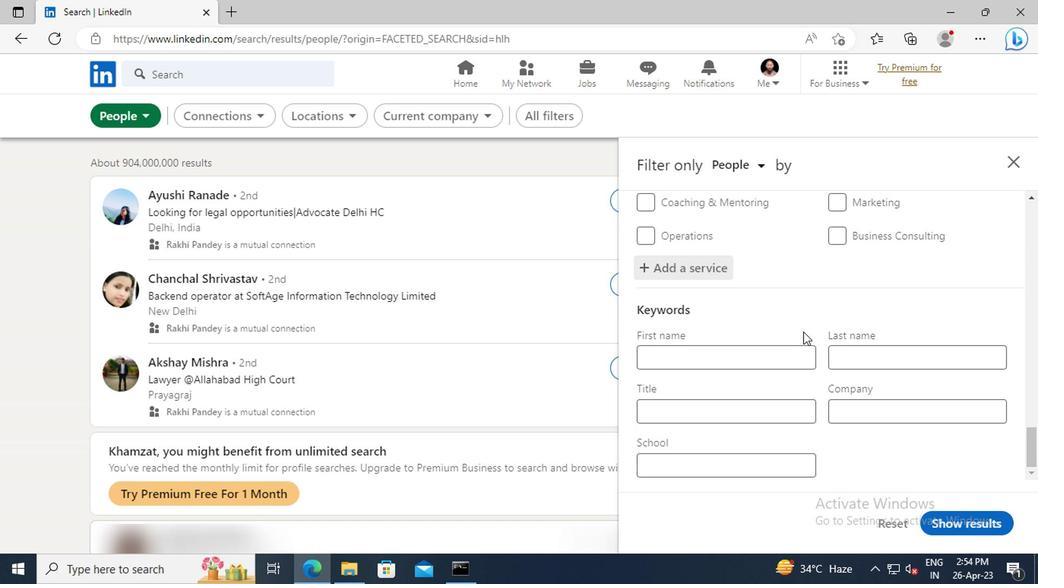 
Action: Mouse moved to (618, 383)
Screenshot: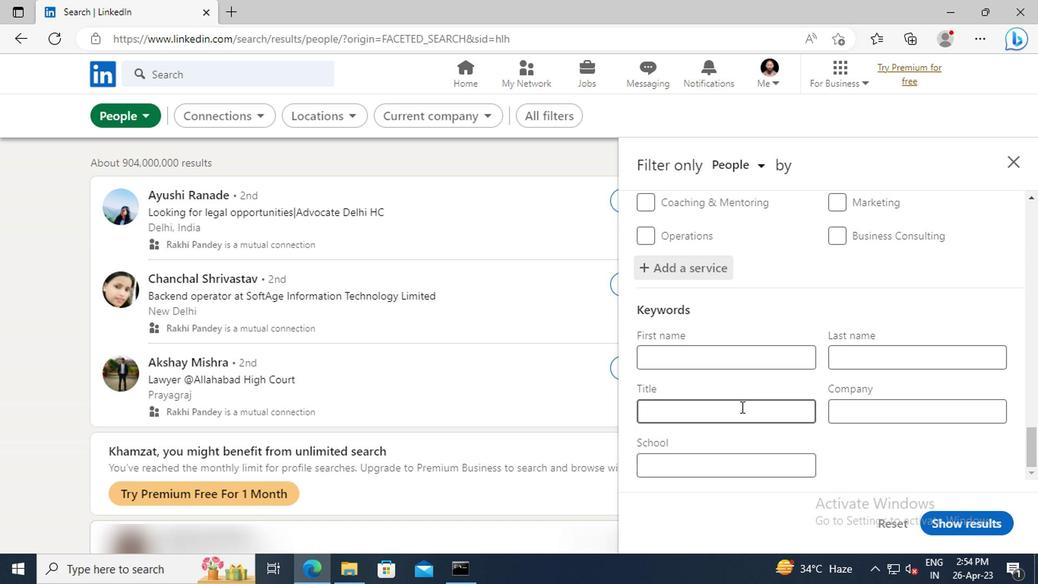 
Action: Mouse pressed left at (618, 383)
Screenshot: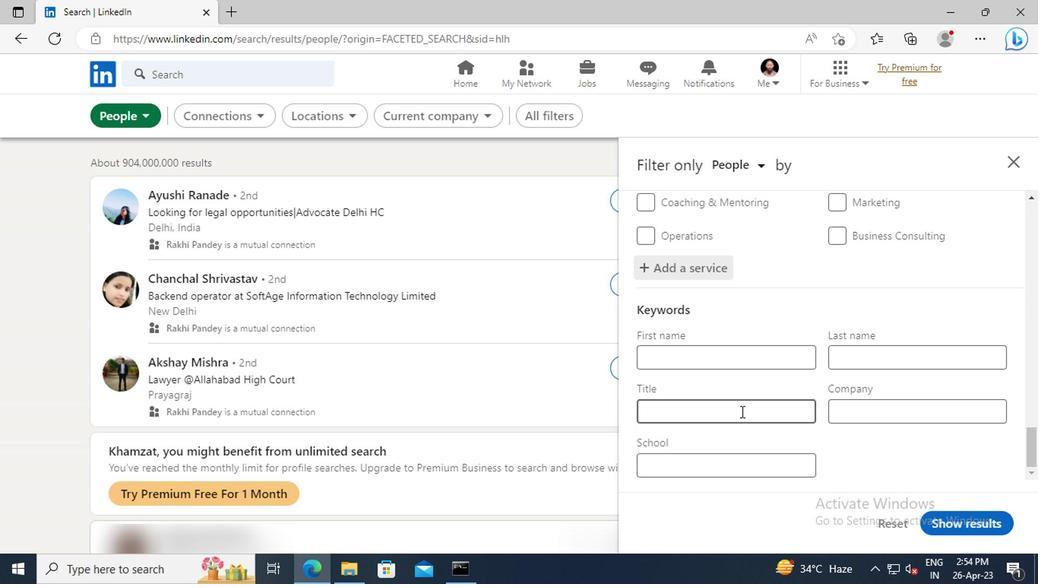 
Action: Key pressed <Key.shift>MANAGING<Key.space><Key.shift>MEMBER<Key.enter>
Screenshot: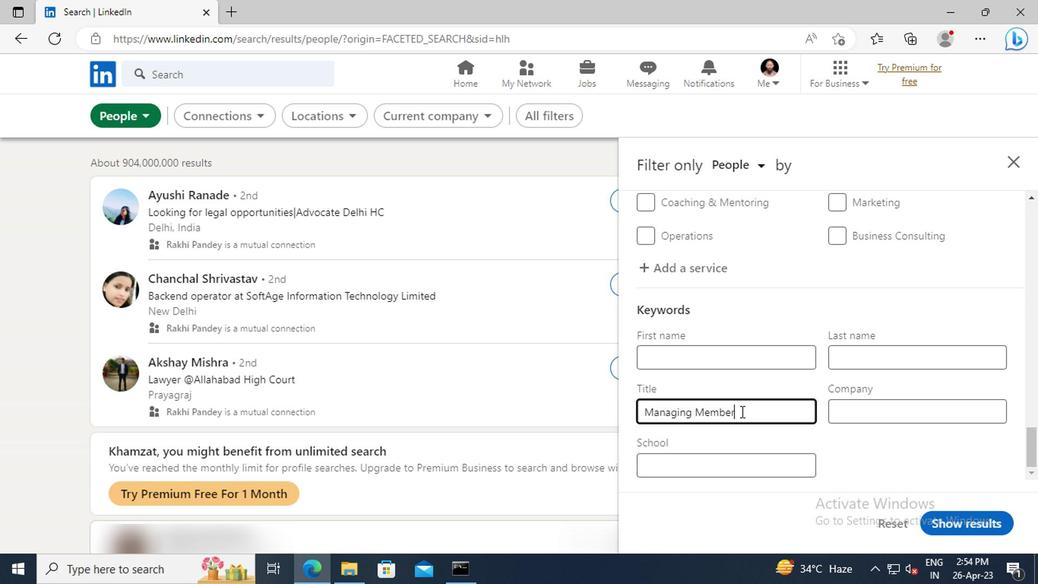 
Action: Mouse moved to (767, 457)
Screenshot: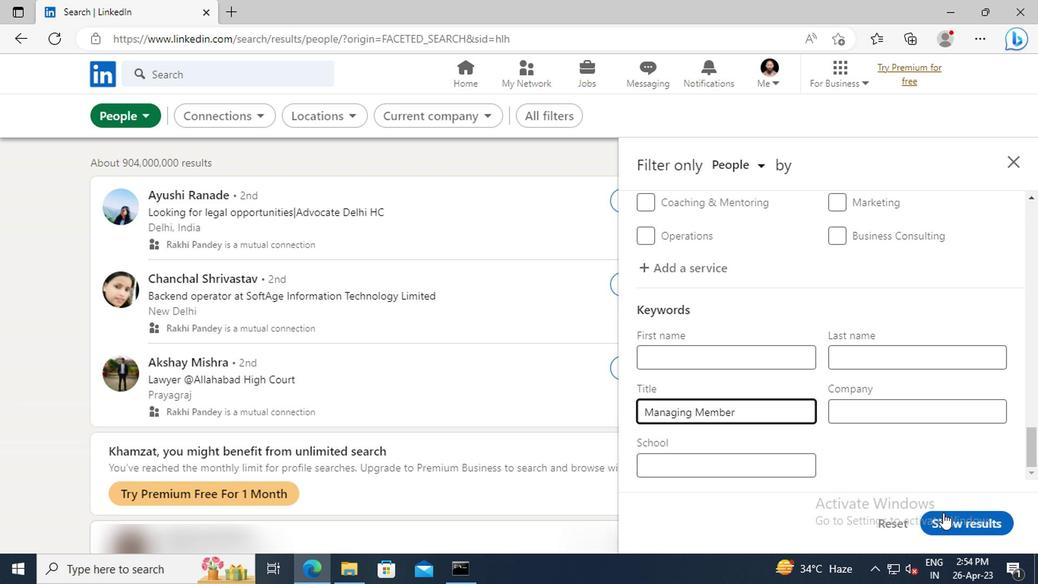 
Action: Mouse pressed left at (767, 457)
Screenshot: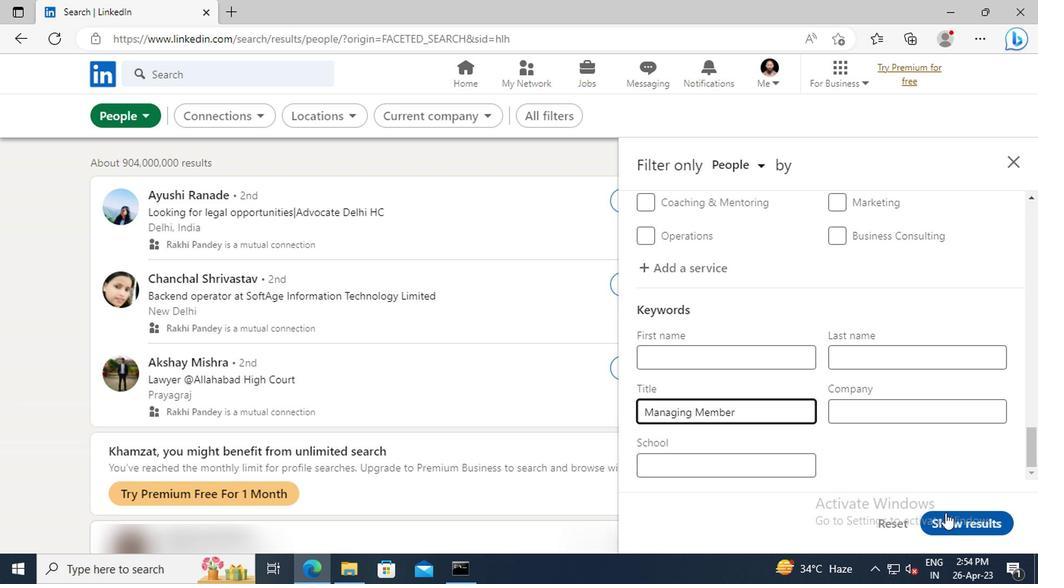 
